 Task: Buy 3 Shot Glasses from Liqueur & Spirits Glasses section under best seller category for shipping address: Claire Howard, 3643 Walton Street, Salt Lake City, Utah 84104, Cell Number 8014200980. Pay from credit card ending with 6759, CVV 506
Action: Mouse moved to (288, 73)
Screenshot: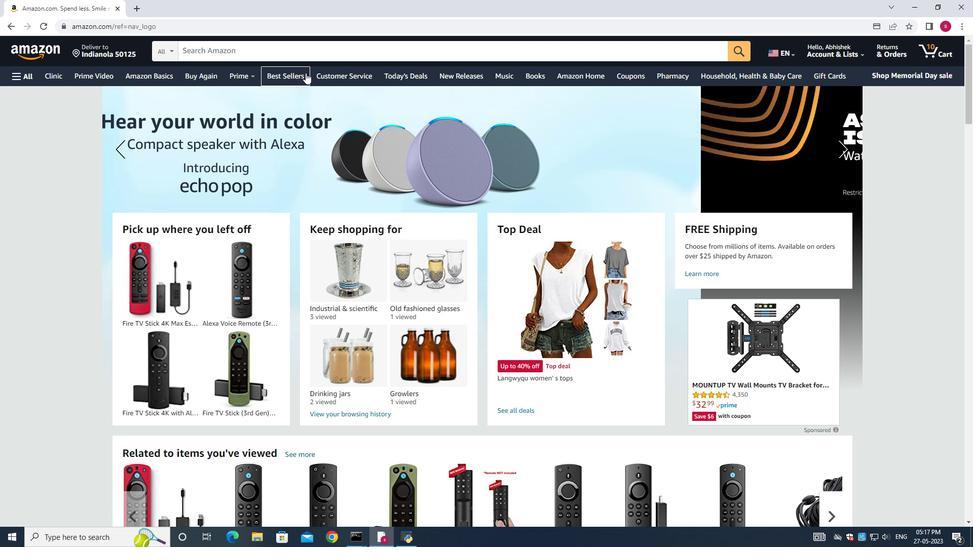 
Action: Mouse pressed left at (288, 73)
Screenshot: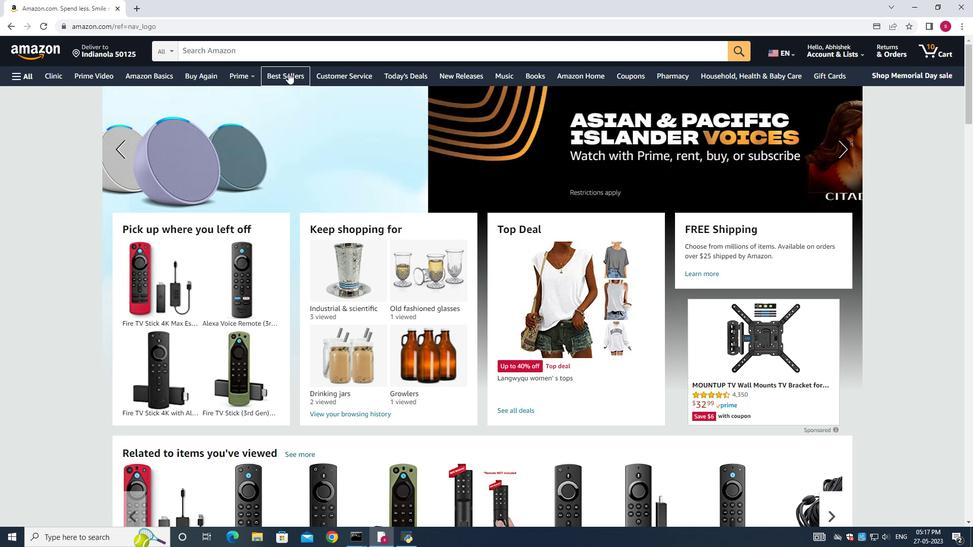 
Action: Mouse moved to (277, 55)
Screenshot: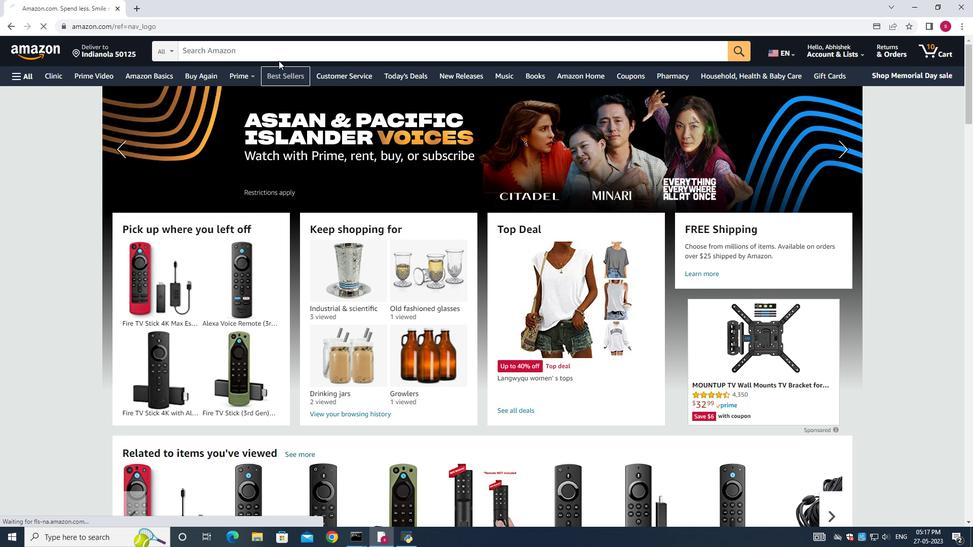 
Action: Mouse pressed left at (277, 55)
Screenshot: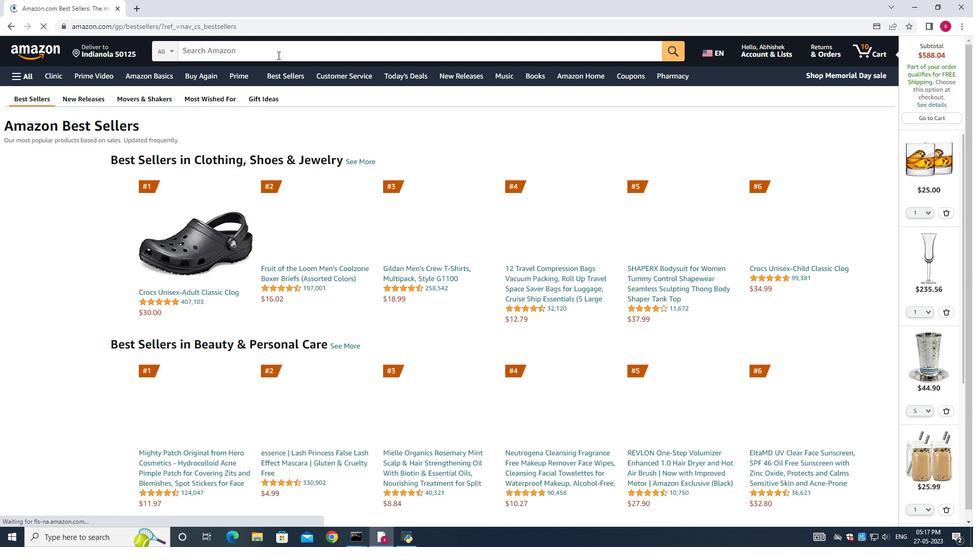 
Action: Mouse moved to (284, 56)
Screenshot: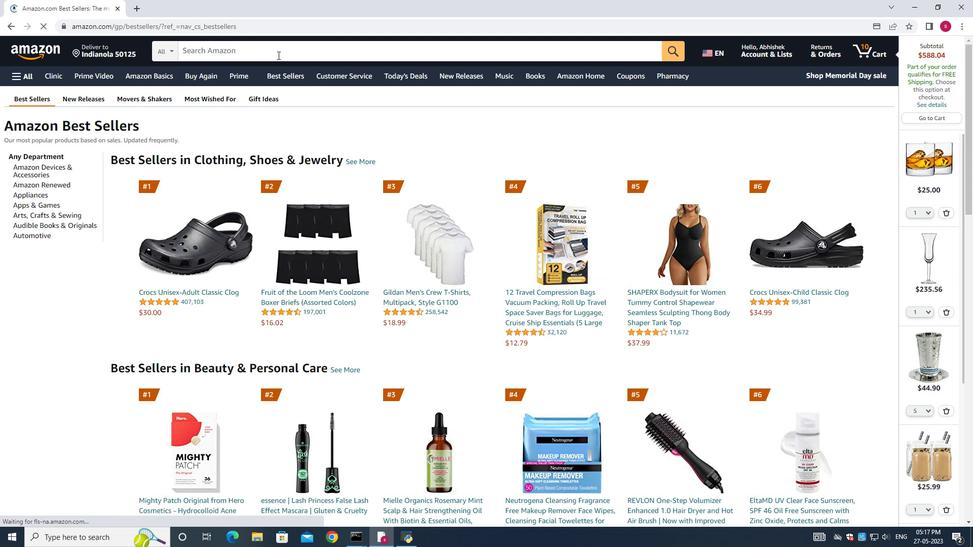 
Action: Key pressed 3<Key.space>shot<Key.space>glasses<Key.space>
Screenshot: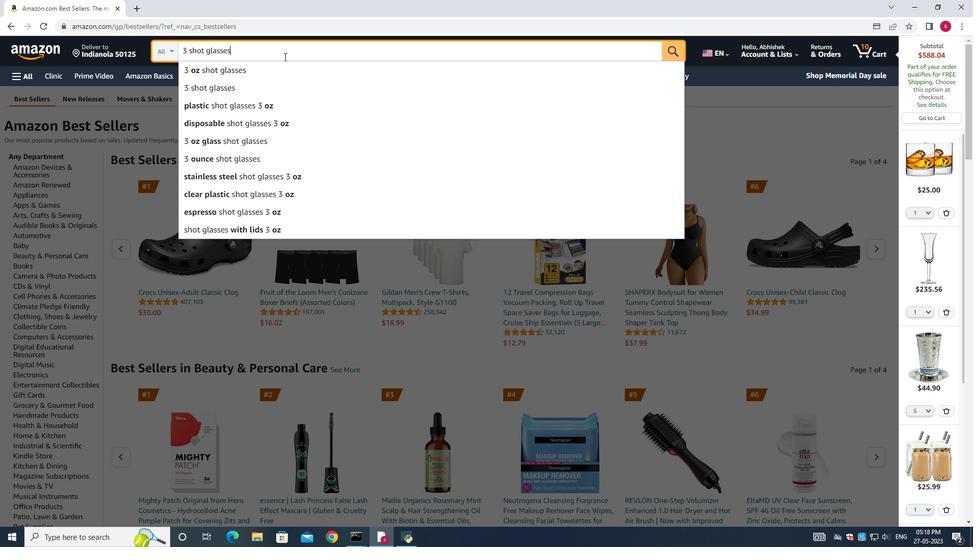 
Action: Mouse moved to (286, 56)
Screenshot: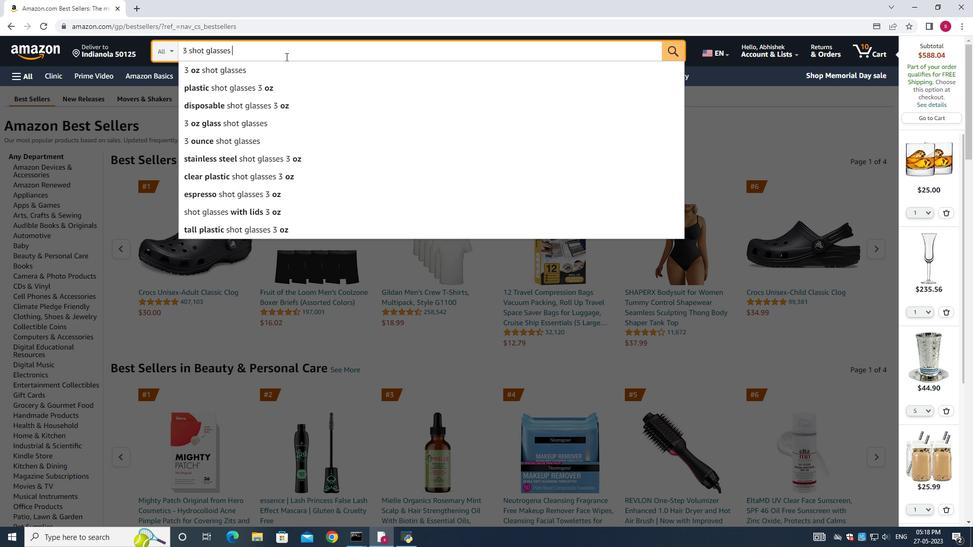 
Action: Key pressed <Key.enter>
Screenshot: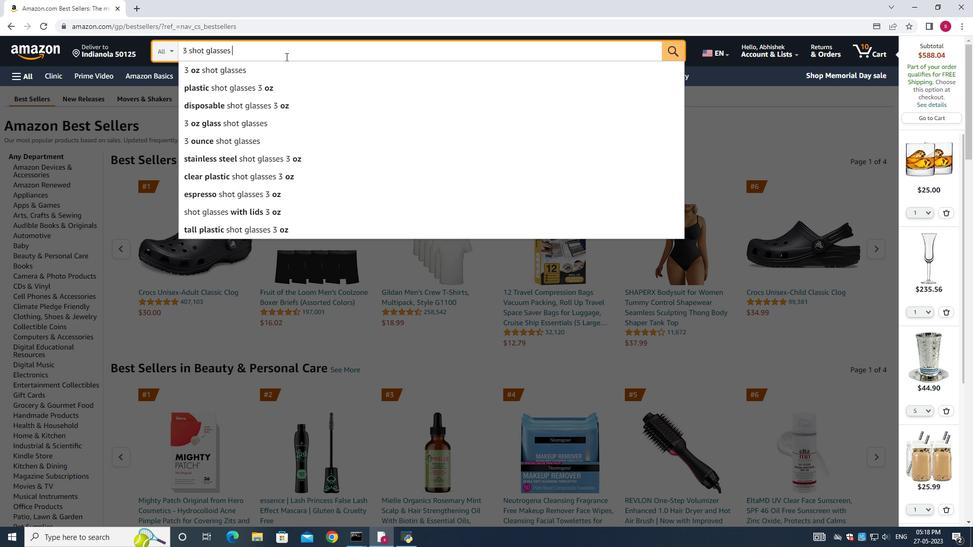 
Action: Mouse moved to (584, 373)
Screenshot: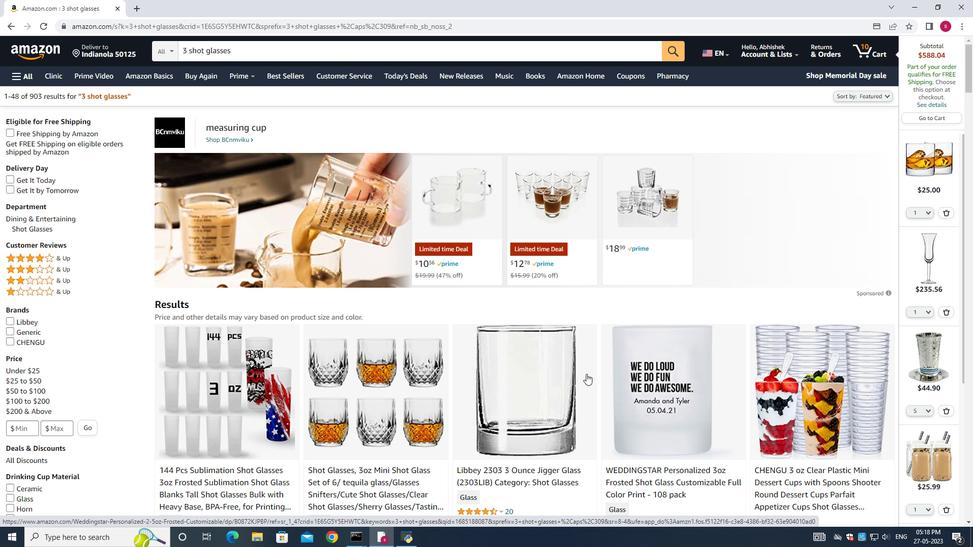 
Action: Mouse scrolled (584, 373) with delta (0, 0)
Screenshot: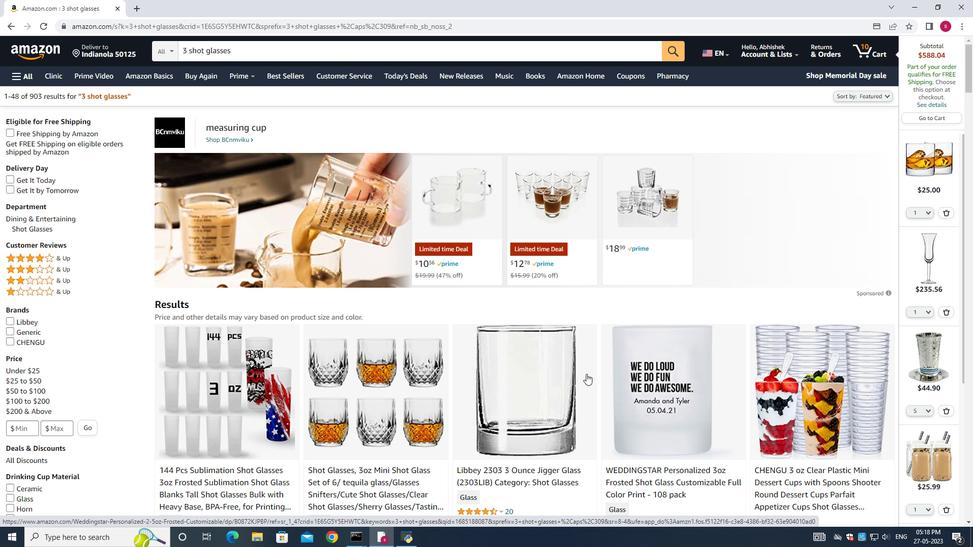 
Action: Mouse scrolled (584, 373) with delta (0, 0)
Screenshot: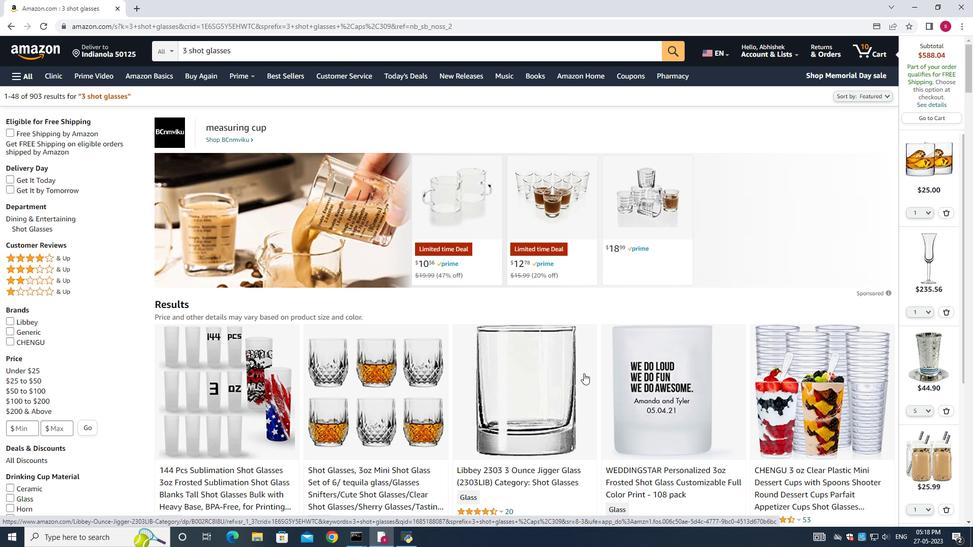 
Action: Mouse scrolled (584, 373) with delta (0, 0)
Screenshot: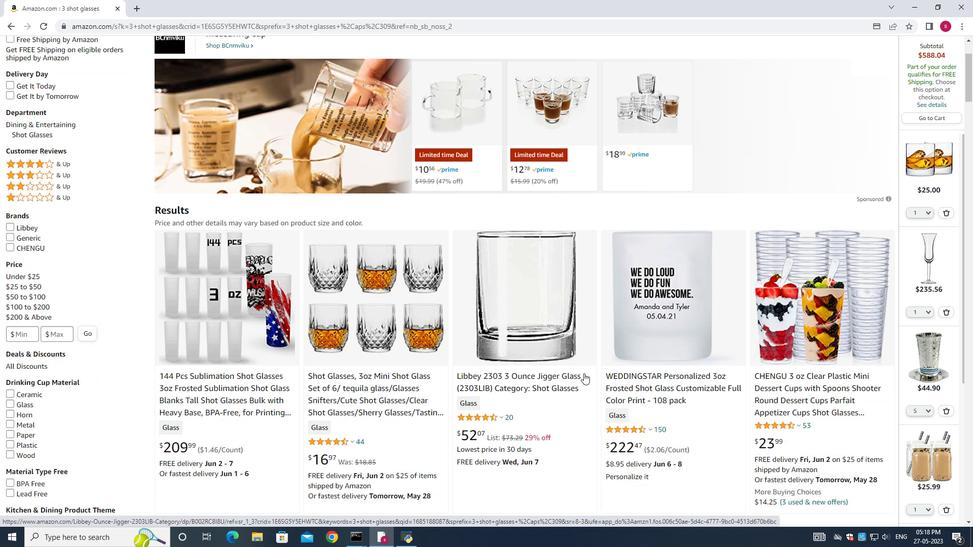 
Action: Mouse scrolled (584, 373) with delta (0, 0)
Screenshot: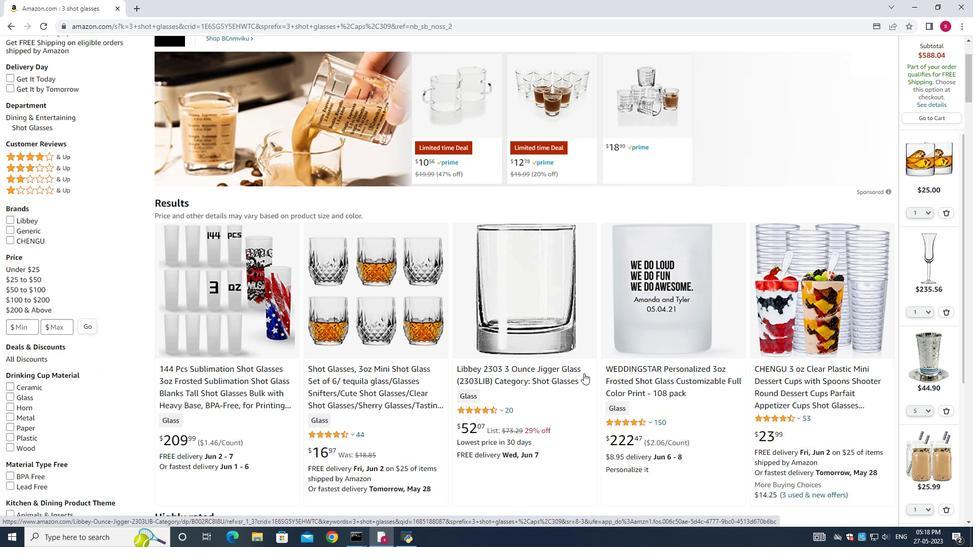 
Action: Mouse moved to (584, 373)
Screenshot: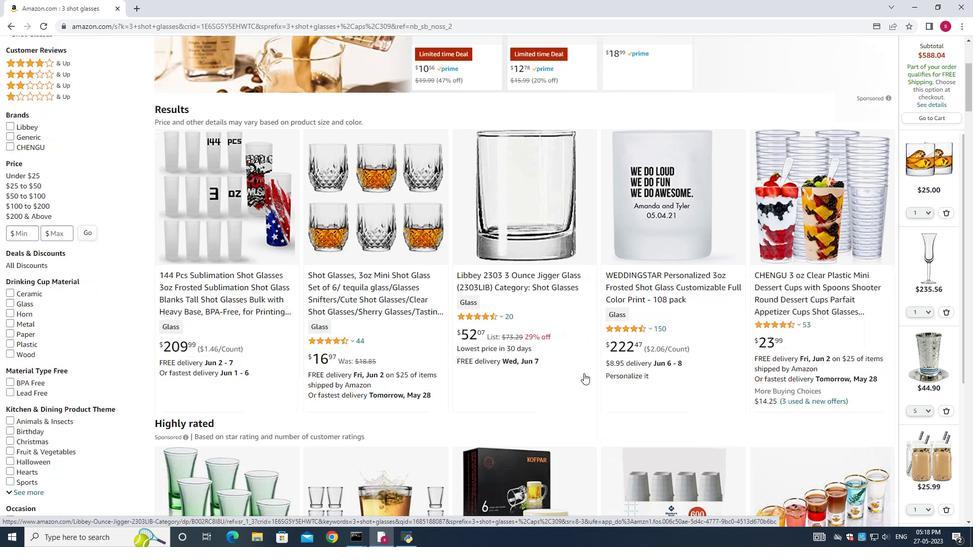 
Action: Mouse scrolled (584, 372) with delta (0, 0)
Screenshot: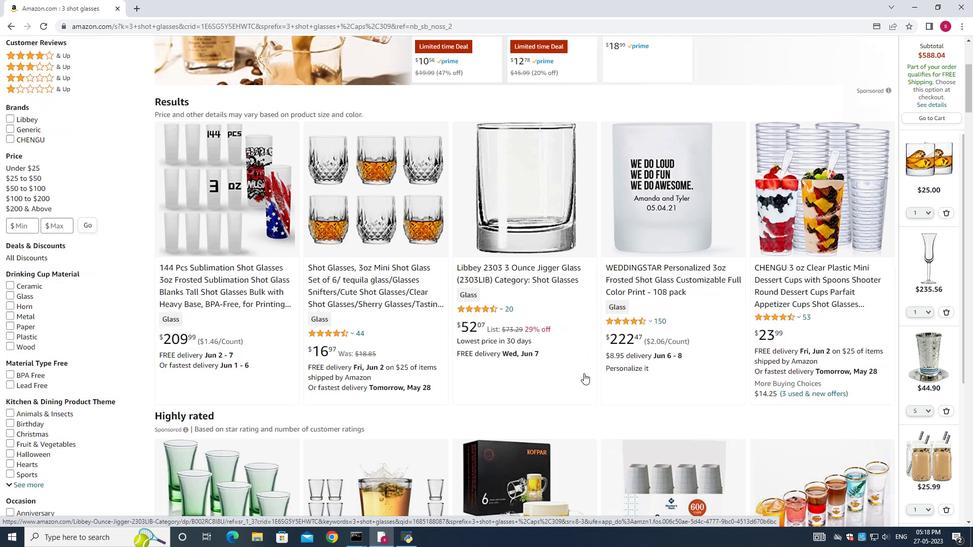 
Action: Mouse scrolled (584, 372) with delta (0, 0)
Screenshot: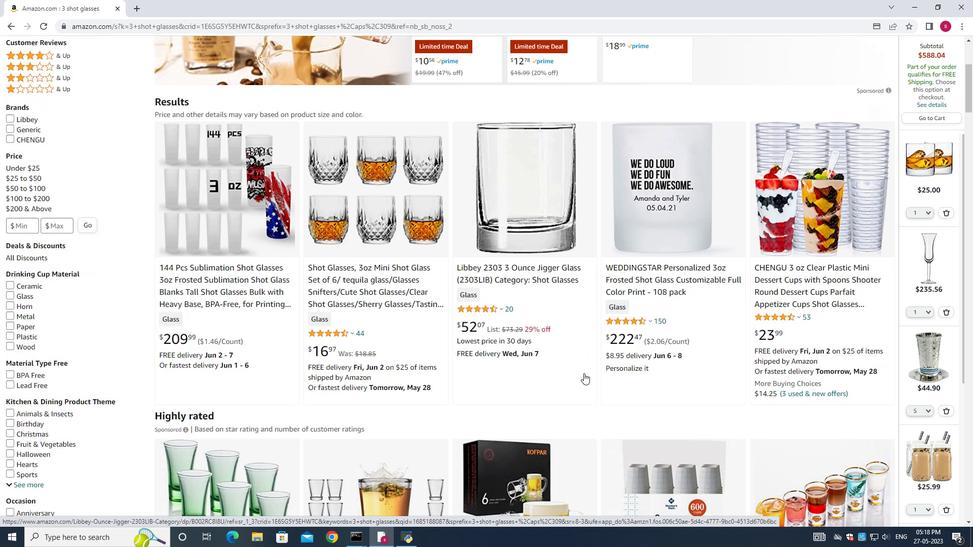
Action: Mouse moved to (715, 384)
Screenshot: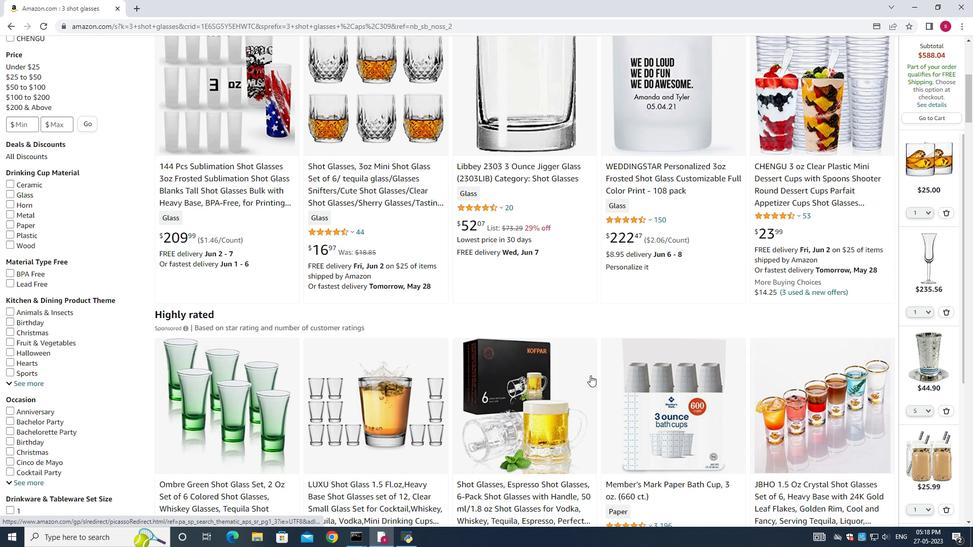 
Action: Mouse scrolled (715, 383) with delta (0, 0)
Screenshot: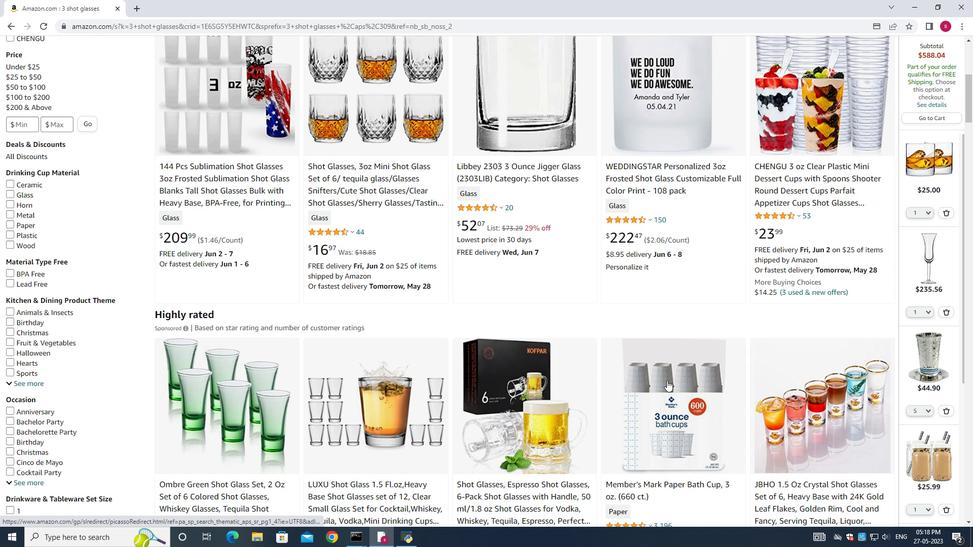 
Action: Mouse scrolled (715, 383) with delta (0, 0)
Screenshot: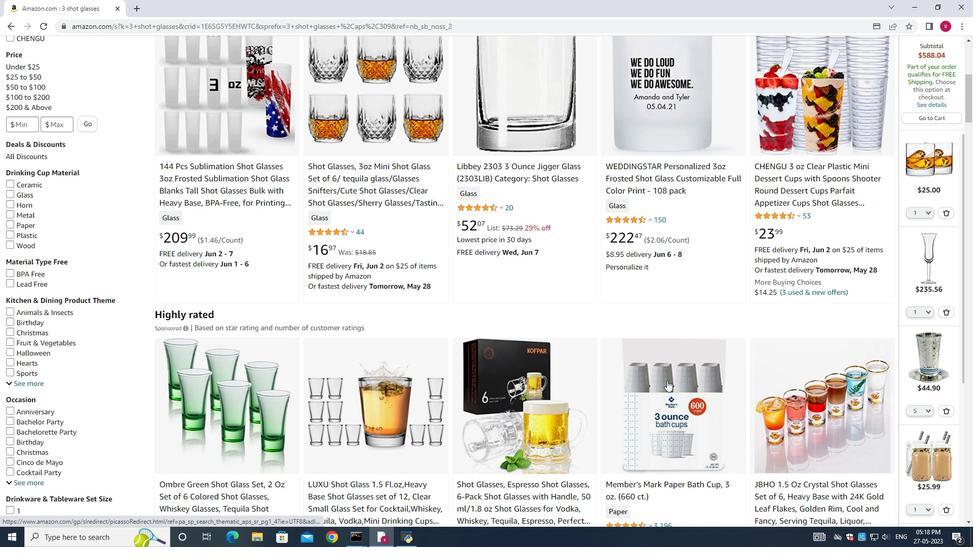 
Action: Mouse scrolled (715, 383) with delta (0, 0)
Screenshot: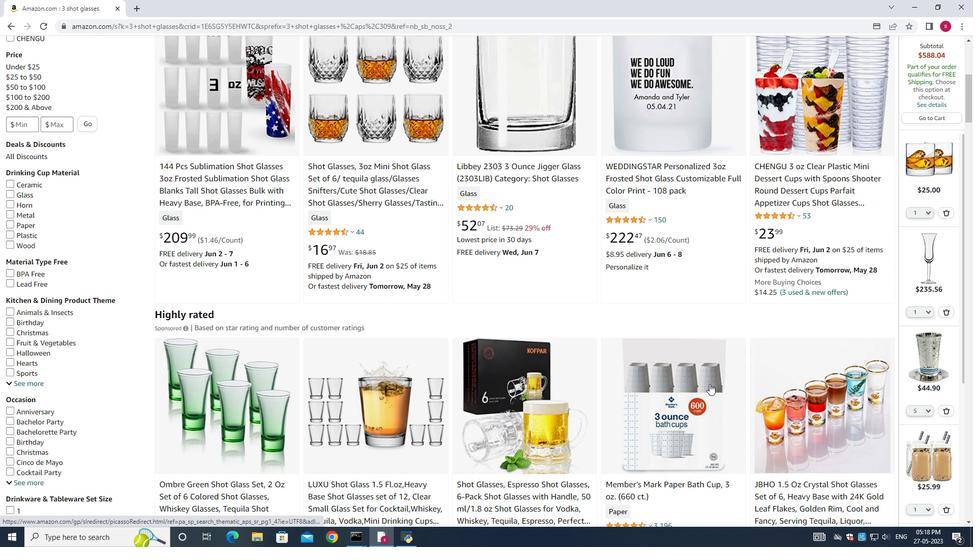 
Action: Mouse scrolled (715, 383) with delta (0, 0)
Screenshot: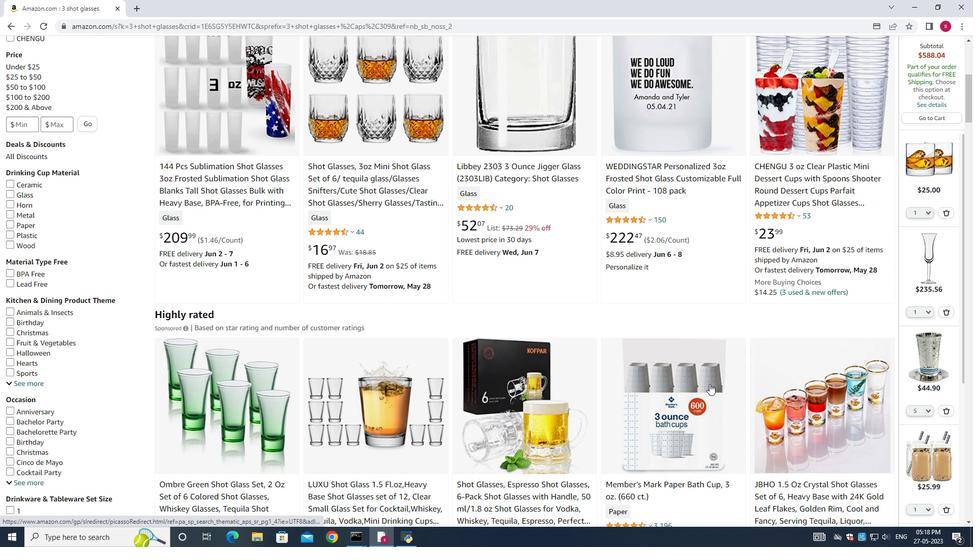 
Action: Mouse moved to (713, 383)
Screenshot: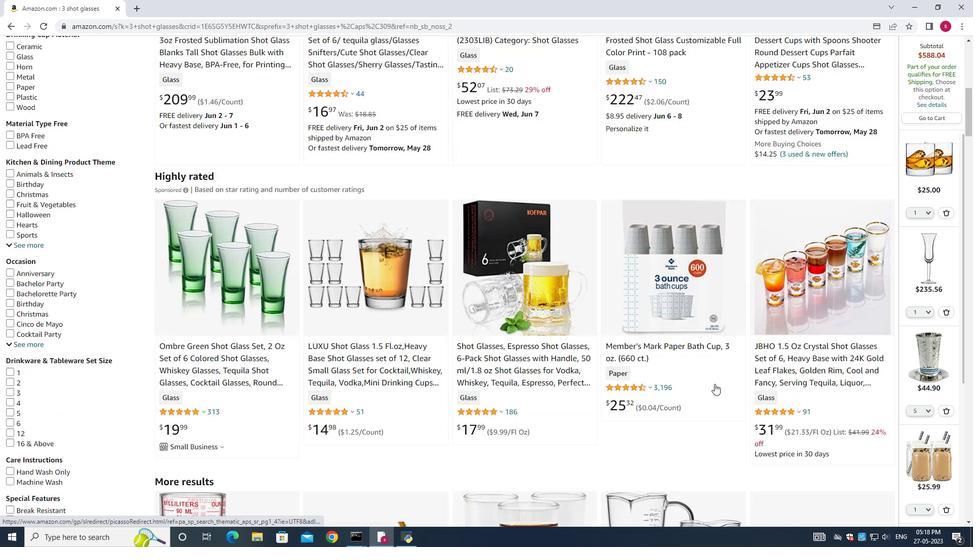 
Action: Mouse scrolled (713, 382) with delta (0, 0)
Screenshot: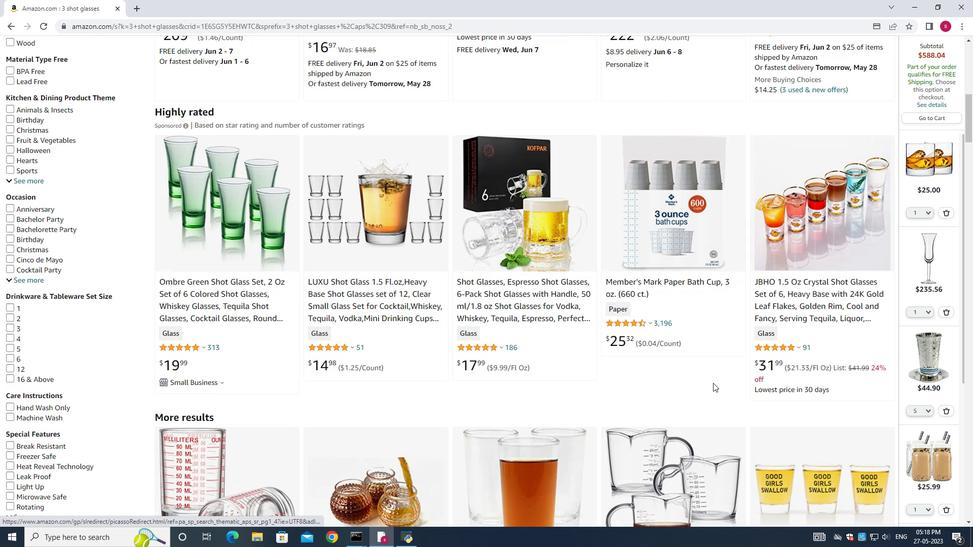 
Action: Mouse scrolled (713, 382) with delta (0, 0)
Screenshot: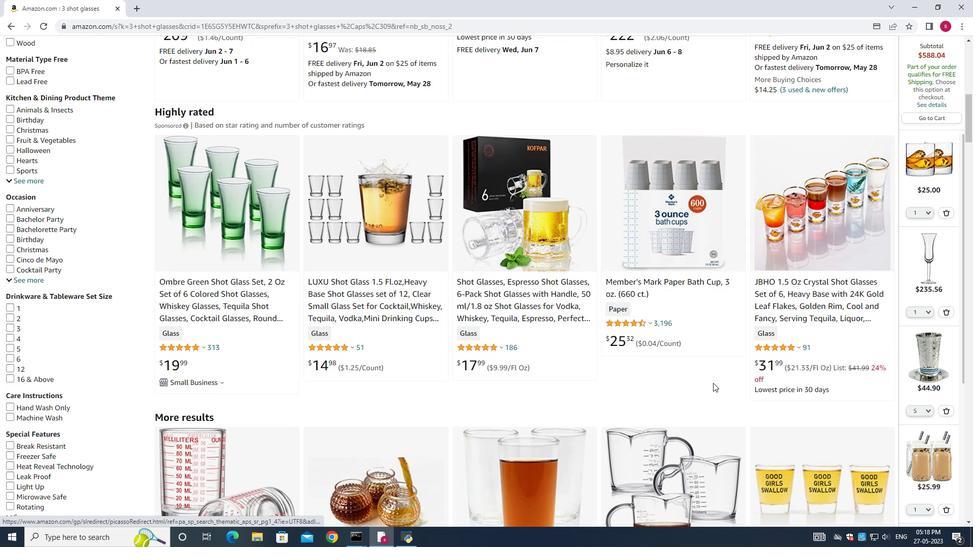 
Action: Mouse moved to (389, 407)
Screenshot: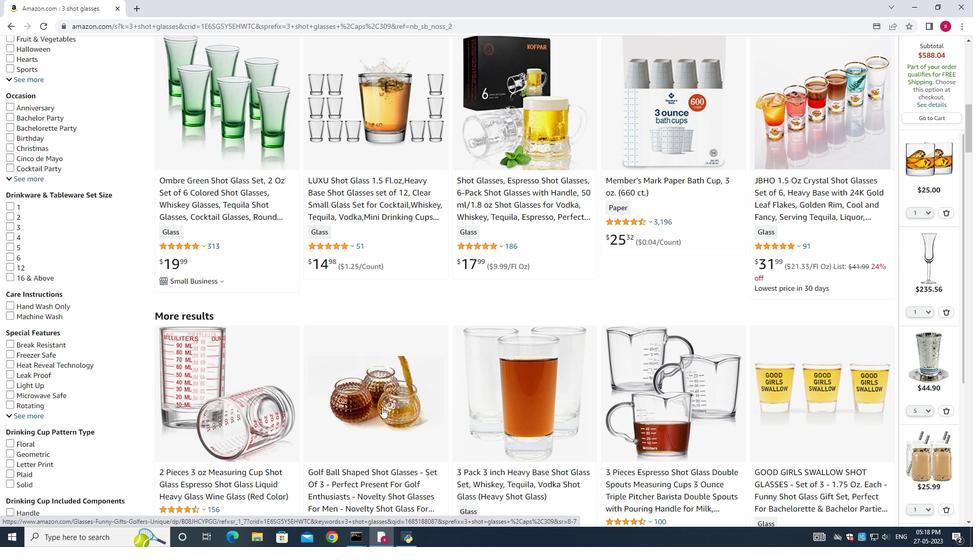 
Action: Mouse scrolled (389, 406) with delta (0, 0)
Screenshot: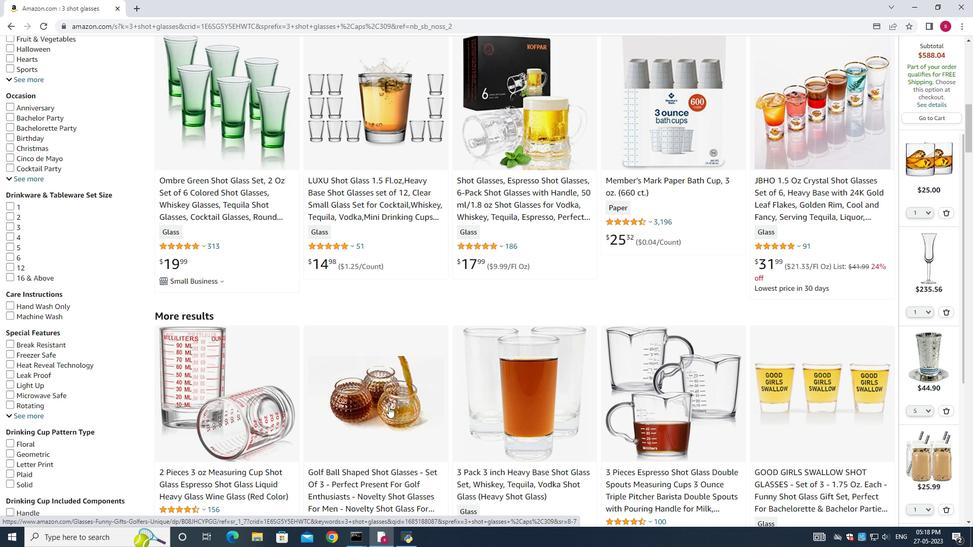 
Action: Mouse scrolled (389, 406) with delta (0, 0)
Screenshot: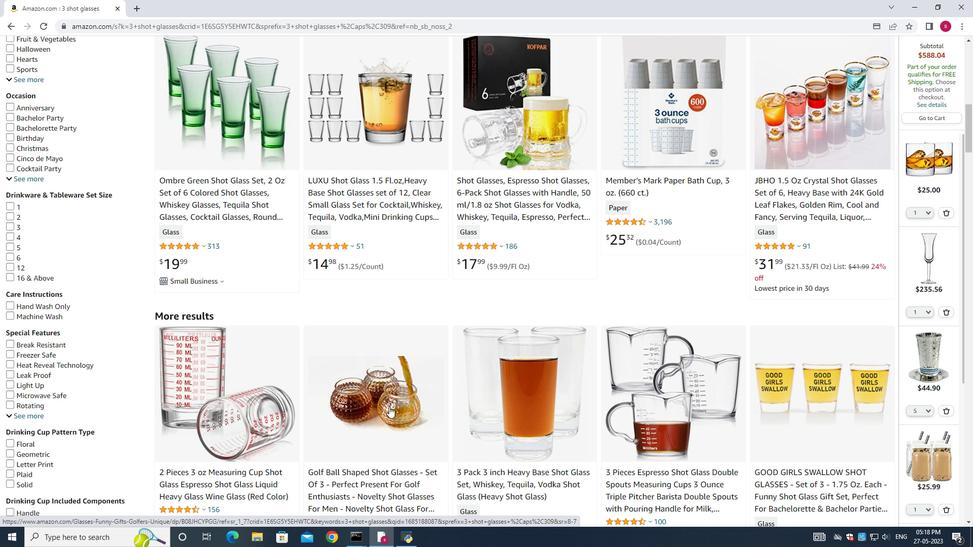 
Action: Mouse moved to (403, 363)
Screenshot: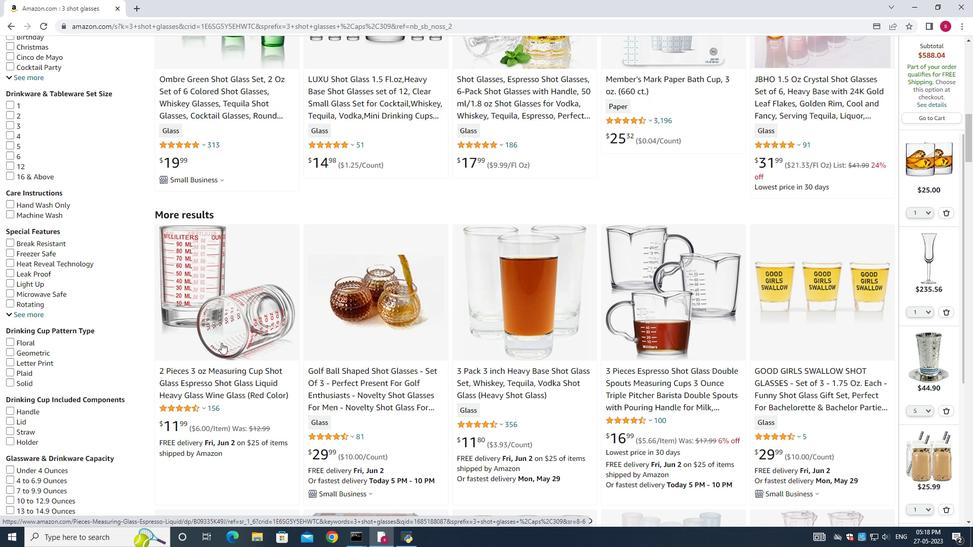 
Action: Mouse scrolled (403, 363) with delta (0, 0)
Screenshot: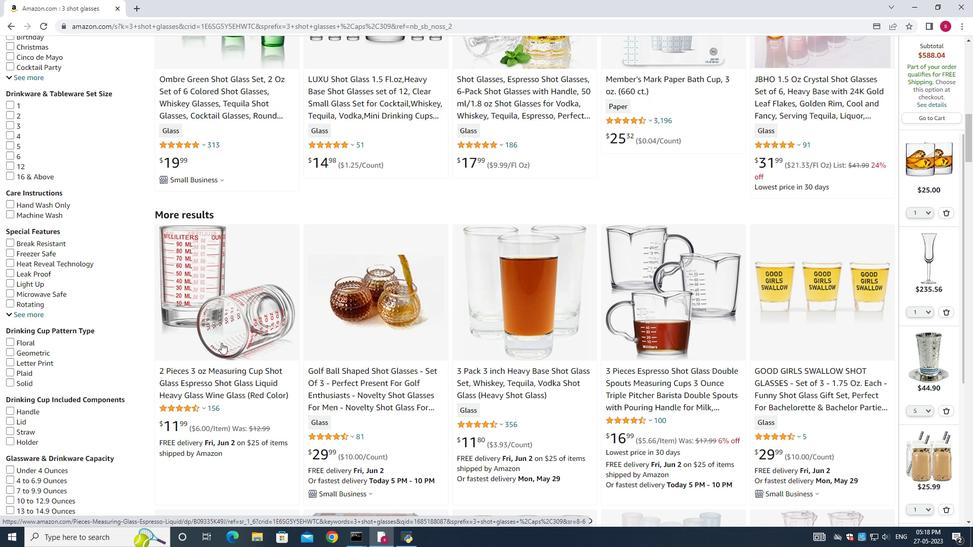
Action: Mouse moved to (433, 364)
Screenshot: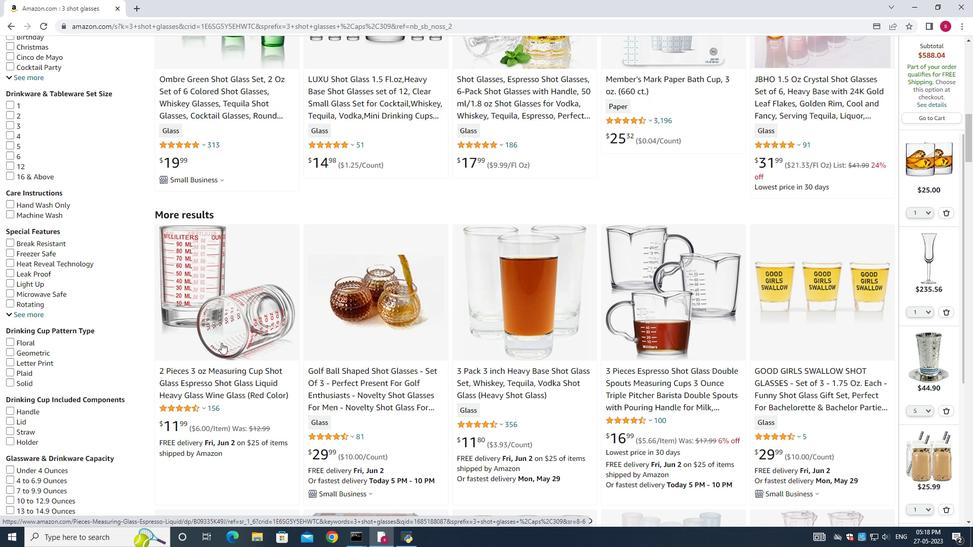 
Action: Mouse scrolled (430, 364) with delta (0, 0)
Screenshot: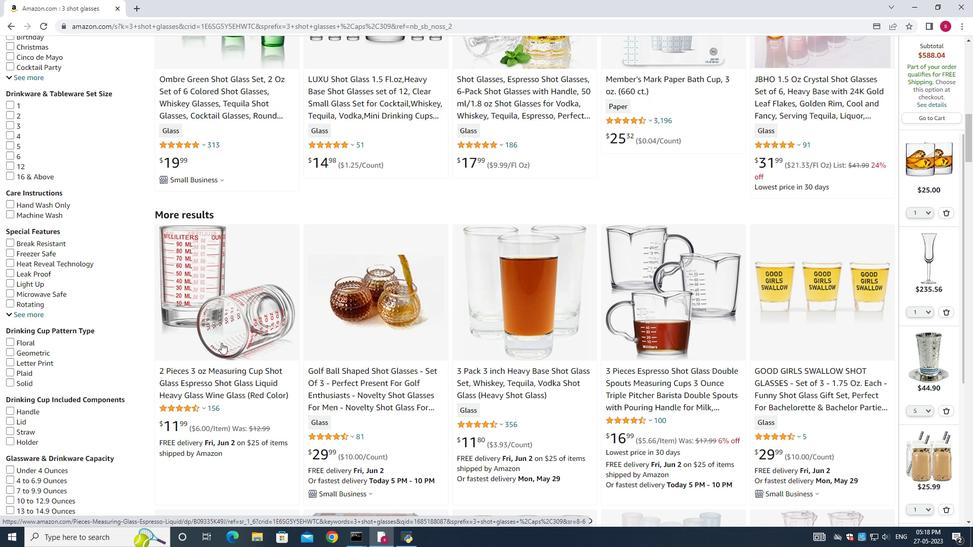 
Action: Mouse moved to (447, 360)
Screenshot: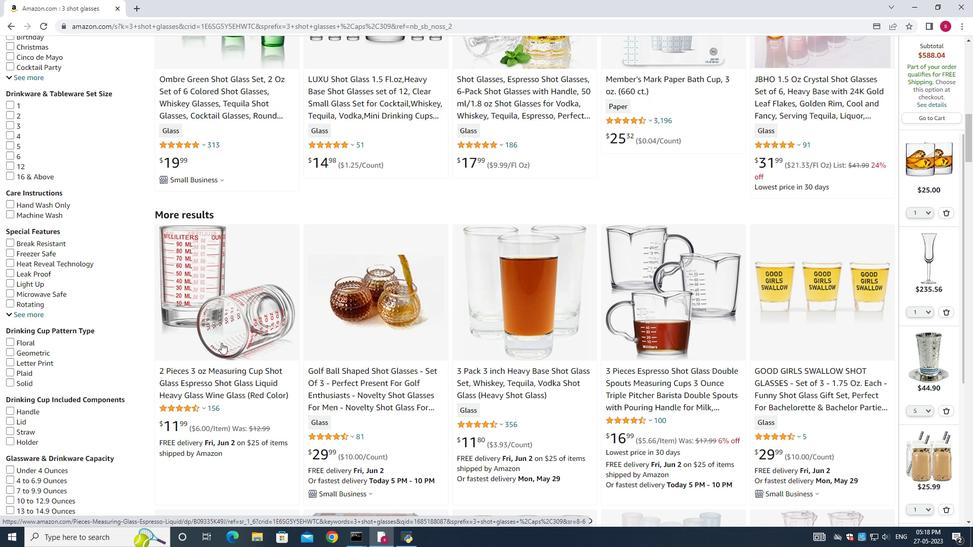 
Action: Mouse scrolled (442, 360) with delta (0, 0)
Screenshot: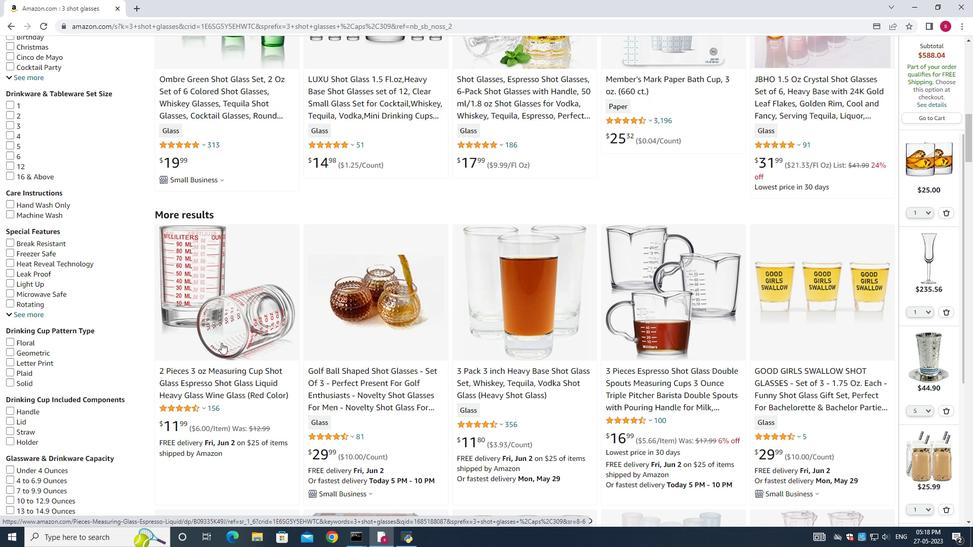 
Action: Mouse moved to (582, 363)
Screenshot: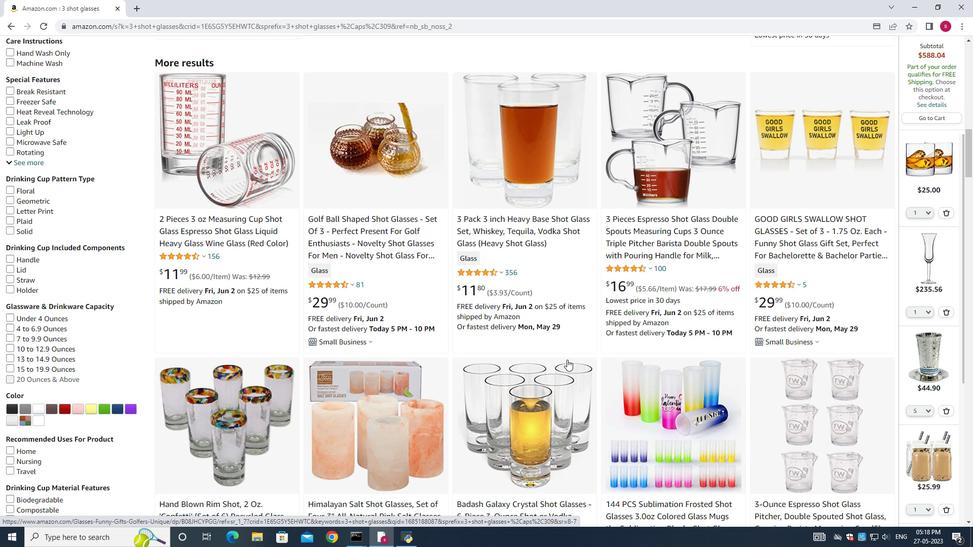 
Action: Mouse scrolled (582, 362) with delta (0, 0)
Screenshot: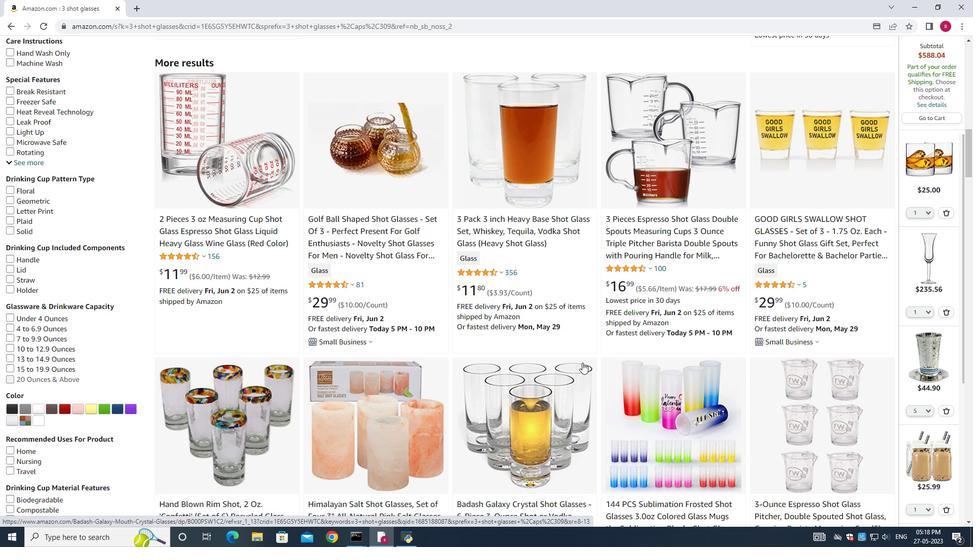 
Action: Mouse scrolled (582, 362) with delta (0, 0)
Screenshot: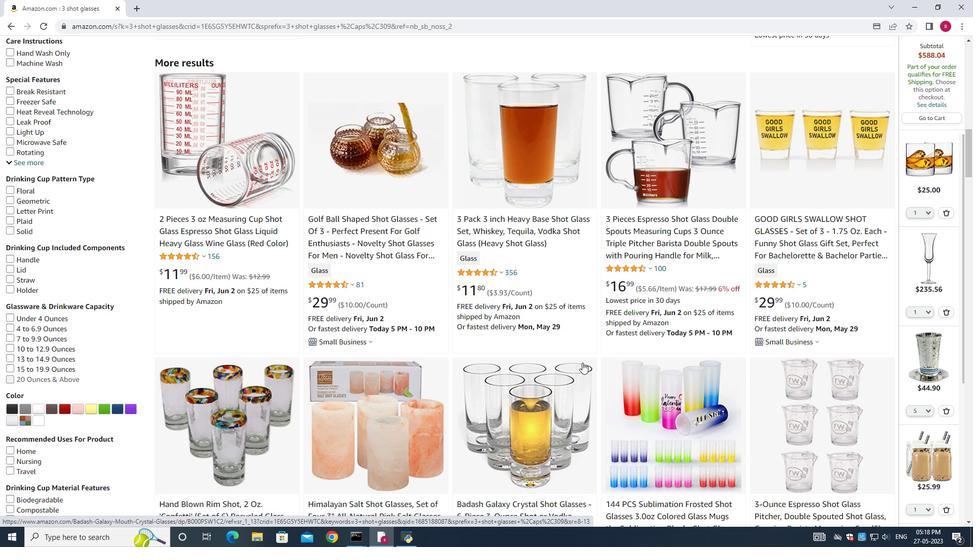 
Action: Mouse scrolled (582, 362) with delta (0, 0)
Screenshot: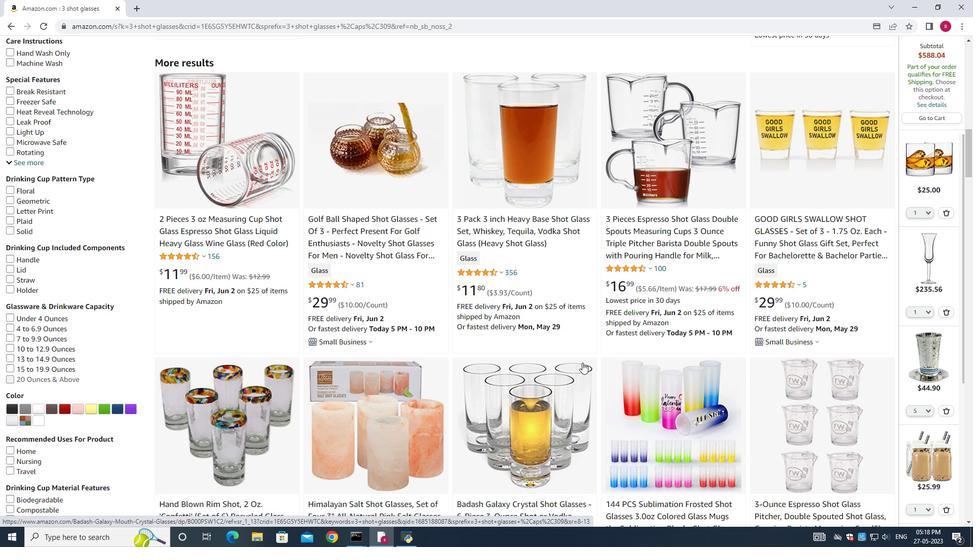 
Action: Mouse scrolled (582, 362) with delta (0, 0)
Screenshot: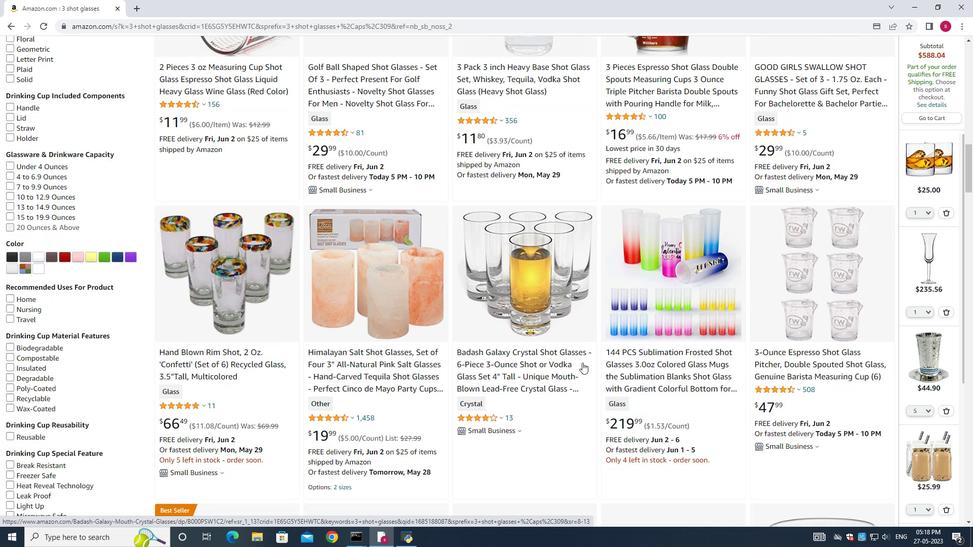 
Action: Mouse scrolled (582, 362) with delta (0, 0)
Screenshot: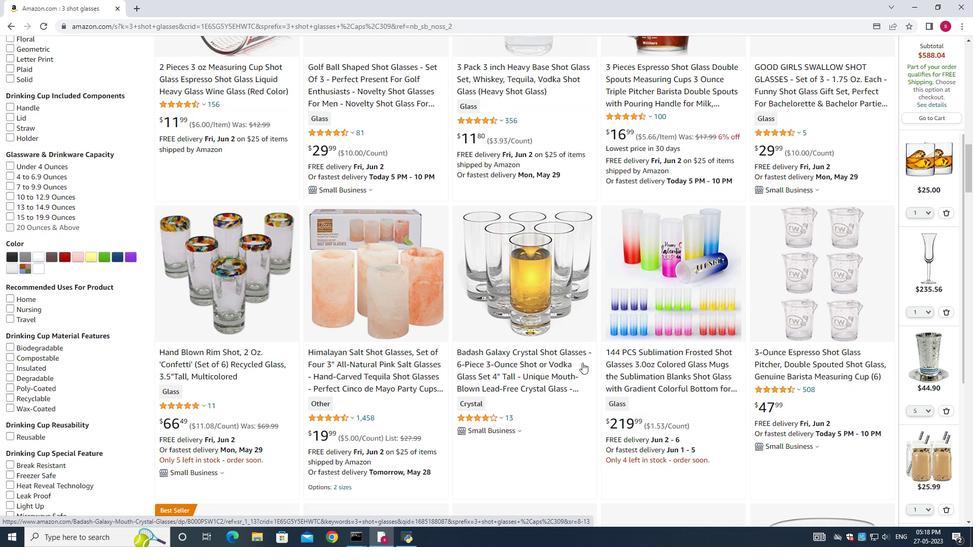 
Action: Mouse scrolled (582, 362) with delta (0, 0)
Screenshot: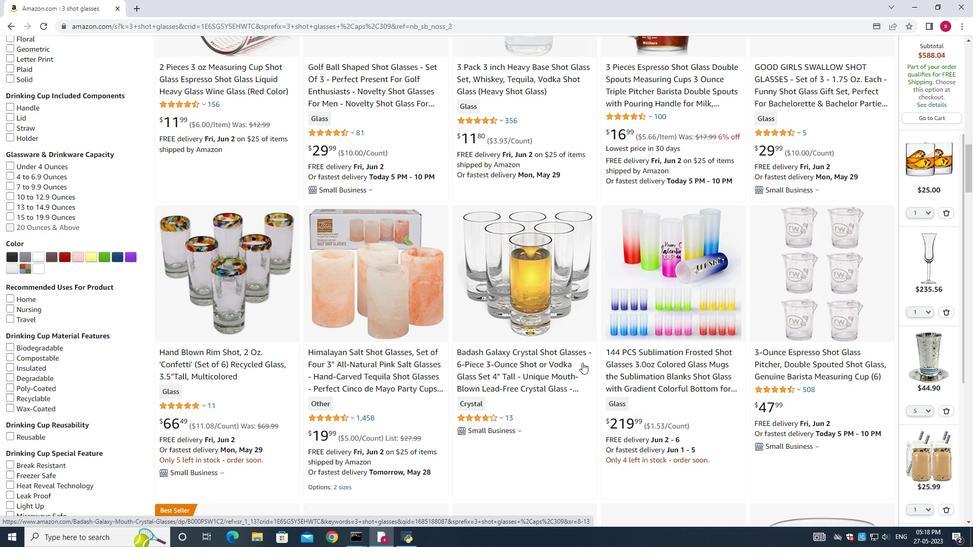 
Action: Mouse scrolled (582, 362) with delta (0, 0)
Screenshot: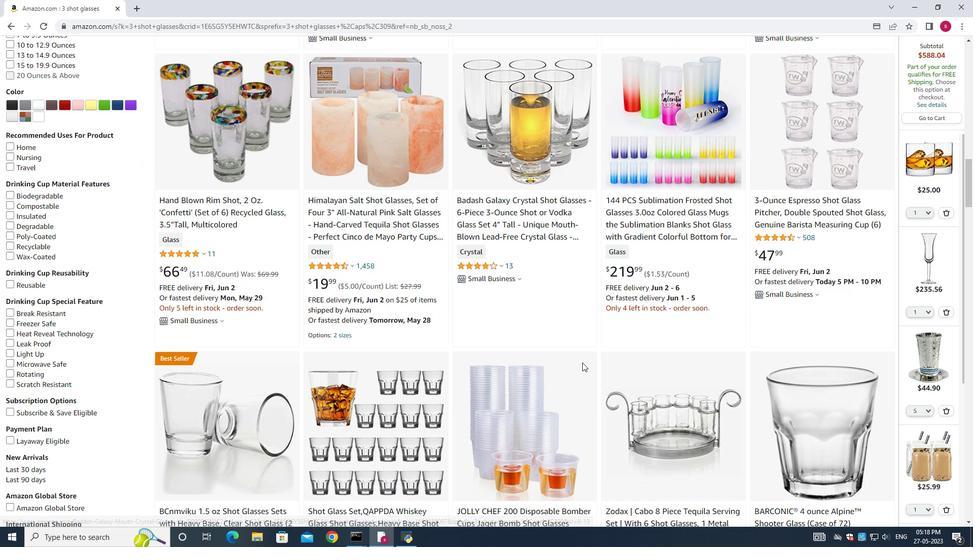 
Action: Mouse scrolled (582, 362) with delta (0, 0)
Screenshot: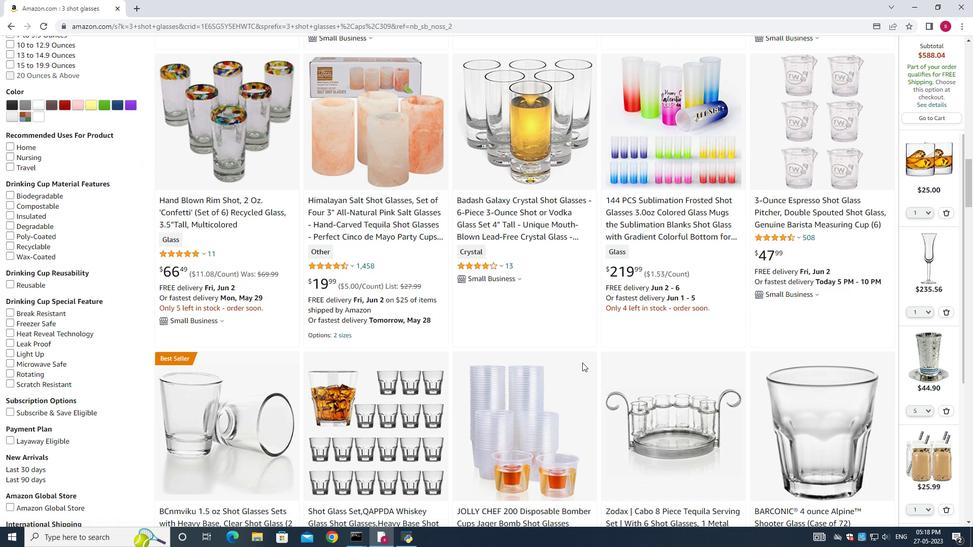 
Action: Mouse scrolled (582, 362) with delta (0, 0)
Screenshot: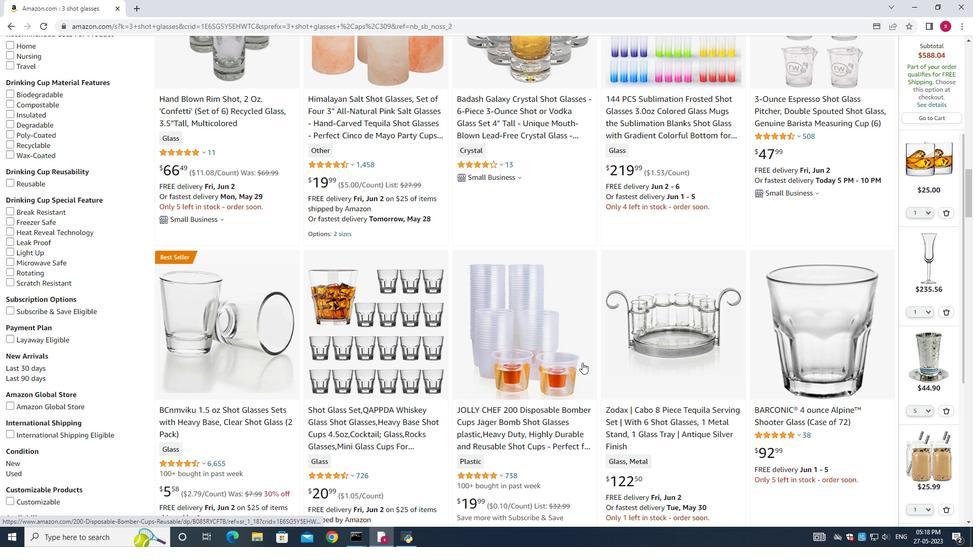 
Action: Mouse scrolled (582, 362) with delta (0, 0)
Screenshot: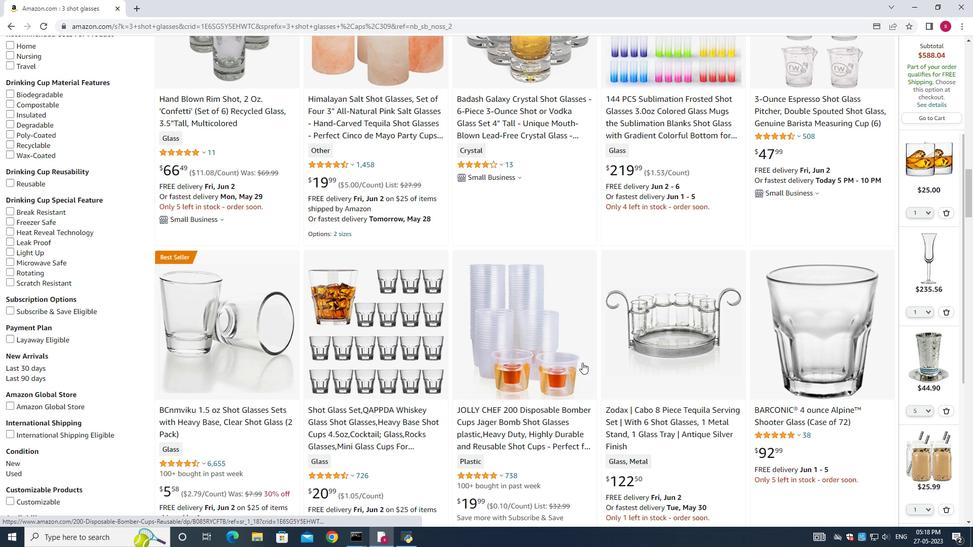 
Action: Mouse scrolled (582, 362) with delta (0, 0)
Screenshot: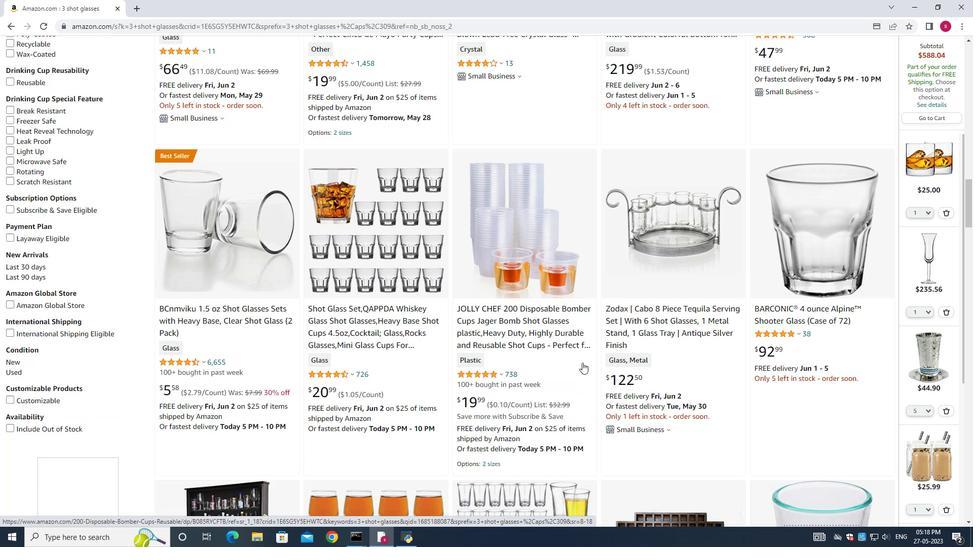
Action: Mouse scrolled (582, 362) with delta (0, 0)
Screenshot: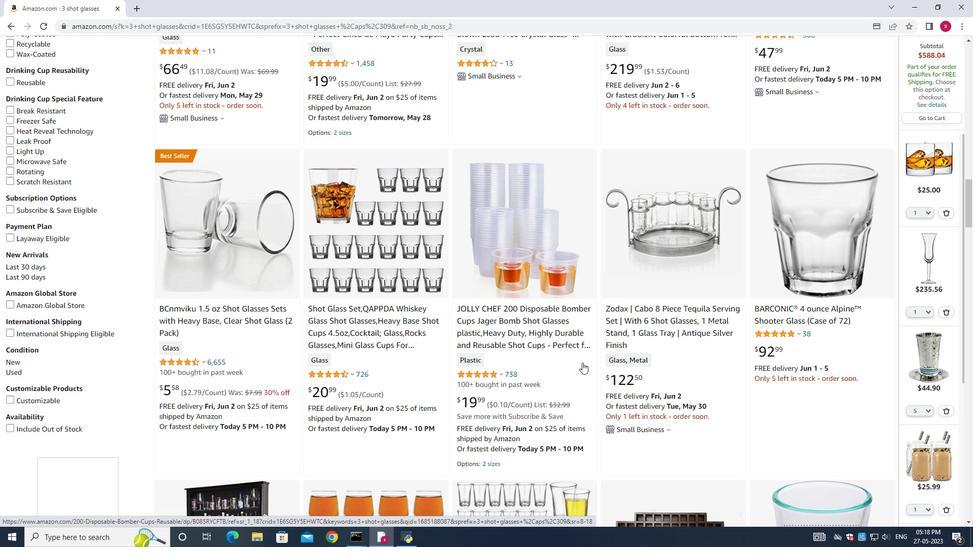 
Action: Mouse scrolled (582, 362) with delta (0, 0)
Screenshot: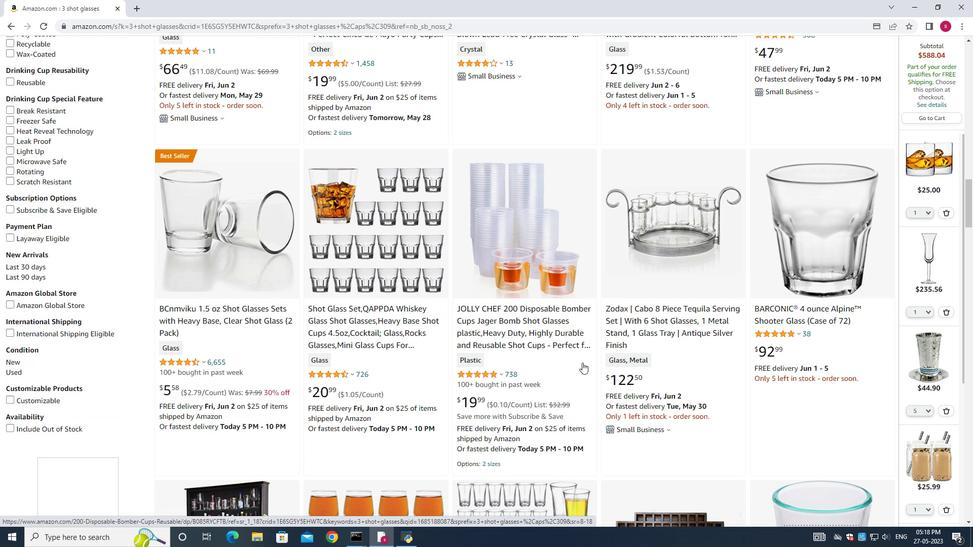 
Action: Mouse scrolled (582, 362) with delta (0, 0)
Screenshot: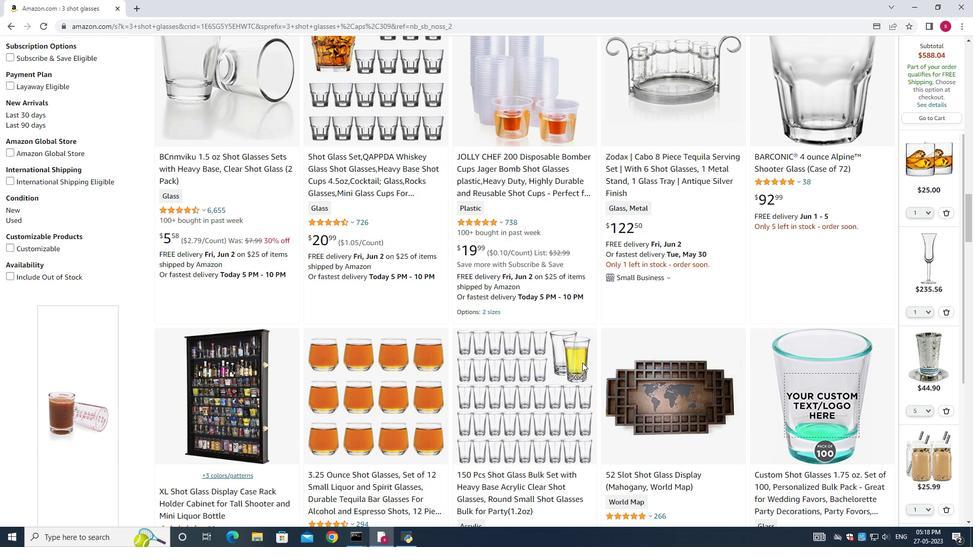 
Action: Mouse scrolled (582, 362) with delta (0, 0)
Screenshot: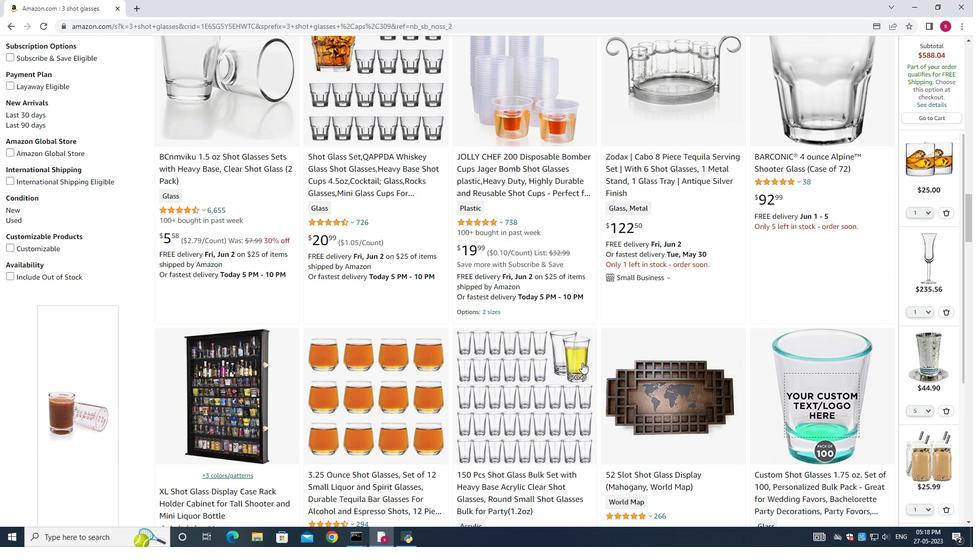 
Action: Mouse scrolled (582, 362) with delta (0, 0)
Screenshot: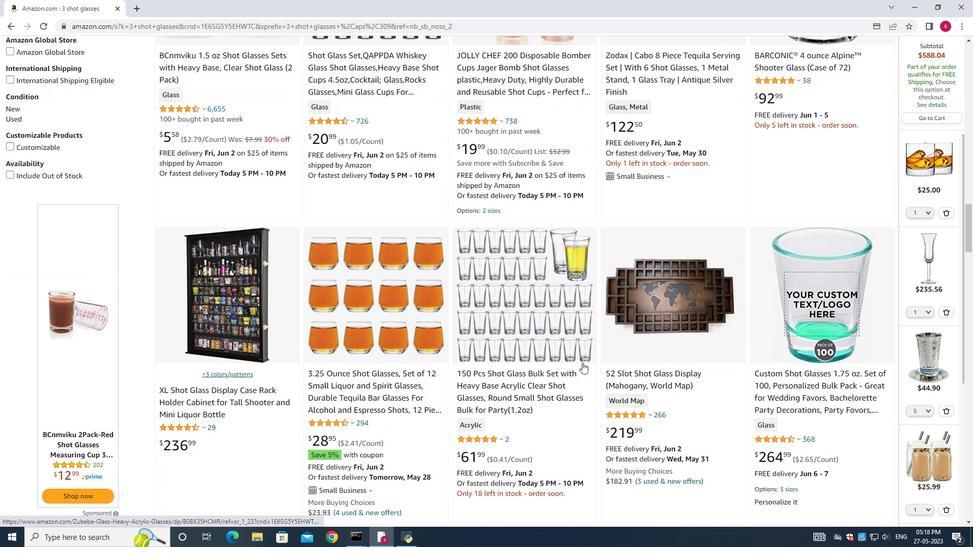 
Action: Mouse scrolled (582, 362) with delta (0, 0)
Screenshot: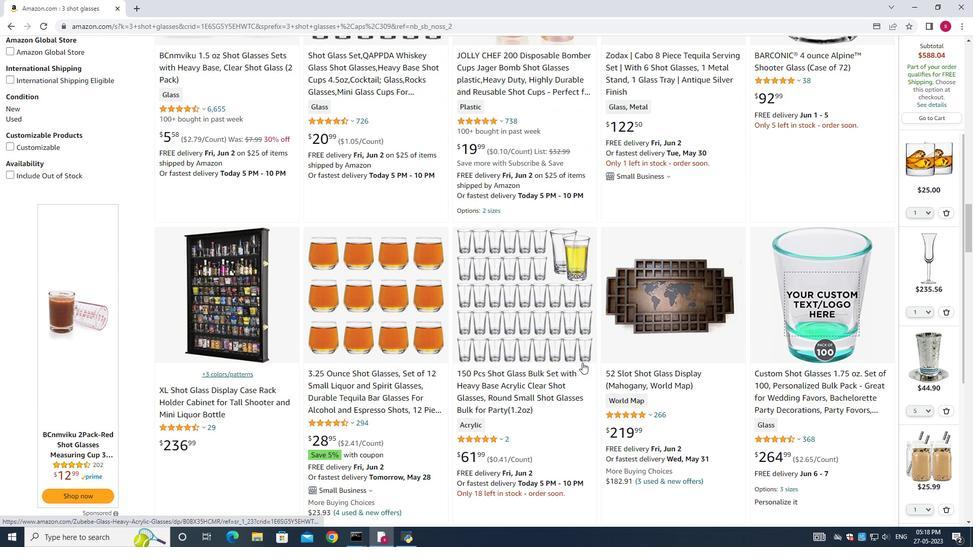 
Action: Mouse scrolled (582, 362) with delta (0, 0)
Screenshot: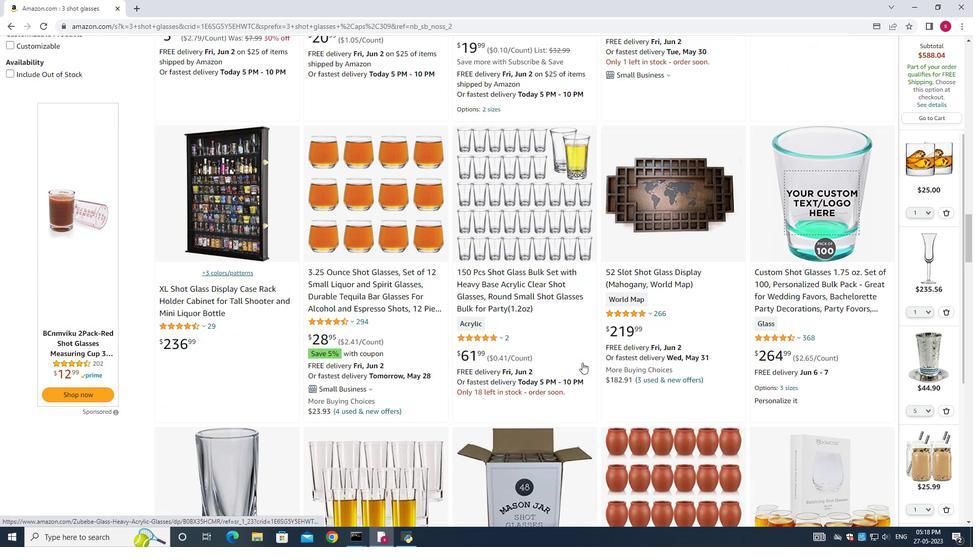 
Action: Mouse scrolled (582, 362) with delta (0, 0)
Screenshot: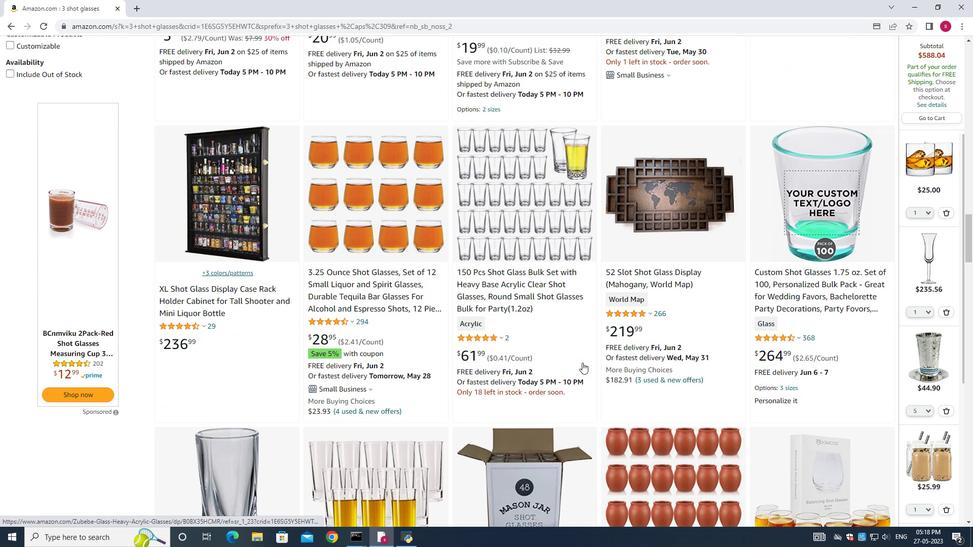 
Action: Mouse scrolled (582, 362) with delta (0, 0)
Screenshot: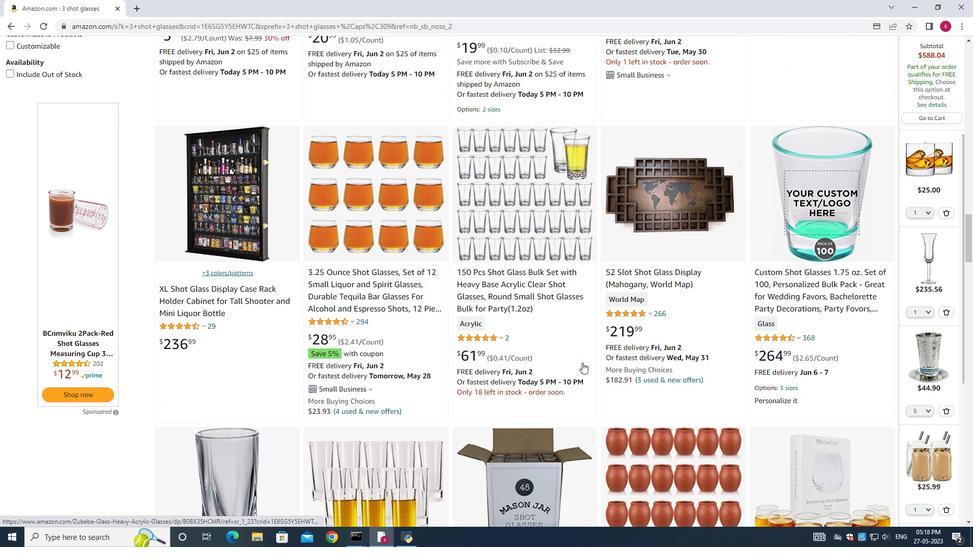 
Action: Mouse moved to (582, 363)
Screenshot: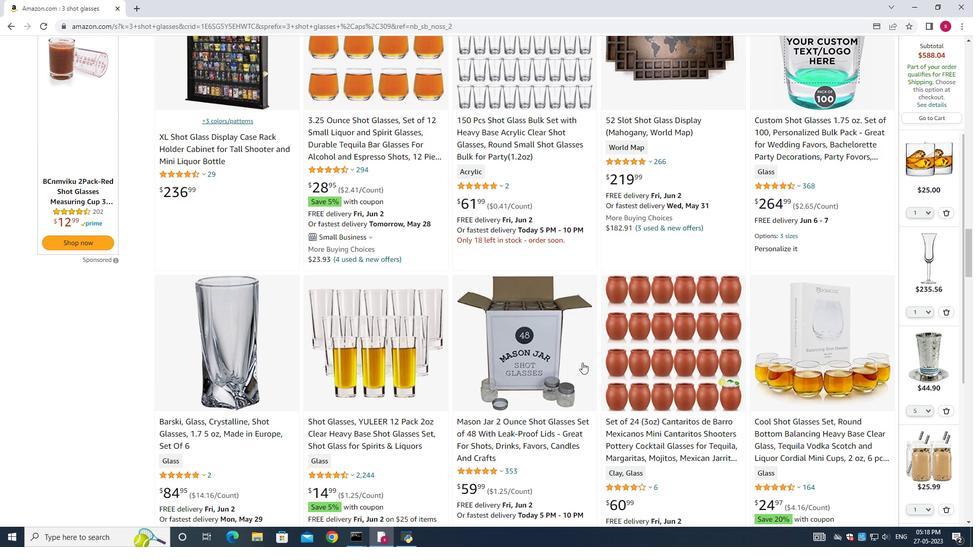 
Action: Mouse scrolled (582, 363) with delta (0, 0)
Screenshot: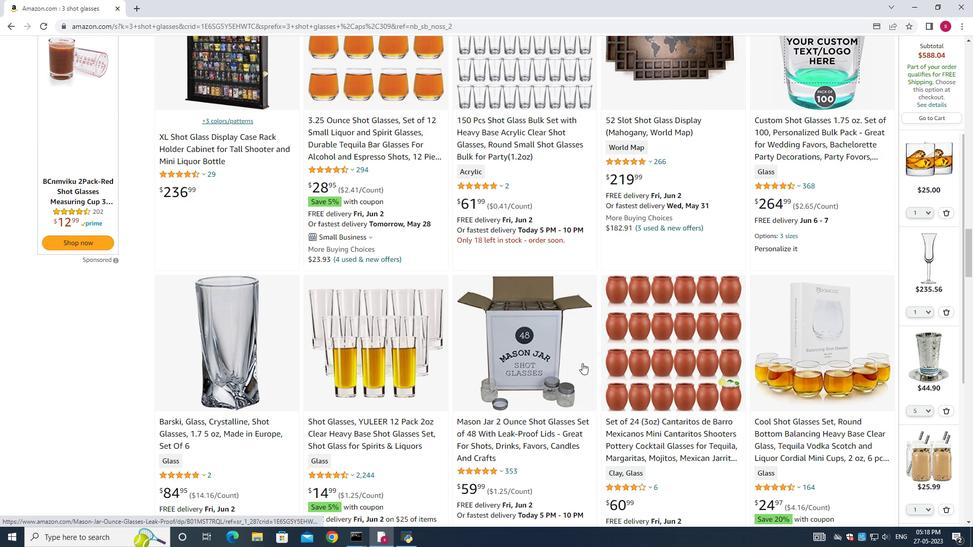 
Action: Mouse scrolled (582, 363) with delta (0, 0)
Screenshot: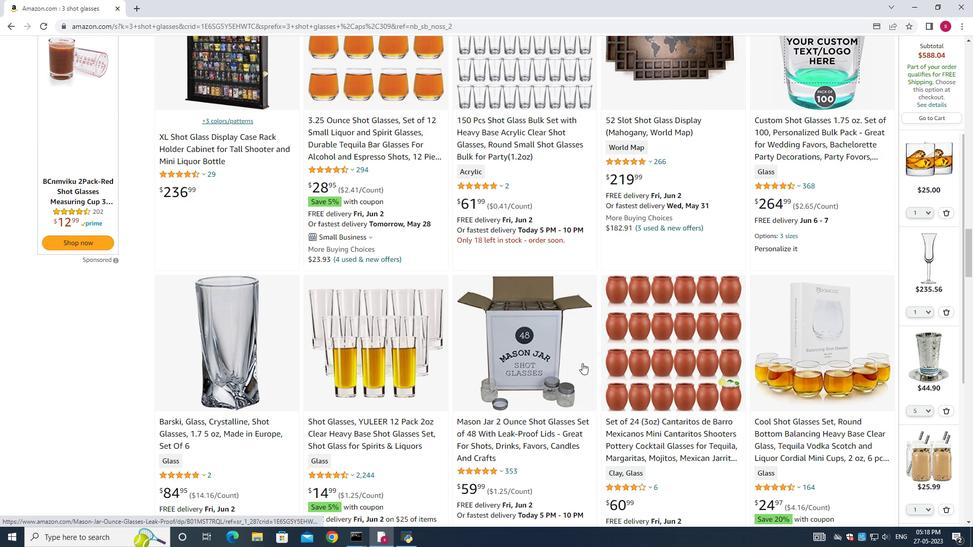 
Action: Mouse scrolled (582, 363) with delta (0, 0)
Screenshot: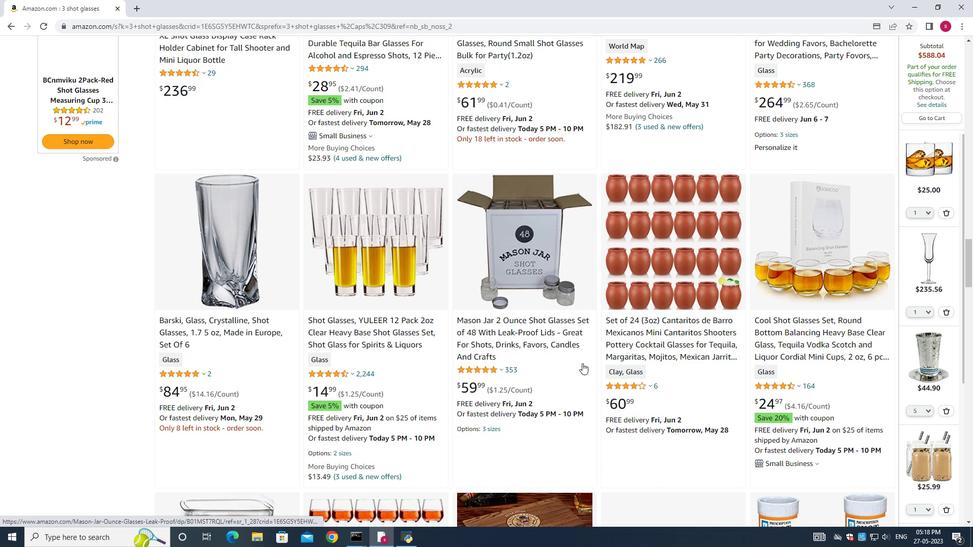 
Action: Mouse scrolled (582, 363) with delta (0, 0)
Screenshot: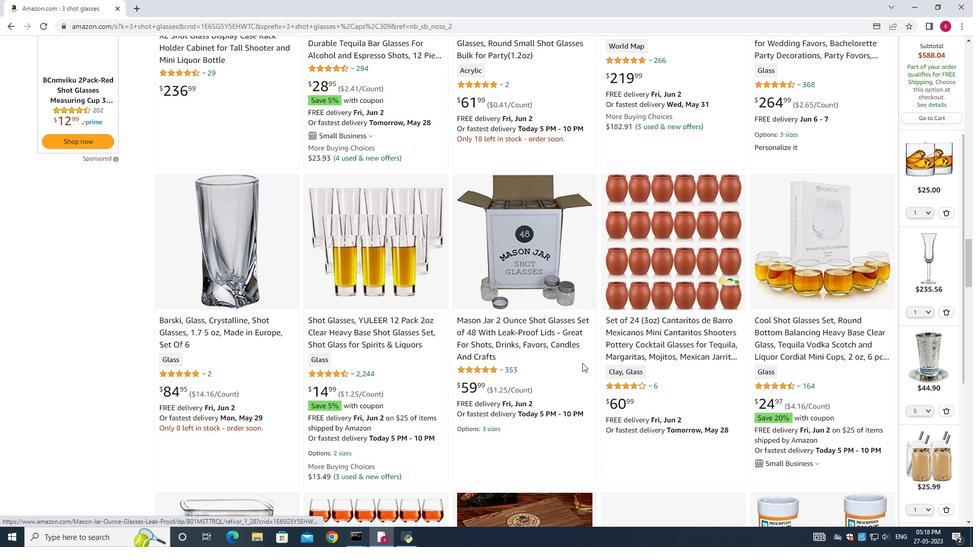 
Action: Mouse scrolled (582, 363) with delta (0, 0)
Screenshot: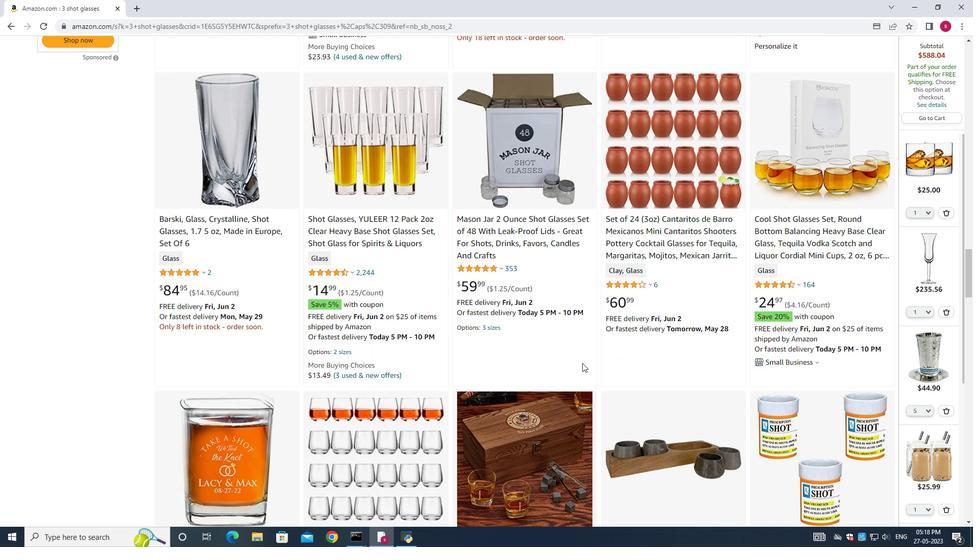 
Action: Mouse scrolled (582, 363) with delta (0, 0)
Screenshot: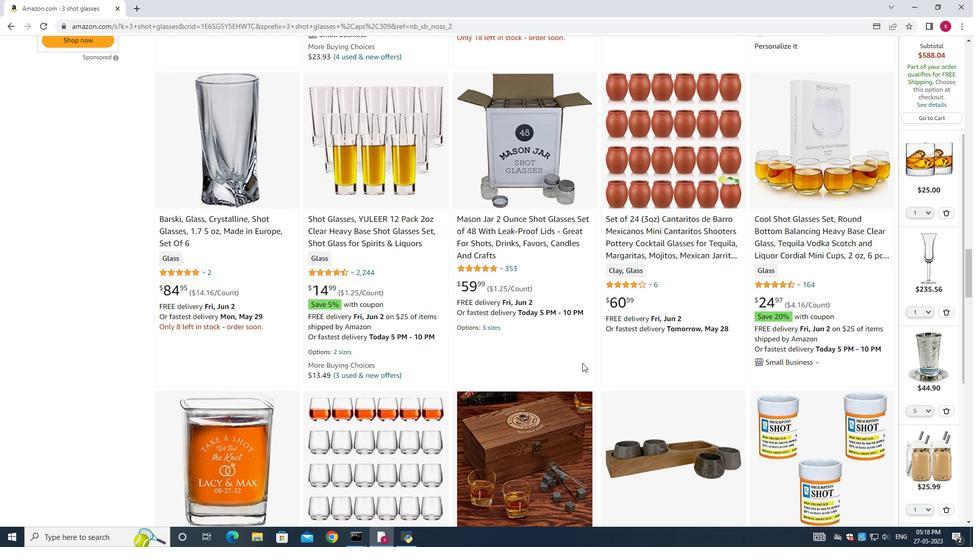 
Action: Mouse moved to (405, 361)
Screenshot: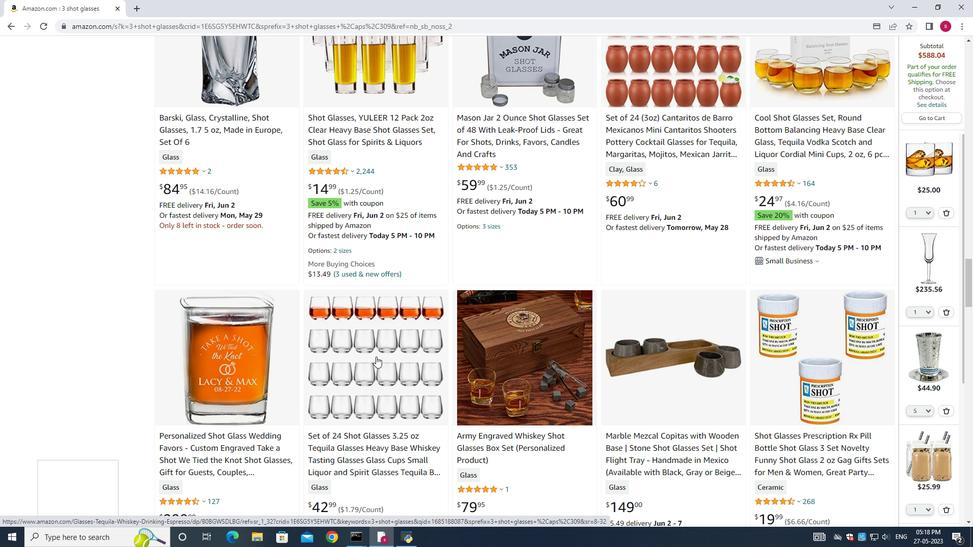 
Action: Mouse scrolled (405, 361) with delta (0, 0)
Screenshot: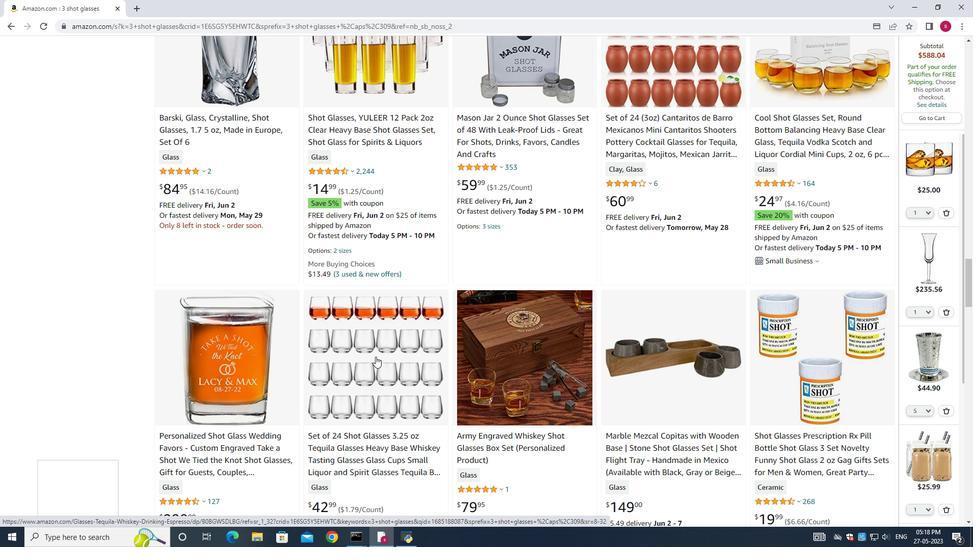 
Action: Mouse scrolled (405, 361) with delta (0, 0)
Screenshot: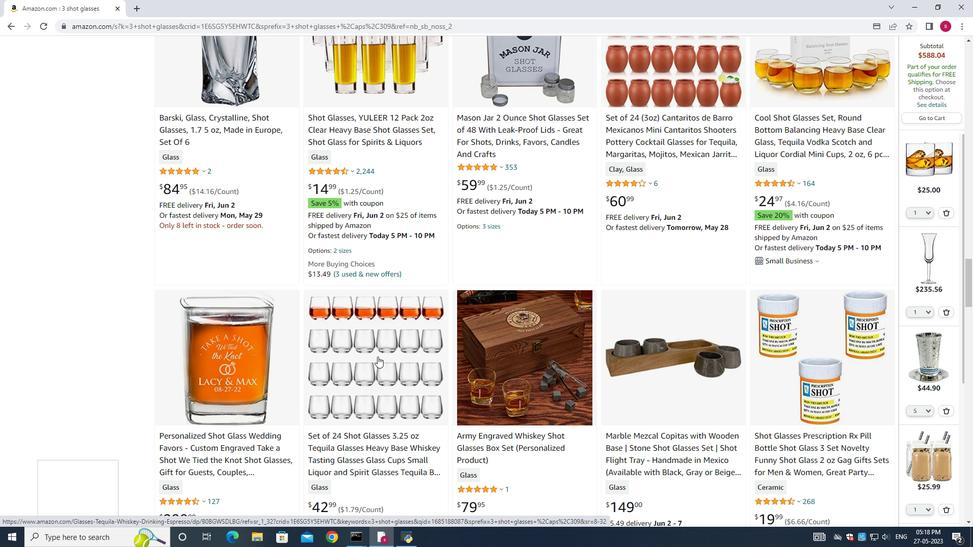 
Action: Mouse scrolled (405, 361) with delta (0, 0)
Screenshot: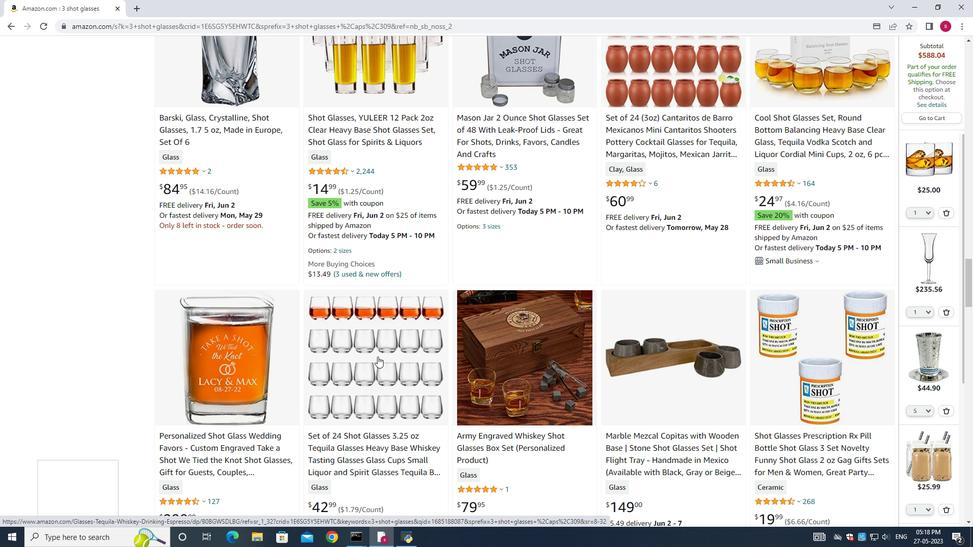 
Action: Mouse scrolled (405, 361) with delta (0, 0)
Screenshot: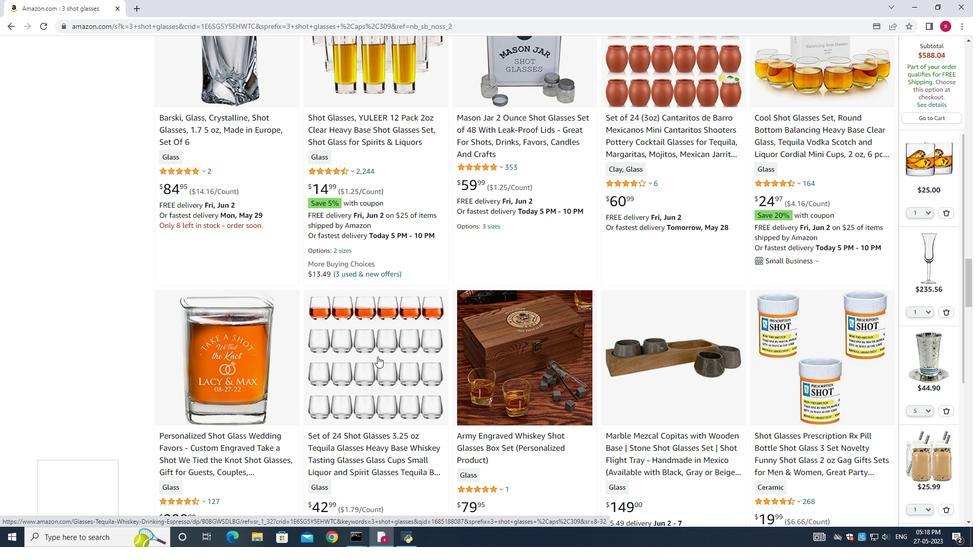 
Action: Mouse moved to (475, 373)
Screenshot: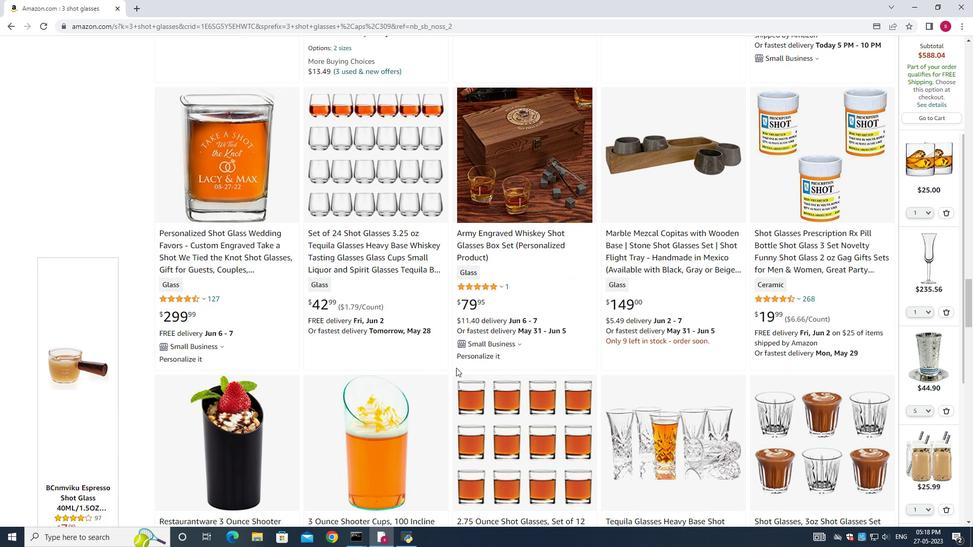 
Action: Mouse scrolled (475, 373) with delta (0, 0)
Screenshot: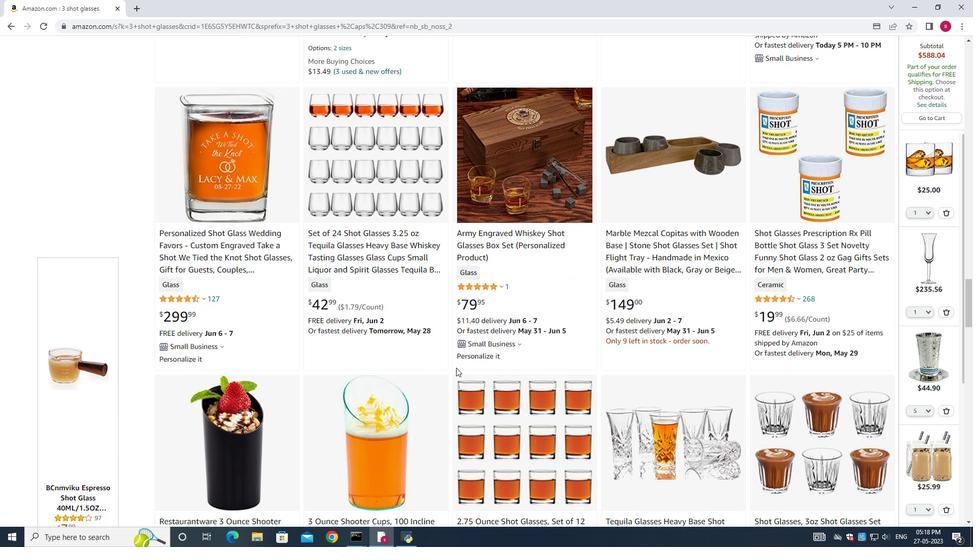 
Action: Mouse scrolled (475, 373) with delta (0, 0)
Screenshot: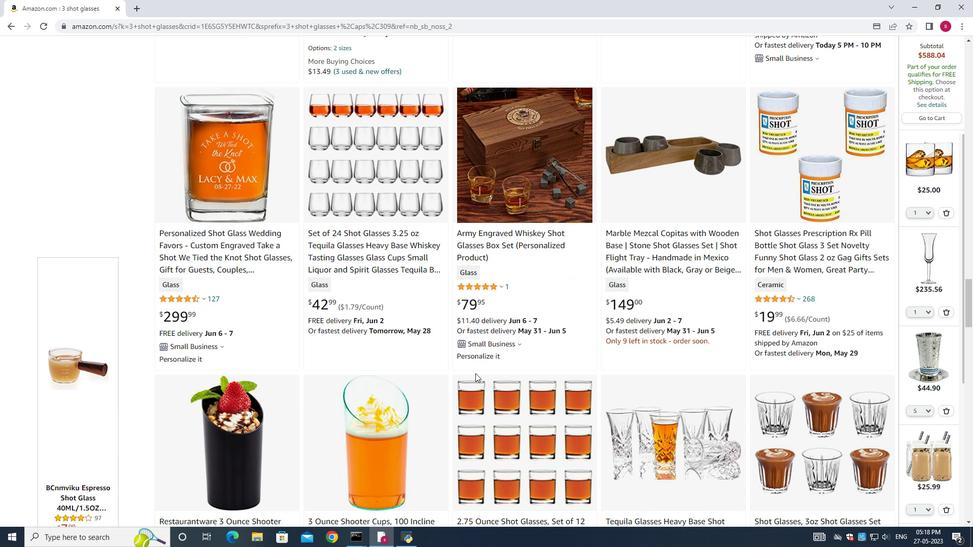 
Action: Mouse moved to (666, 384)
Screenshot: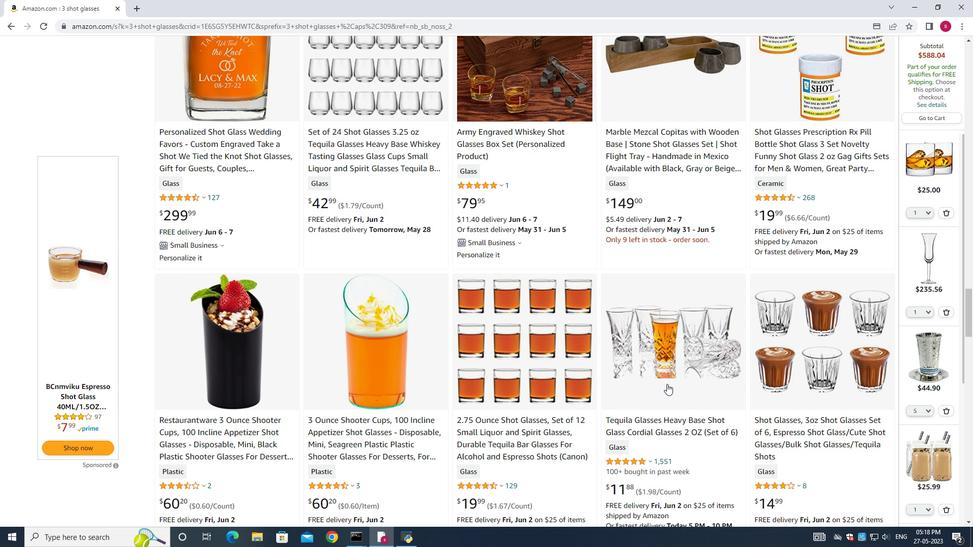 
Action: Mouse scrolled (666, 384) with delta (0, 0)
Screenshot: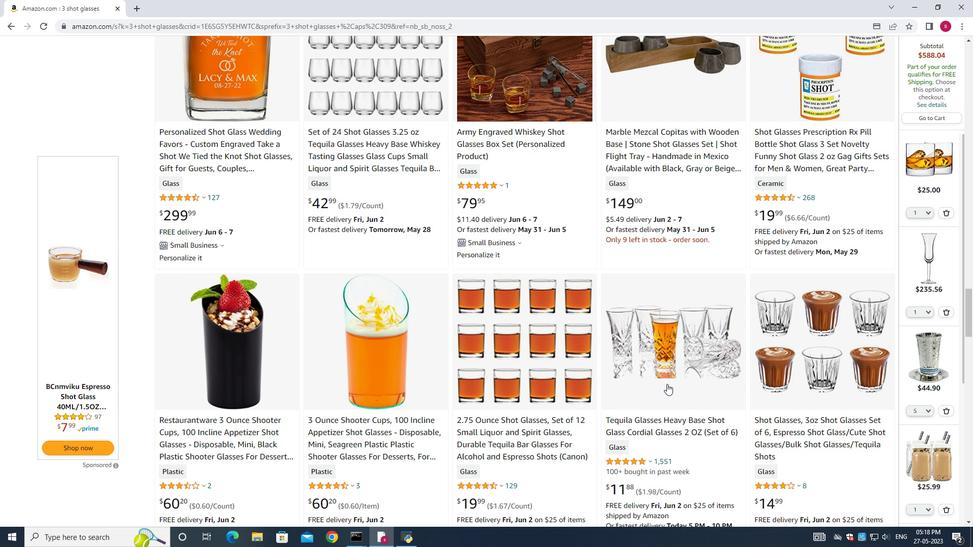 
Action: Mouse scrolled (666, 384) with delta (0, 0)
Screenshot: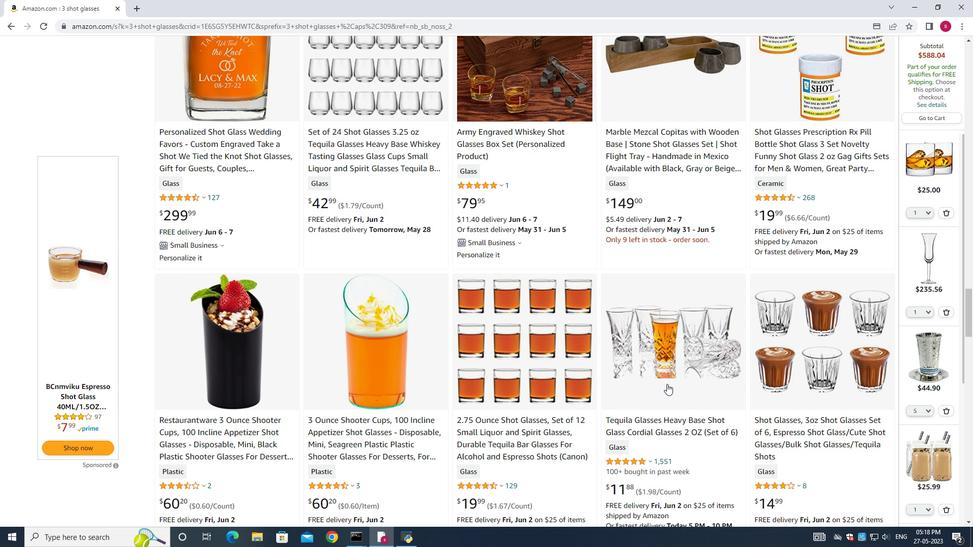 
Action: Mouse moved to (664, 383)
Screenshot: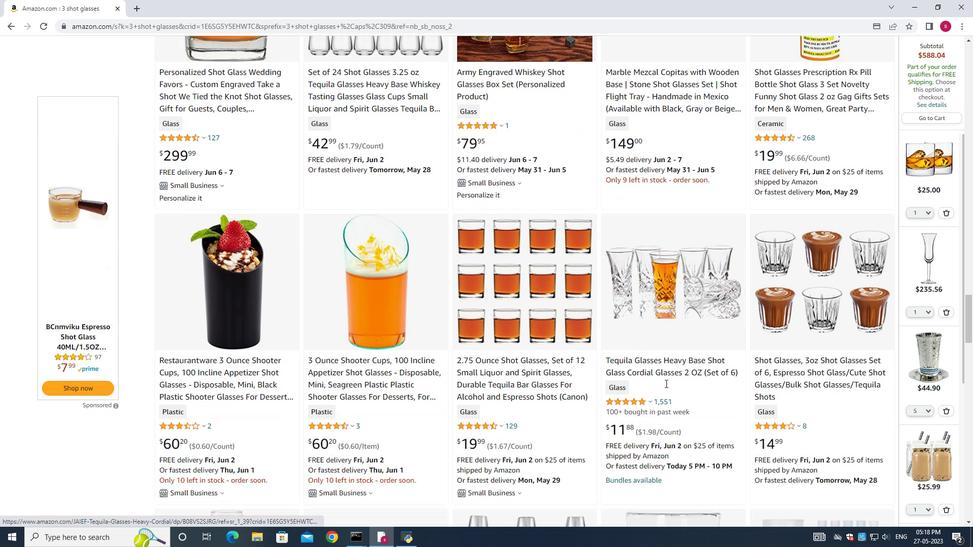 
Action: Mouse scrolled (664, 382) with delta (0, 0)
Screenshot: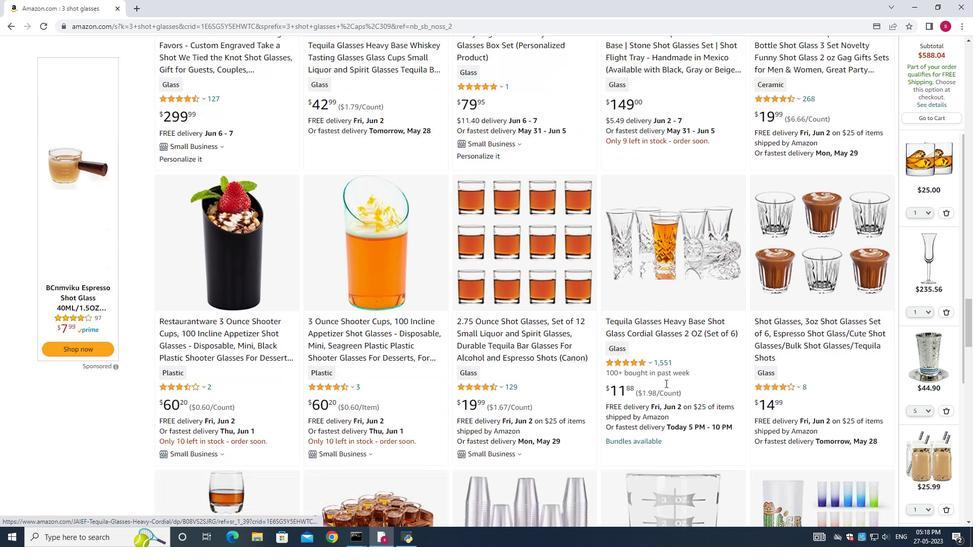 
Action: Mouse scrolled (664, 382) with delta (0, 0)
Screenshot: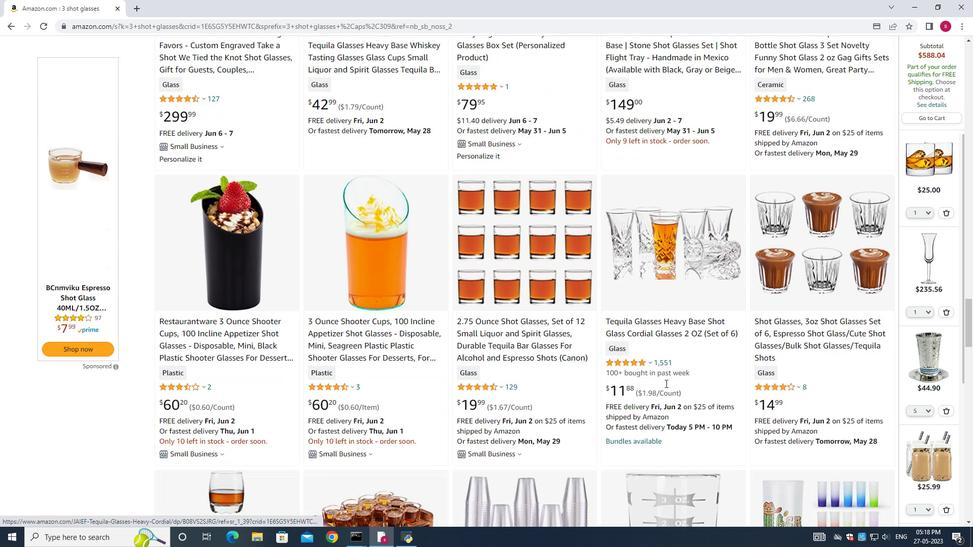 
Action: Mouse scrolled (664, 382) with delta (0, 0)
Screenshot: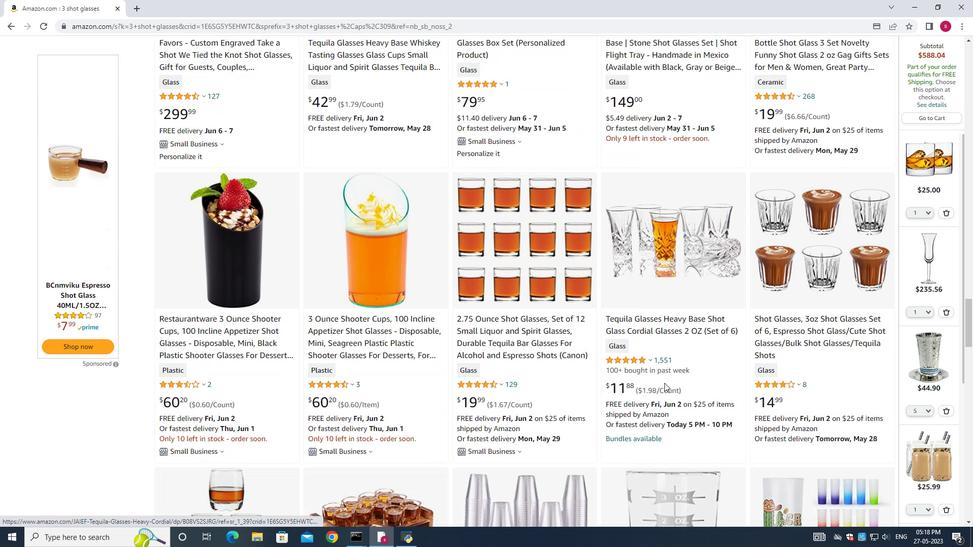 
Action: Mouse scrolled (664, 382) with delta (0, 0)
Screenshot: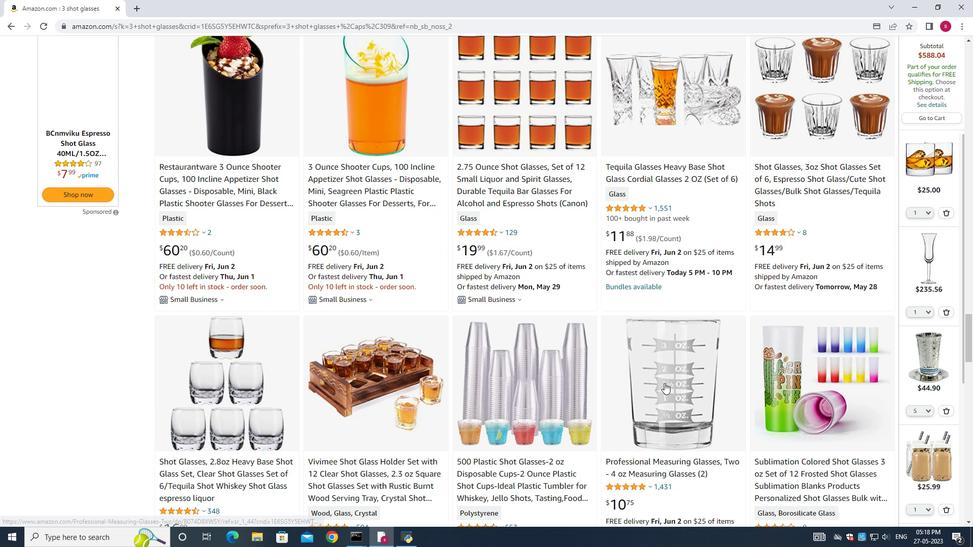 
Action: Mouse scrolled (664, 382) with delta (0, 0)
Screenshot: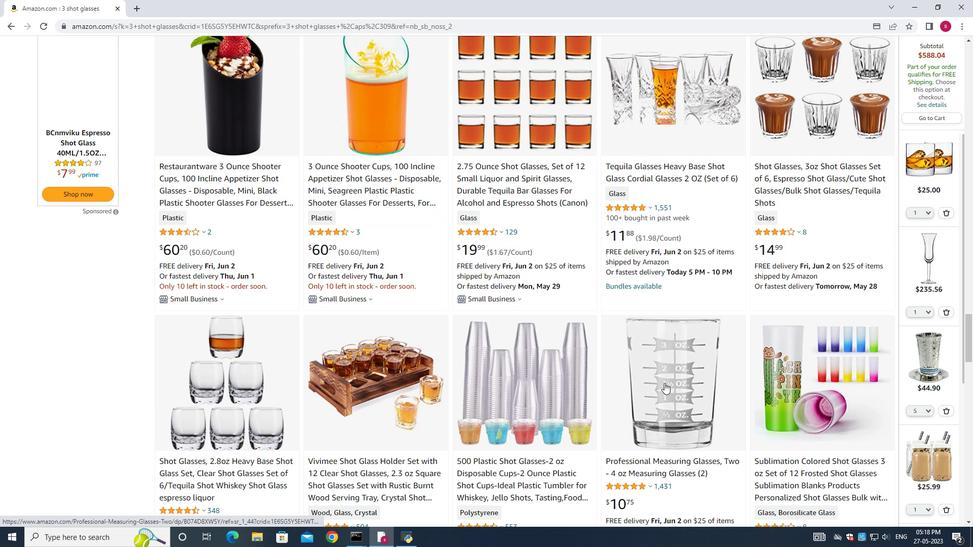 
Action: Mouse moved to (641, 384)
Screenshot: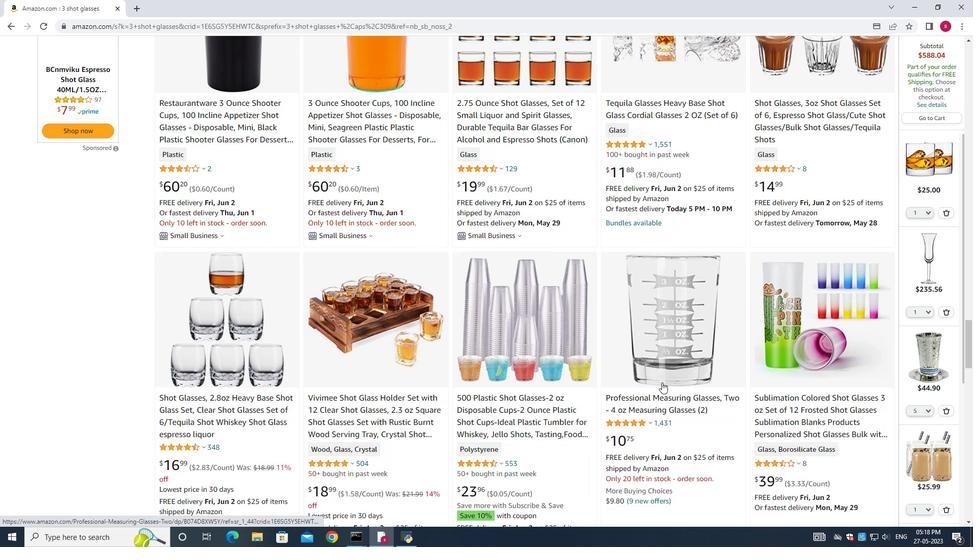 
Action: Mouse scrolled (641, 383) with delta (0, 0)
Screenshot: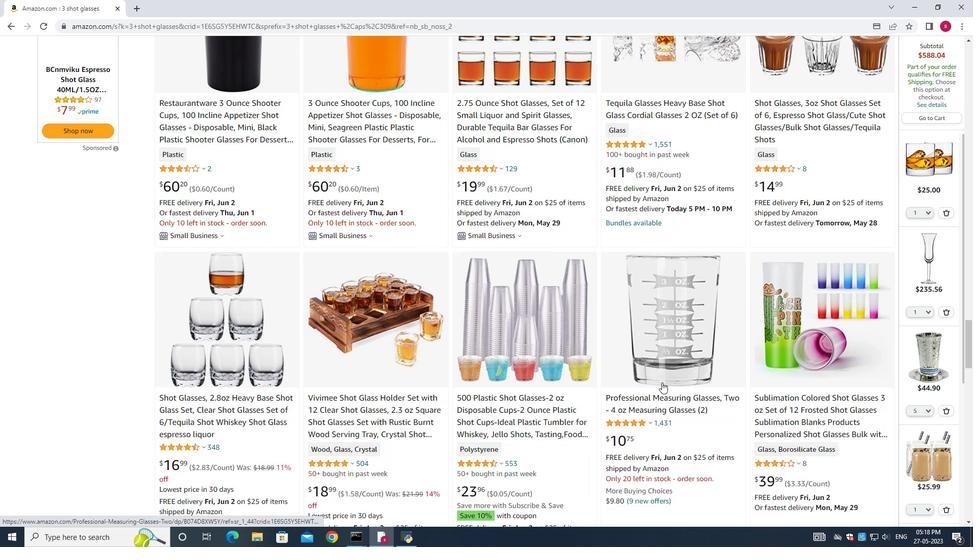 
Action: Mouse moved to (512, 298)
Screenshot: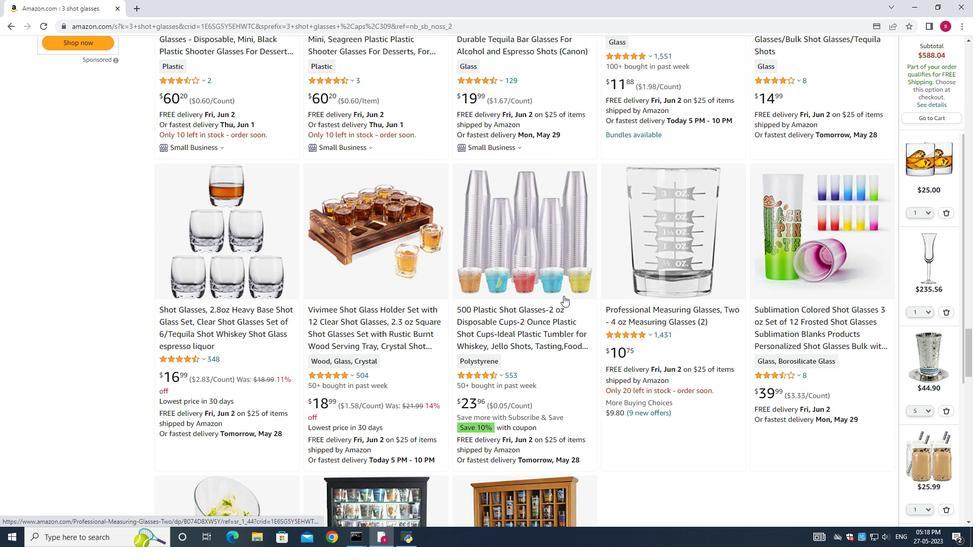 
Action: Mouse scrolled (512, 298) with delta (0, 0)
Screenshot: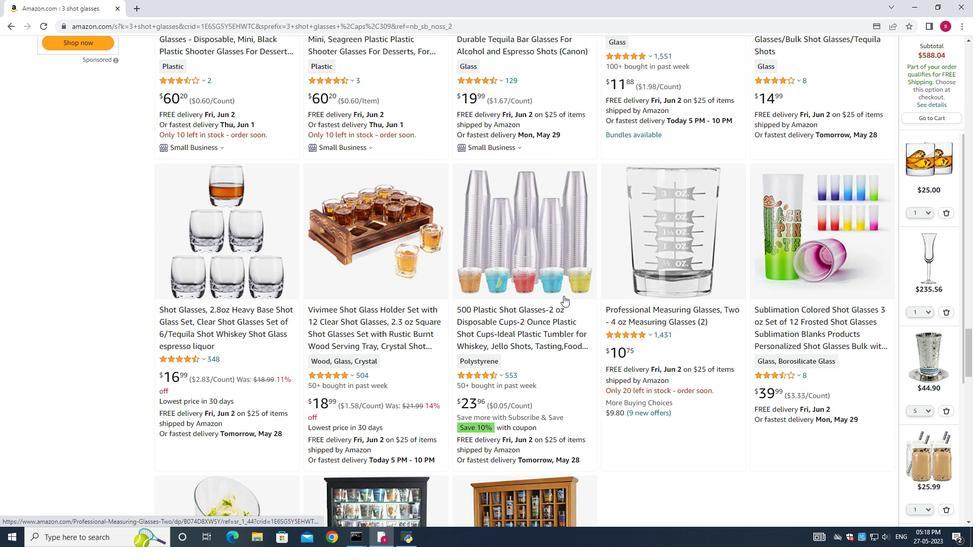 
Action: Mouse moved to (511, 298)
Screenshot: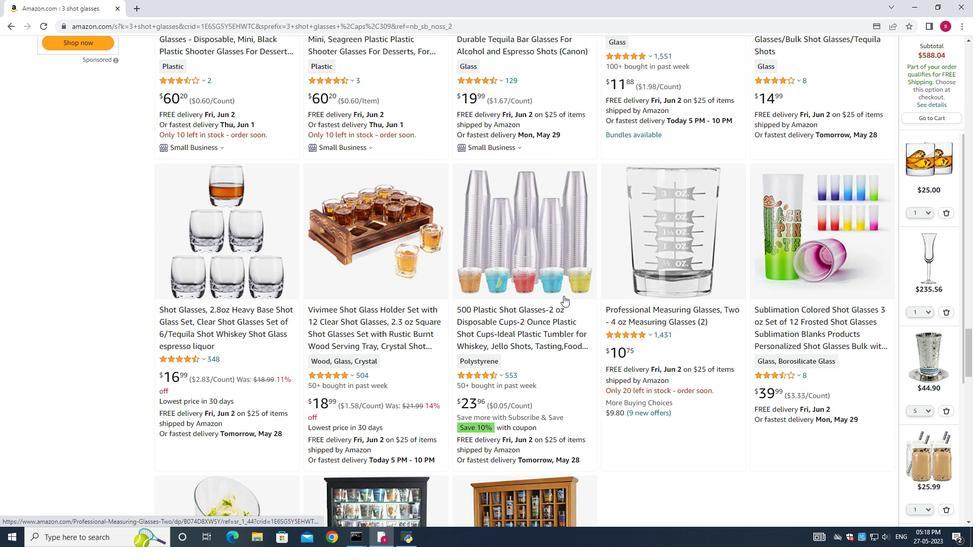 
Action: Mouse scrolled (511, 298) with delta (0, 0)
Screenshot: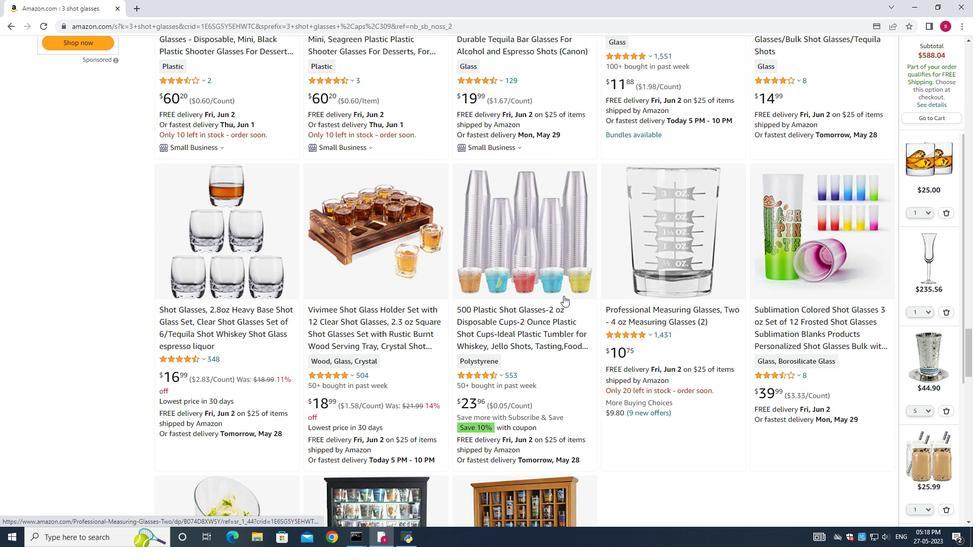 
Action: Mouse scrolled (511, 298) with delta (0, 0)
Screenshot: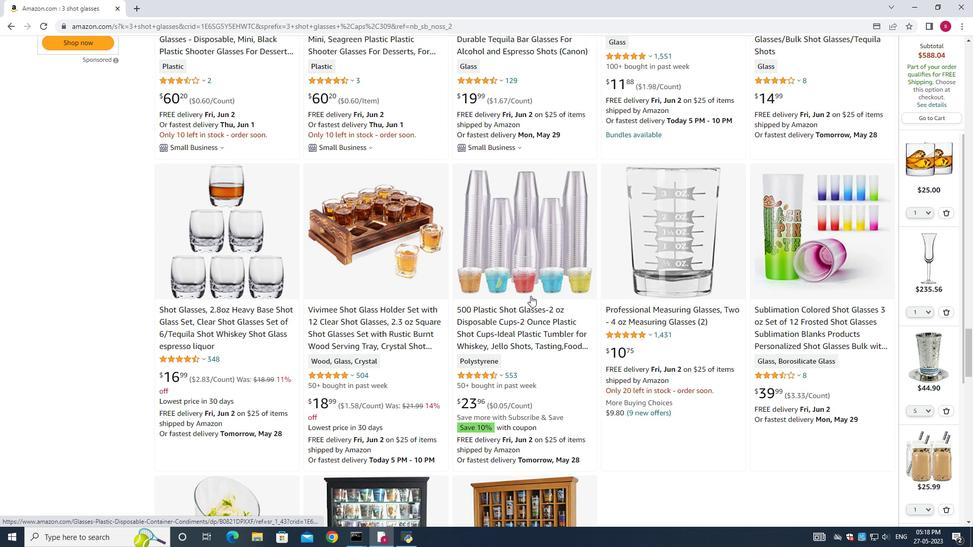 
Action: Mouse moved to (278, 361)
Screenshot: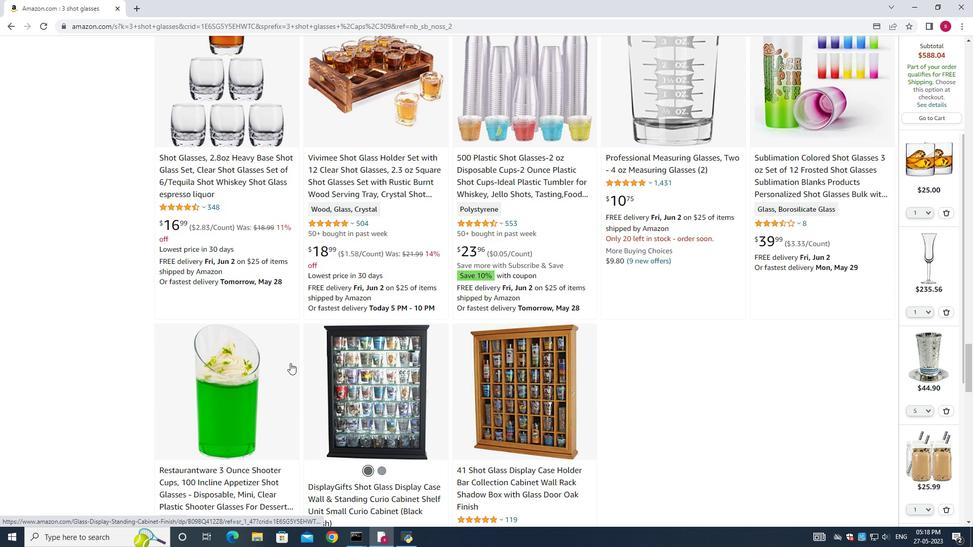 
Action: Mouse scrolled (278, 362) with delta (0, 0)
Screenshot: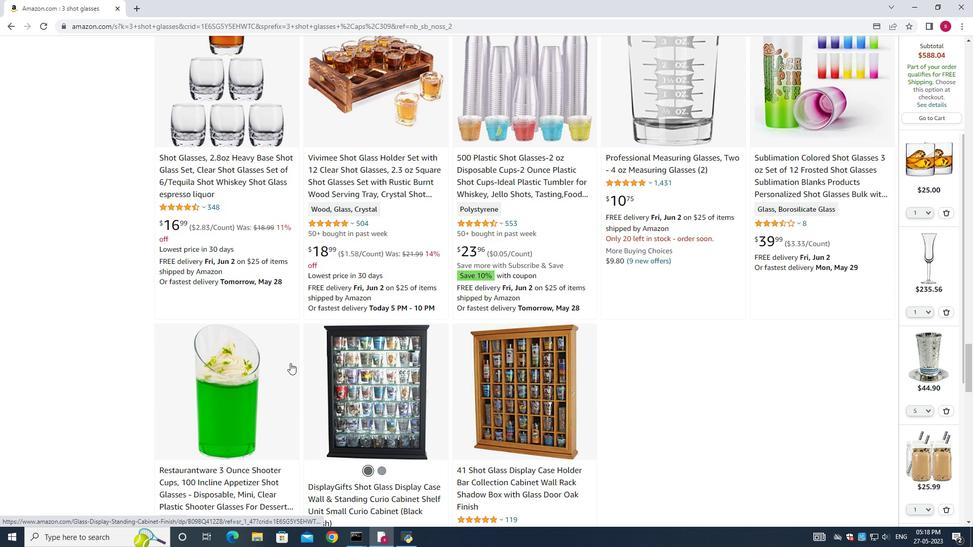 
Action: Mouse moved to (278, 361)
Screenshot: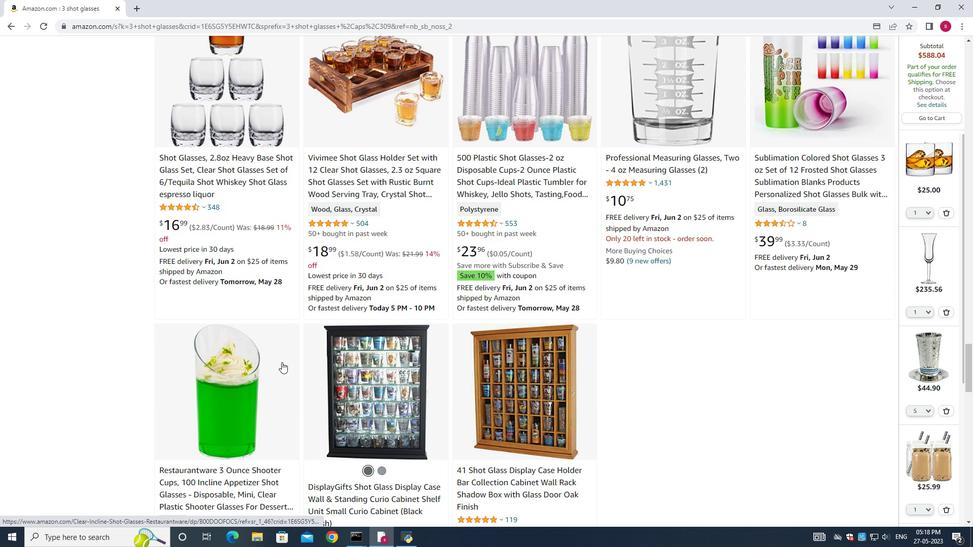 
Action: Mouse scrolled (278, 361) with delta (0, 0)
Screenshot: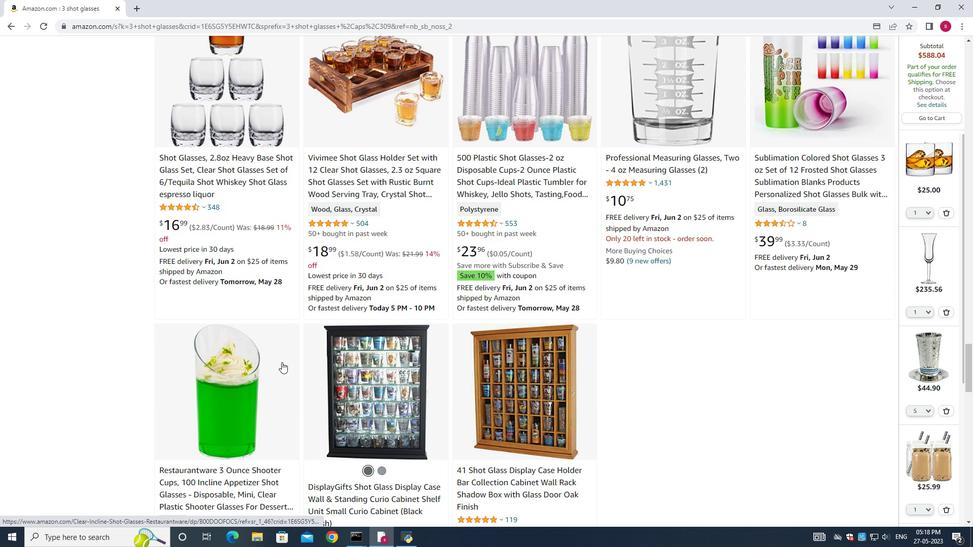 
Action: Mouse scrolled (278, 361) with delta (0, 0)
Screenshot: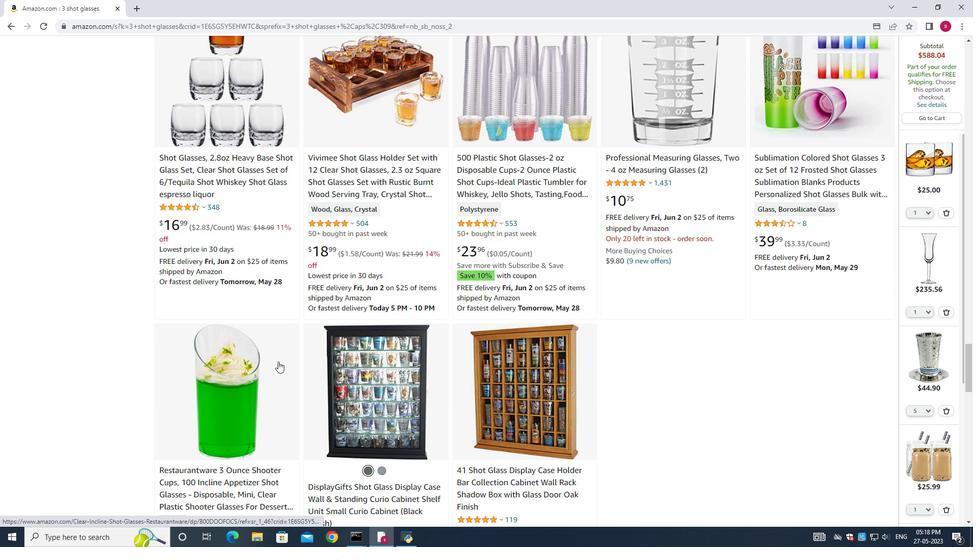 
Action: Mouse scrolled (278, 361) with delta (0, 0)
Screenshot: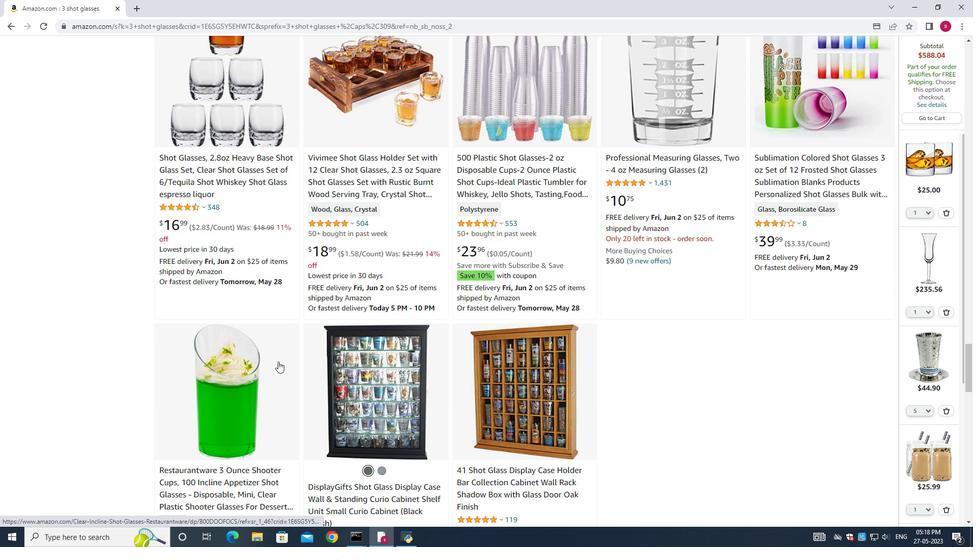 
Action: Mouse scrolled (278, 361) with delta (0, 0)
Screenshot: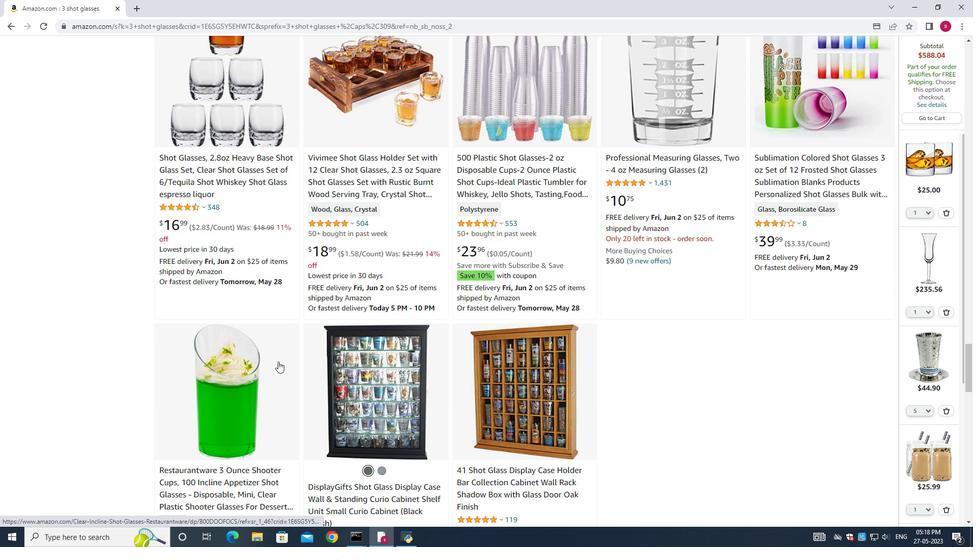 
Action: Mouse scrolled (278, 361) with delta (0, 0)
Screenshot: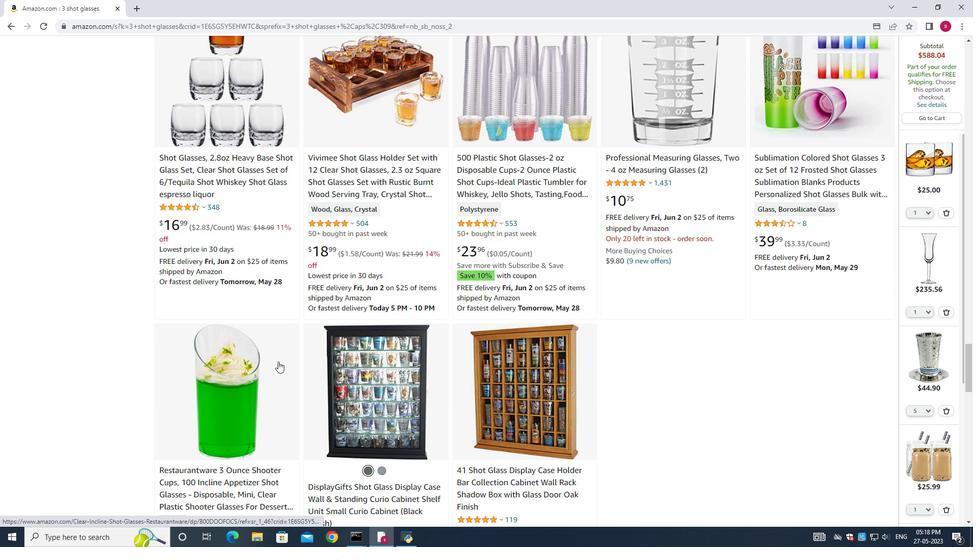 
Action: Mouse scrolled (278, 361) with delta (0, 0)
Screenshot: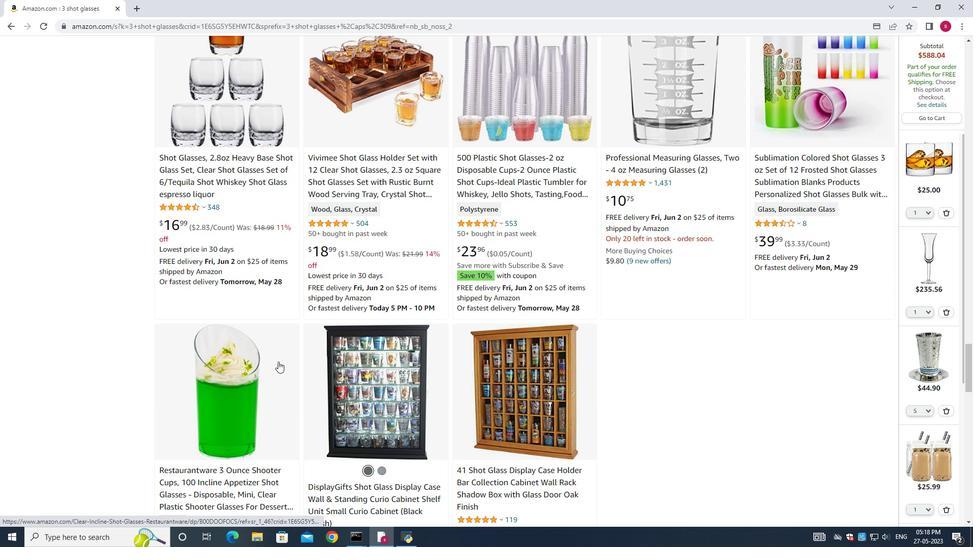 
Action: Mouse scrolled (278, 361) with delta (0, 0)
Screenshot: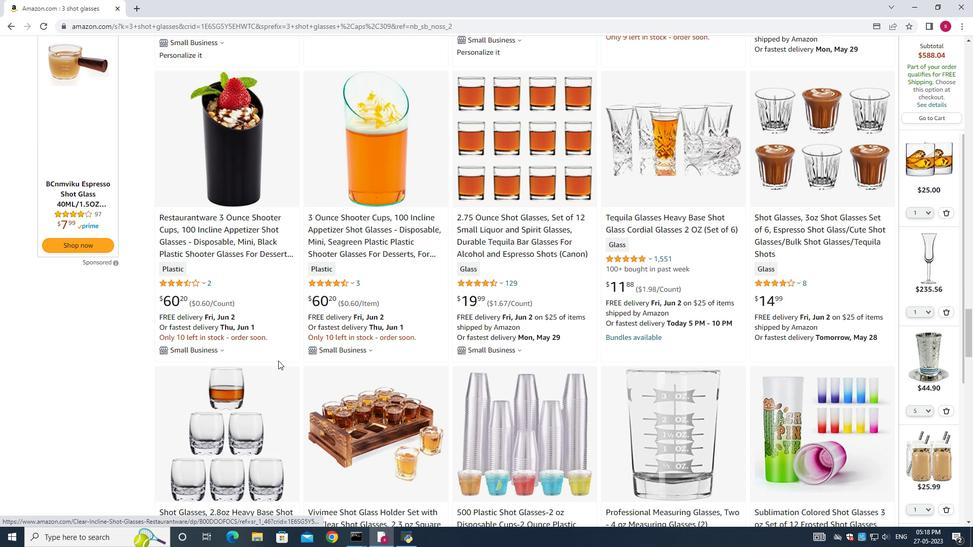 
Action: Mouse scrolled (278, 361) with delta (0, 0)
Screenshot: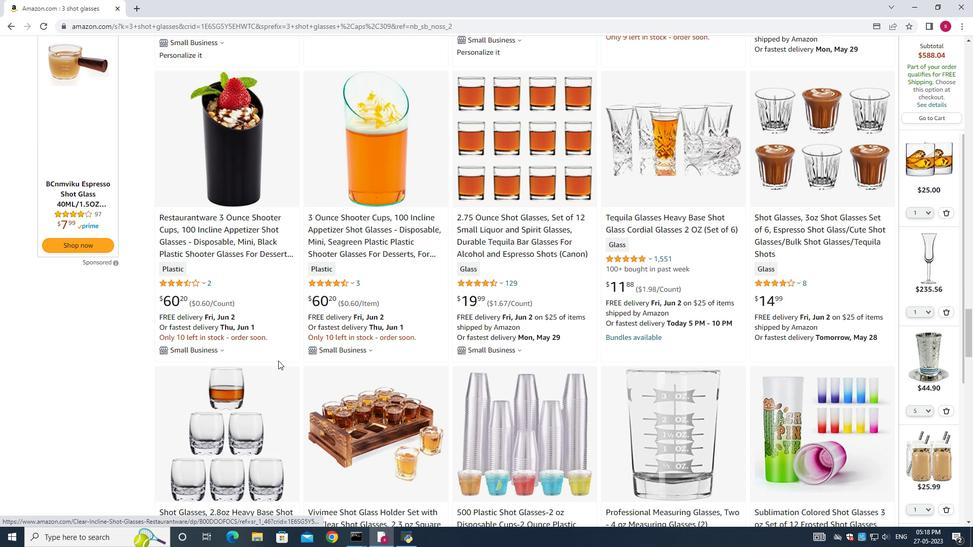 
Action: Mouse scrolled (278, 361) with delta (0, 0)
Screenshot: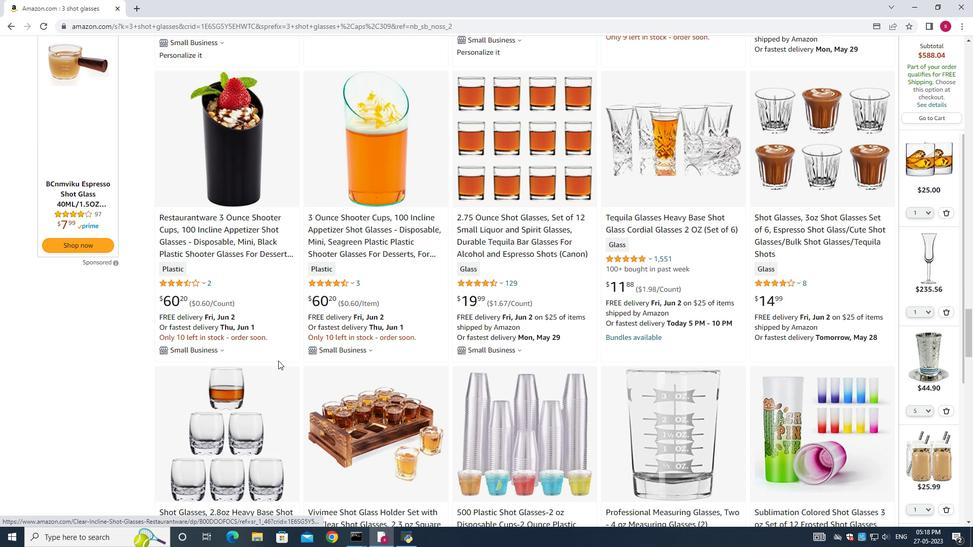 
Action: Mouse scrolled (278, 361) with delta (0, 0)
Screenshot: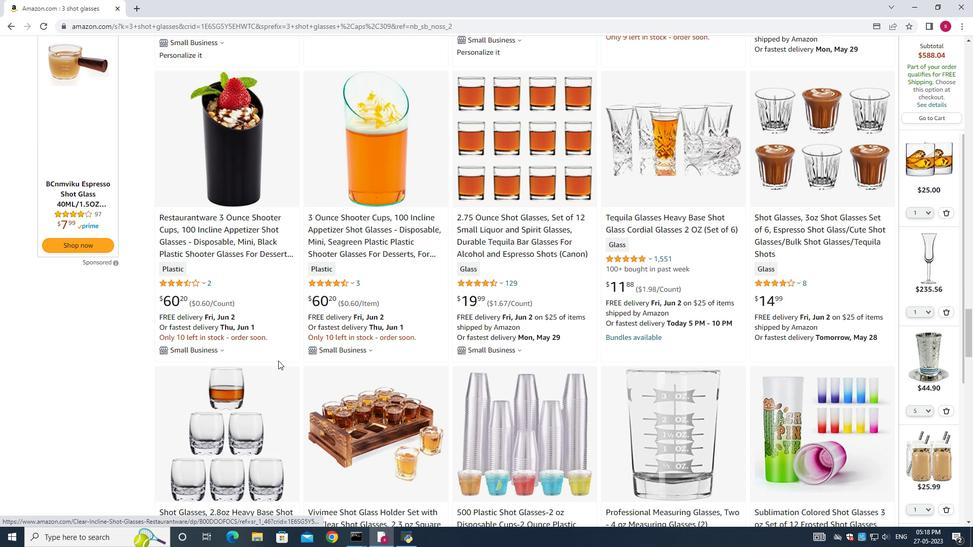 
Action: Mouse scrolled (278, 361) with delta (0, 0)
Screenshot: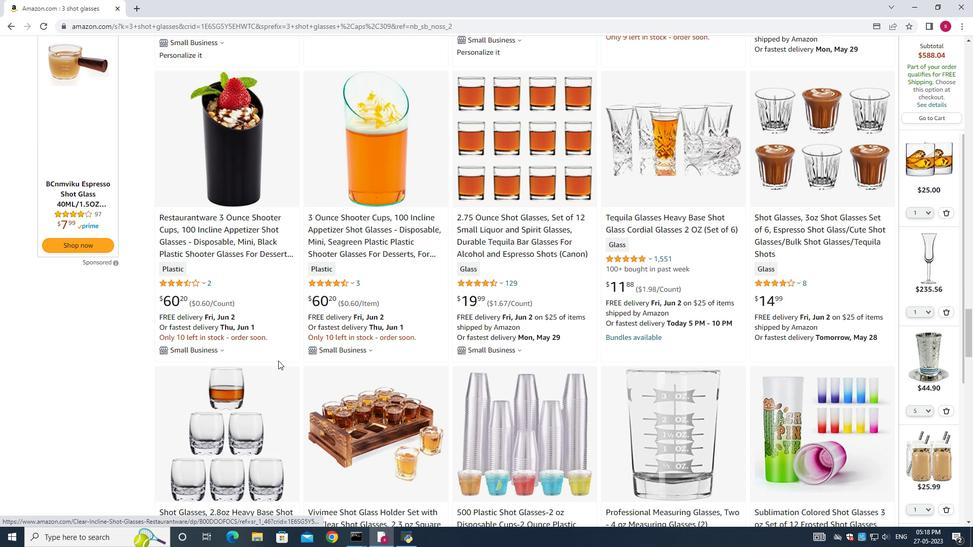 
Action: Mouse scrolled (278, 361) with delta (0, 0)
Screenshot: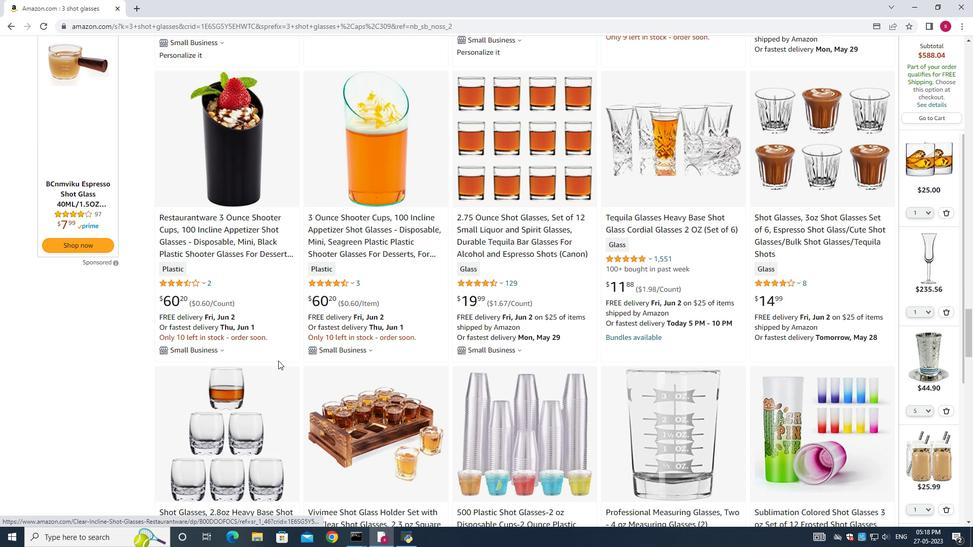 
Action: Mouse scrolled (278, 361) with delta (0, 0)
Screenshot: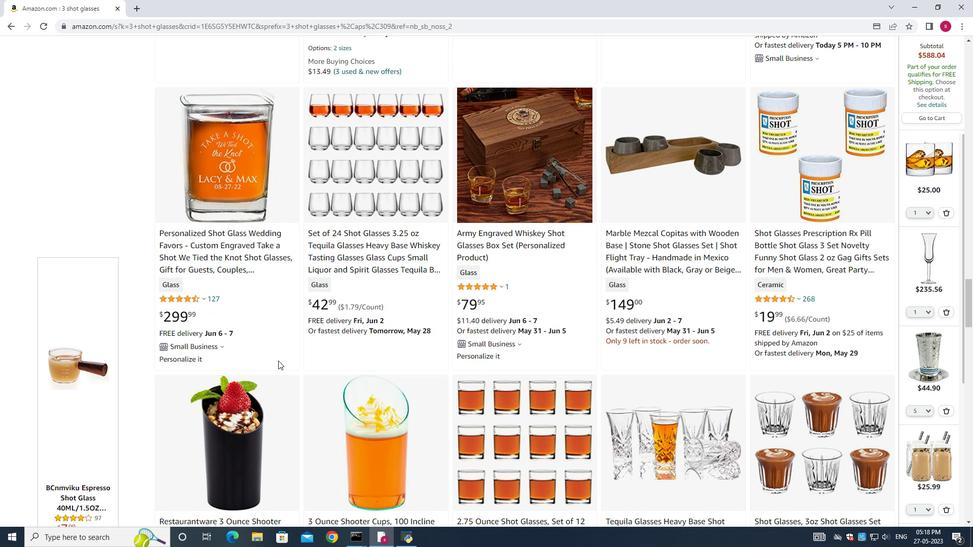 
Action: Mouse scrolled (278, 361) with delta (0, 0)
Screenshot: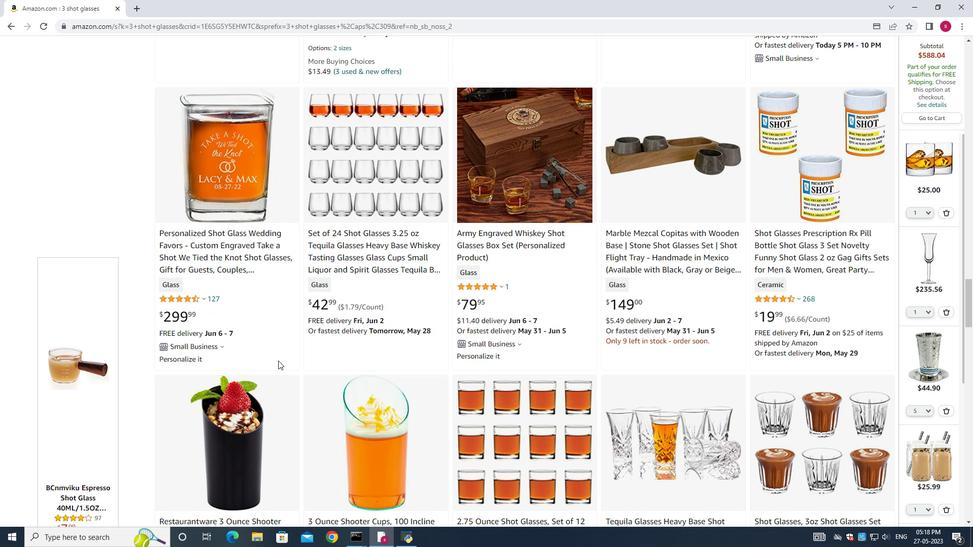 
Action: Mouse scrolled (278, 361) with delta (0, 0)
Screenshot: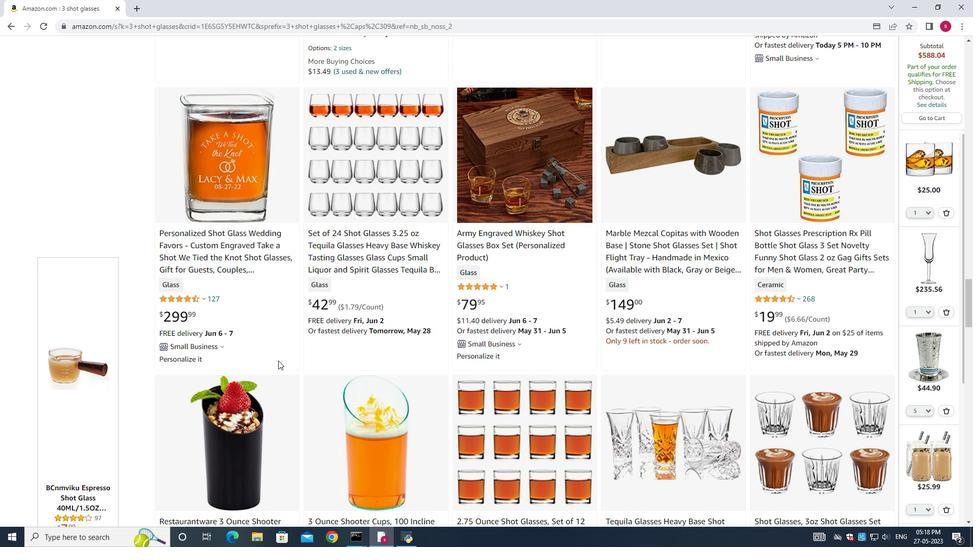 
Action: Mouse scrolled (278, 361) with delta (0, 0)
Screenshot: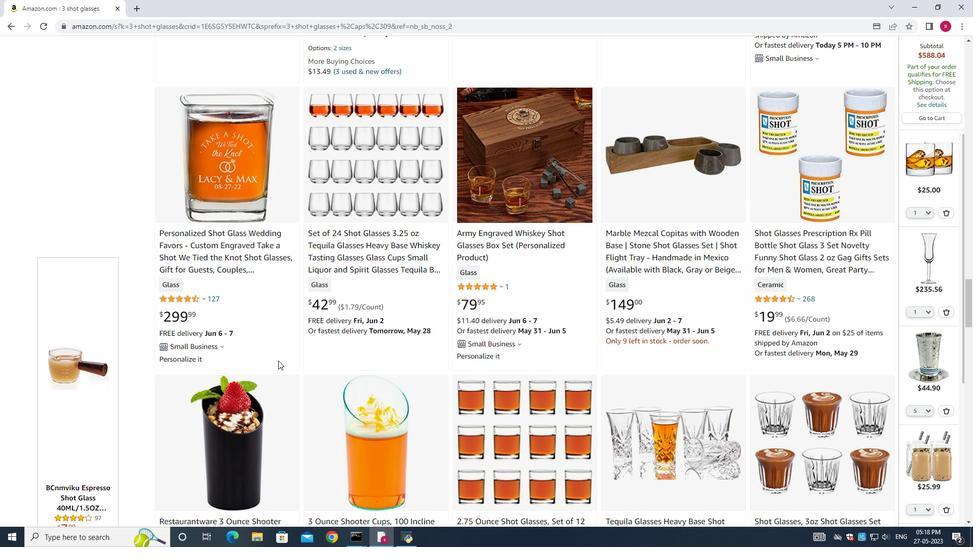
Action: Mouse scrolled (278, 361) with delta (0, 0)
Screenshot: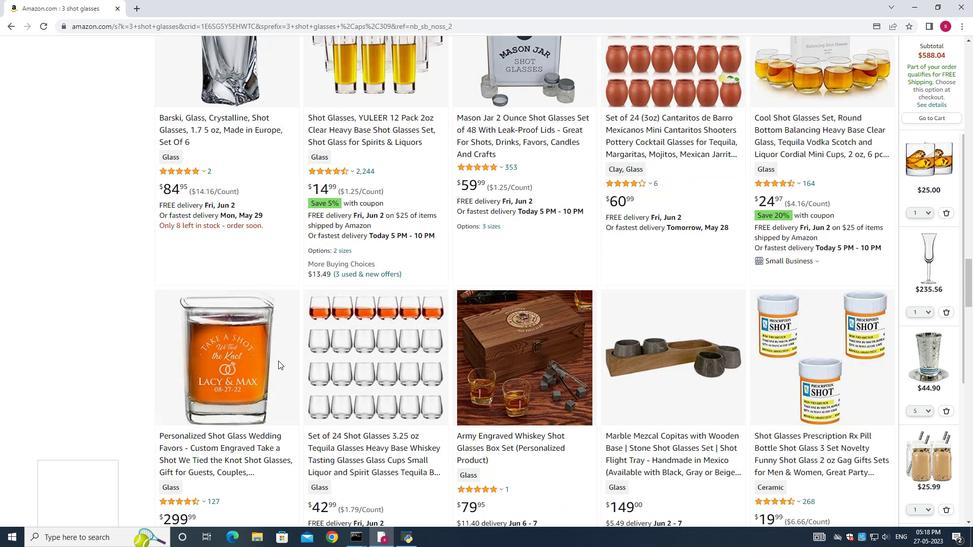 
Action: Mouse scrolled (278, 361) with delta (0, 0)
Screenshot: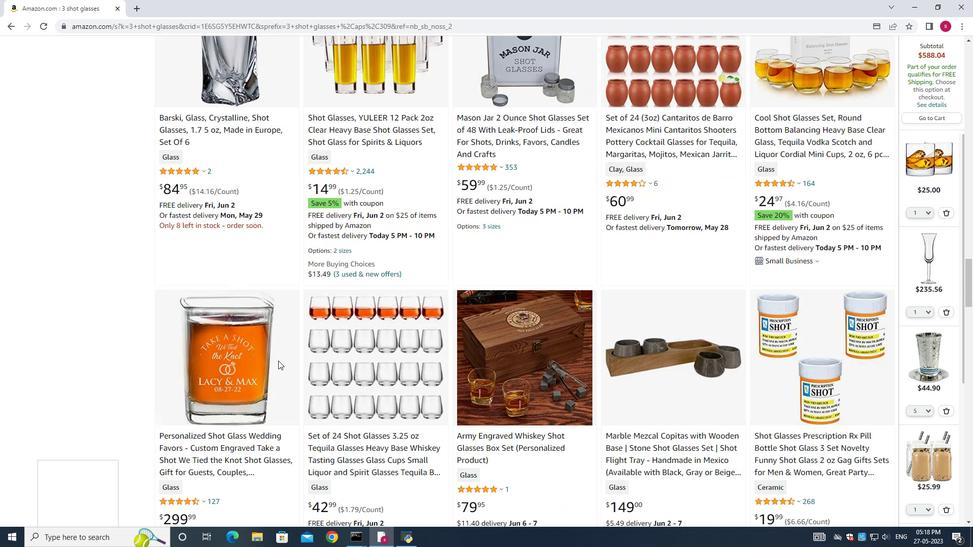 
Action: Mouse scrolled (278, 361) with delta (0, 0)
Screenshot: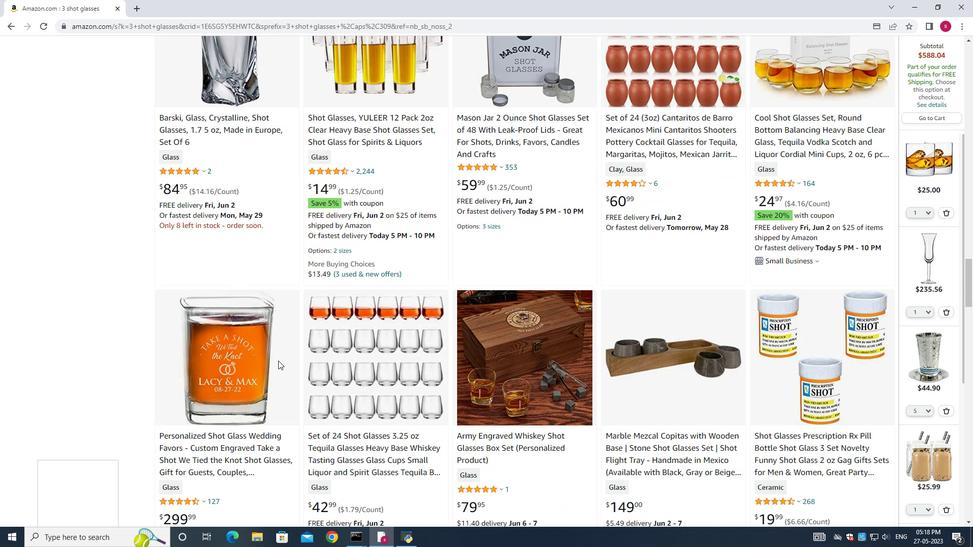 
Action: Mouse moved to (389, 354)
Screenshot: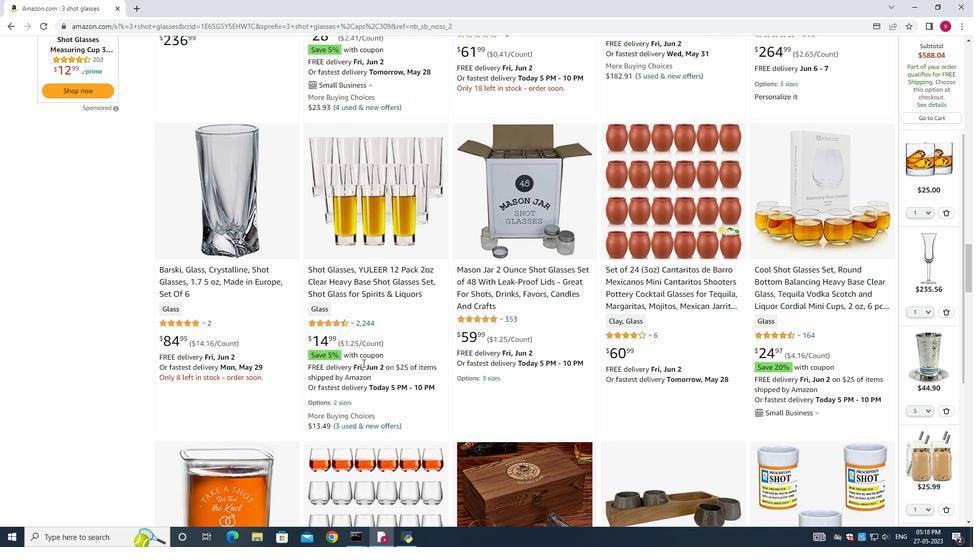 
Action: Mouse scrolled (389, 354) with delta (0, 0)
Screenshot: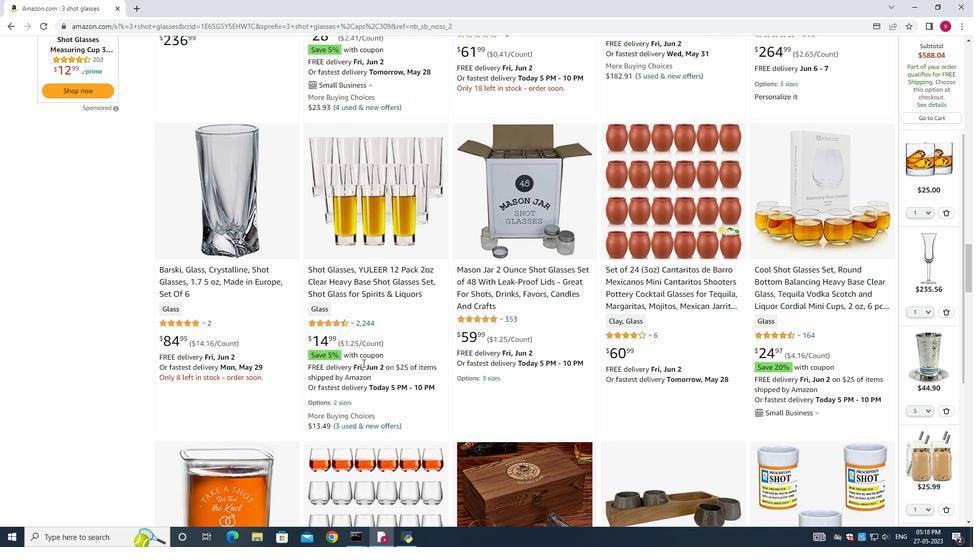 
Action: Mouse scrolled (389, 354) with delta (0, 0)
Screenshot: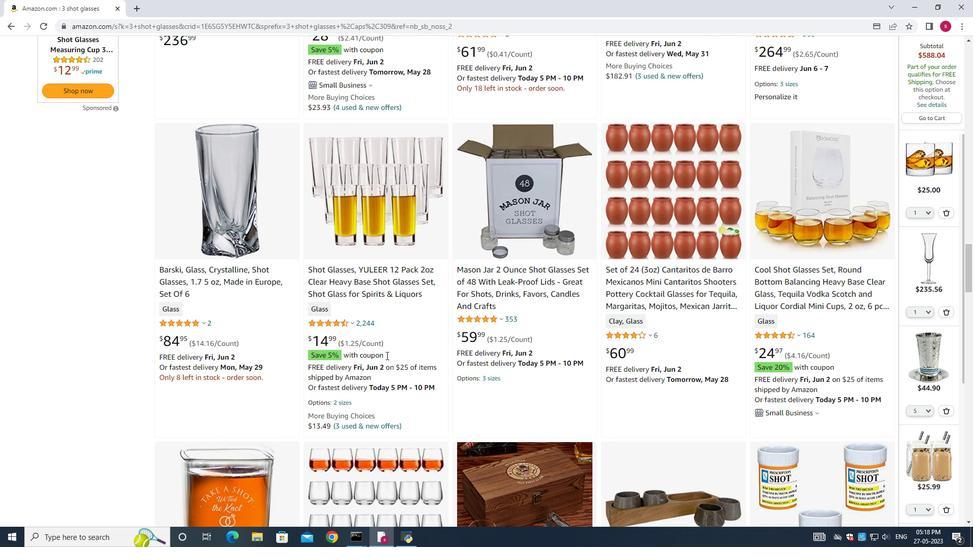 
Action: Mouse scrolled (389, 354) with delta (0, 0)
Screenshot: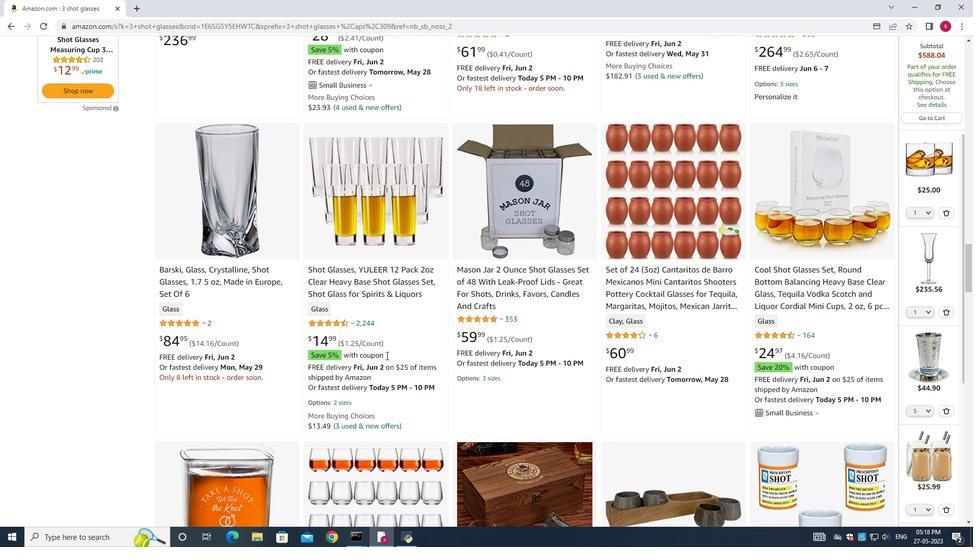 
Action: Mouse moved to (235, 361)
Screenshot: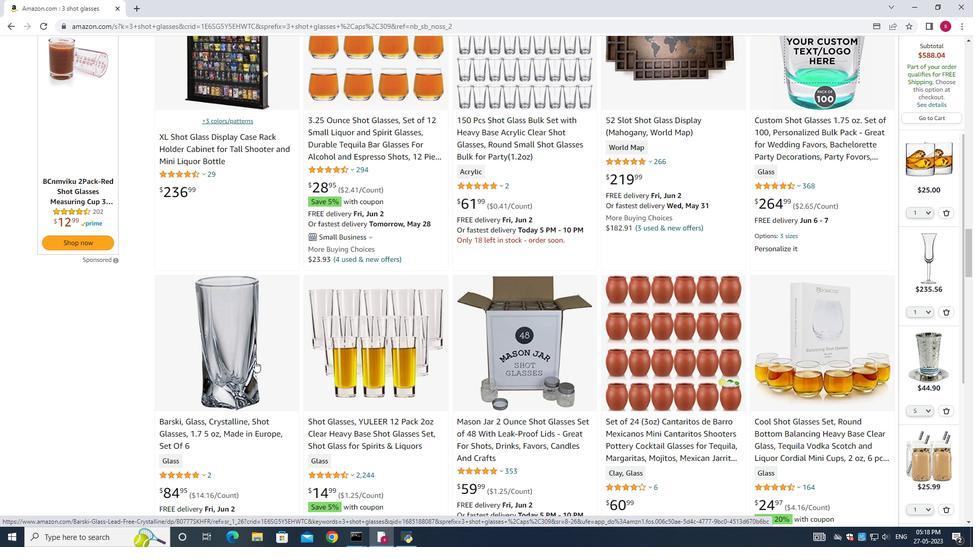 
Action: Mouse pressed left at (235, 361)
Screenshot: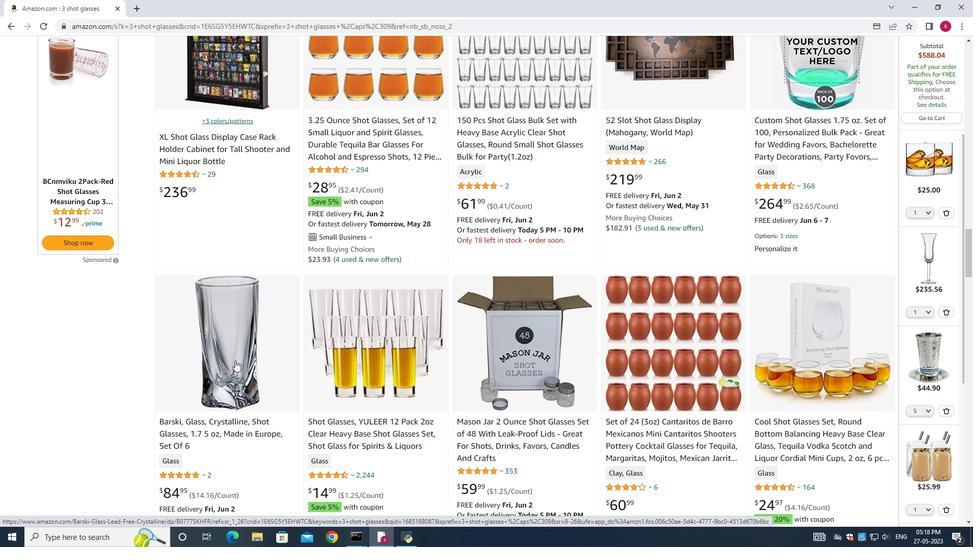 
Action: Mouse moved to (717, 349)
Screenshot: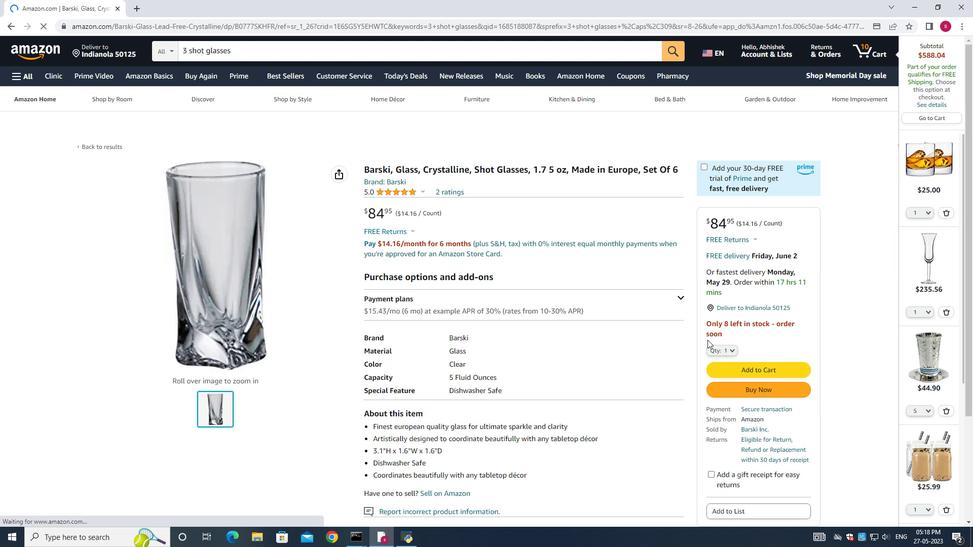 
Action: Mouse pressed left at (717, 349)
Screenshot: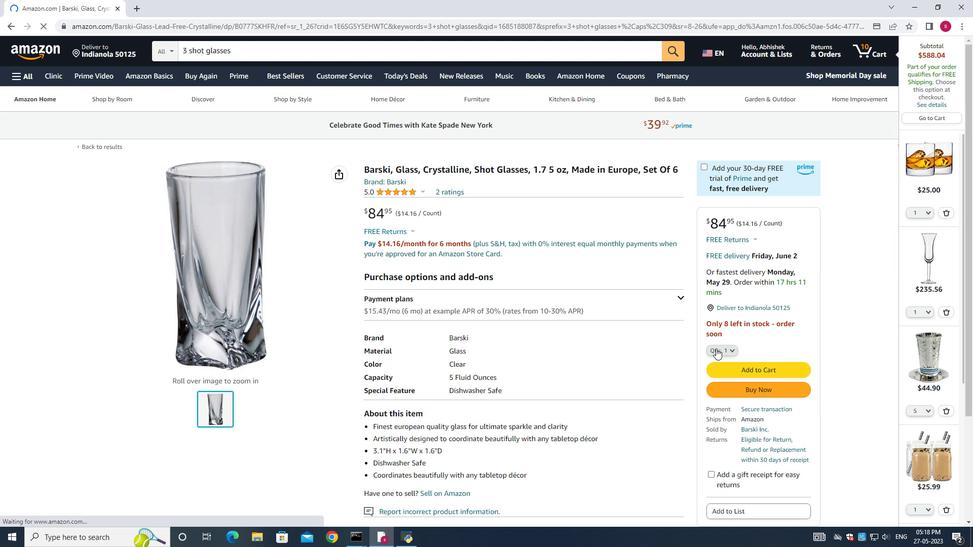 
Action: Mouse moved to (714, 378)
Screenshot: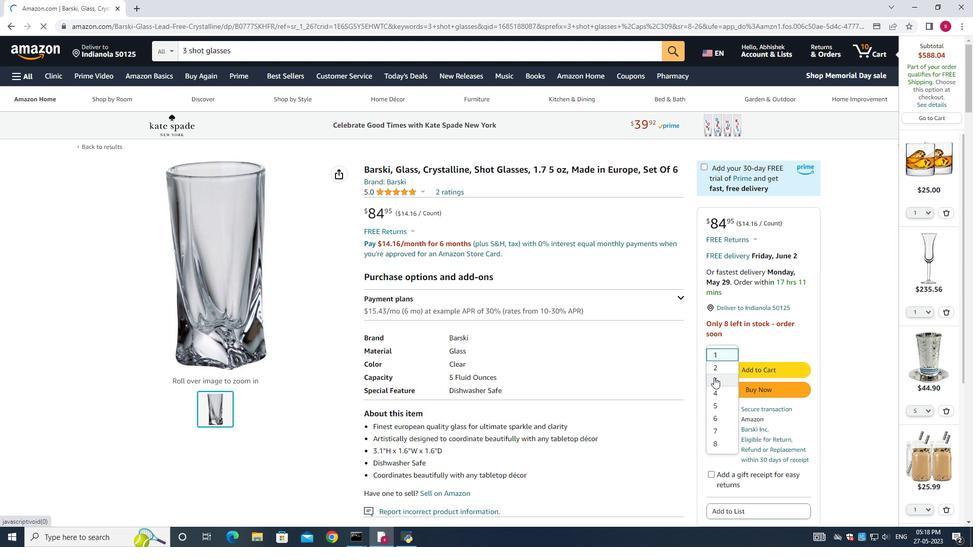 
Action: Mouse pressed left at (714, 378)
Screenshot: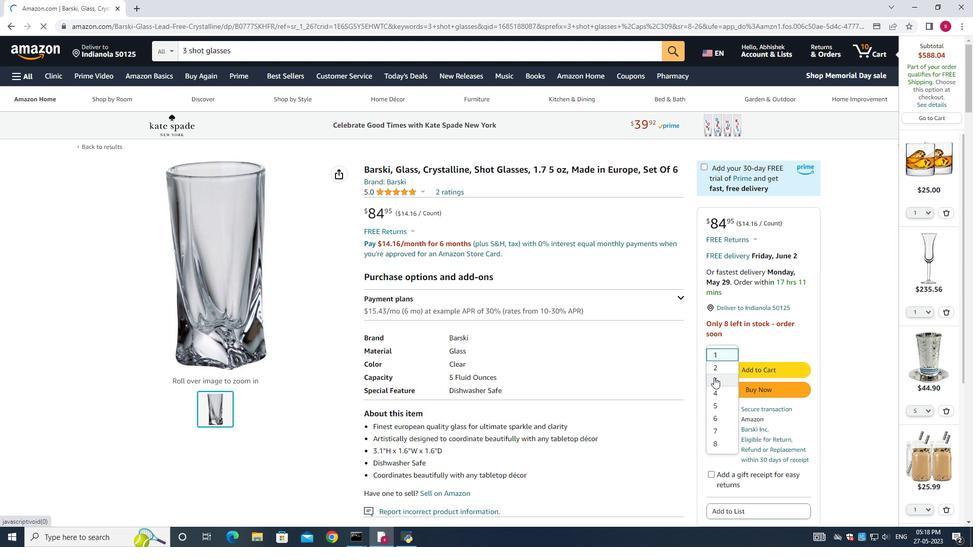 
Action: Mouse moved to (752, 369)
Screenshot: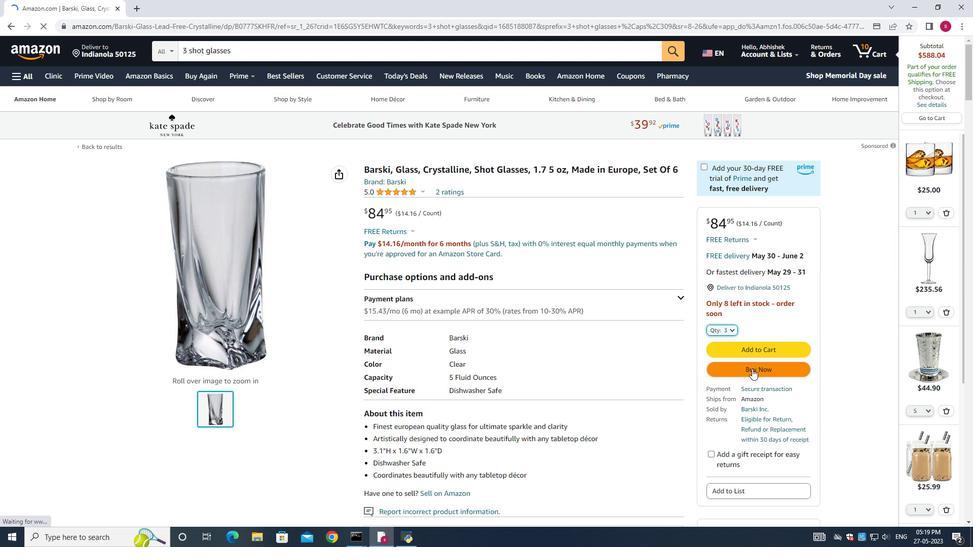 
Action: Mouse pressed left at (752, 369)
Screenshot: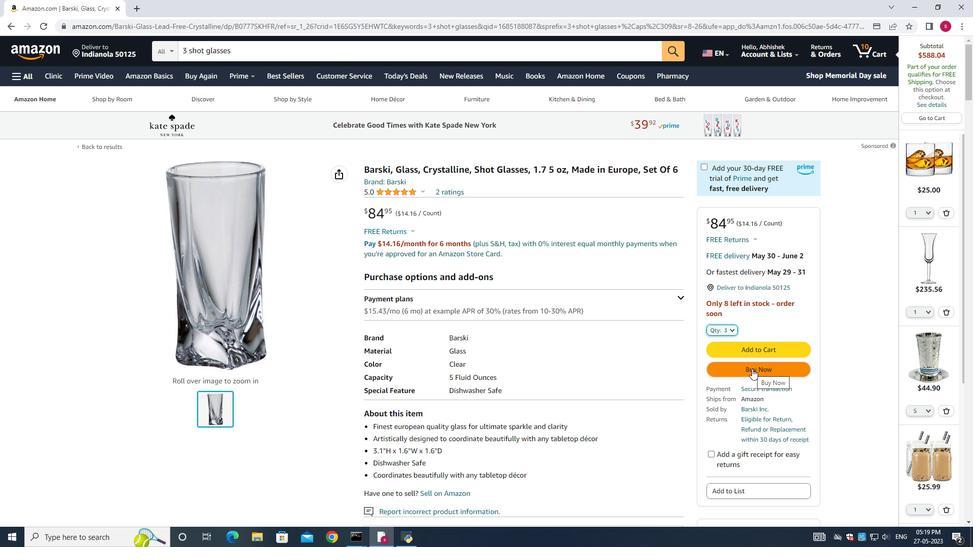 
Action: Mouse moved to (419, 267)
Screenshot: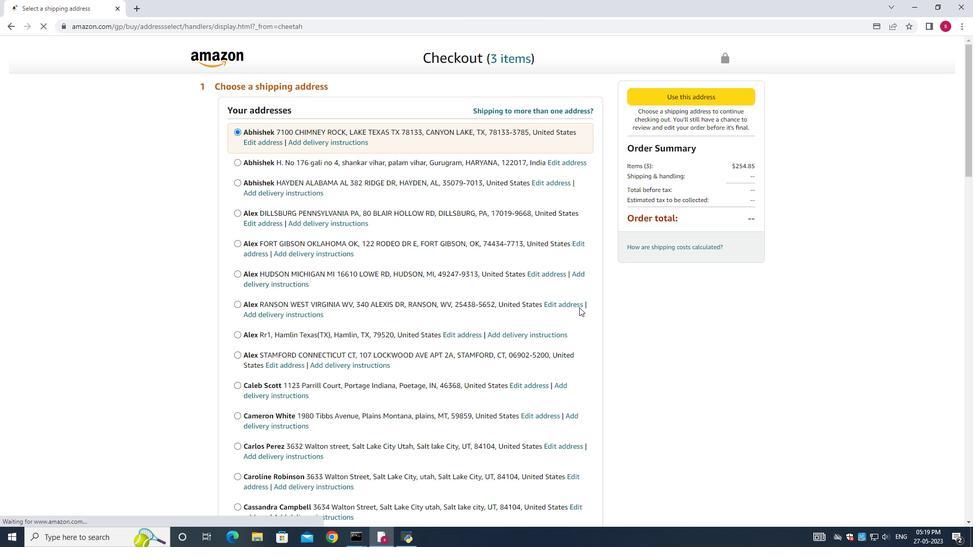 
Action: Mouse scrolled (419, 267) with delta (0, 0)
Screenshot: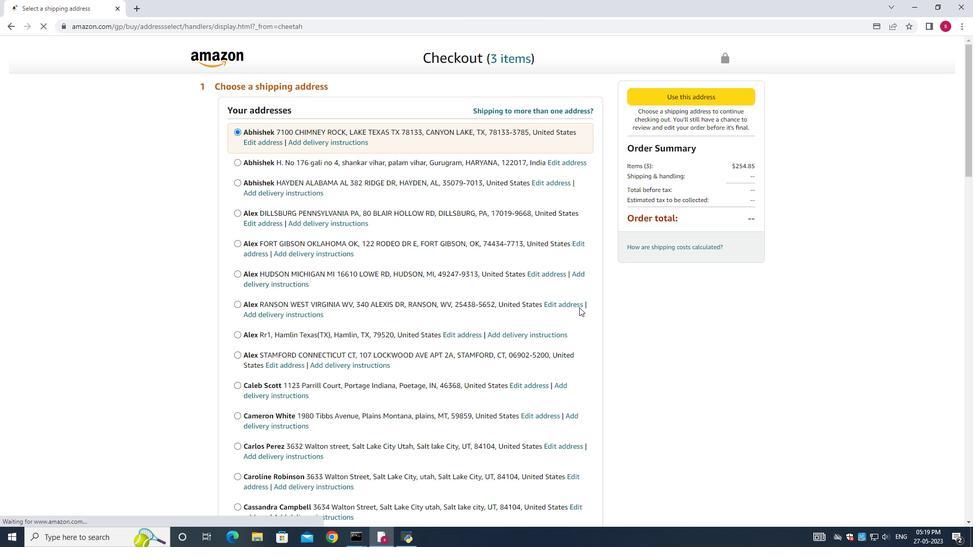 
Action: Mouse moved to (418, 267)
Screenshot: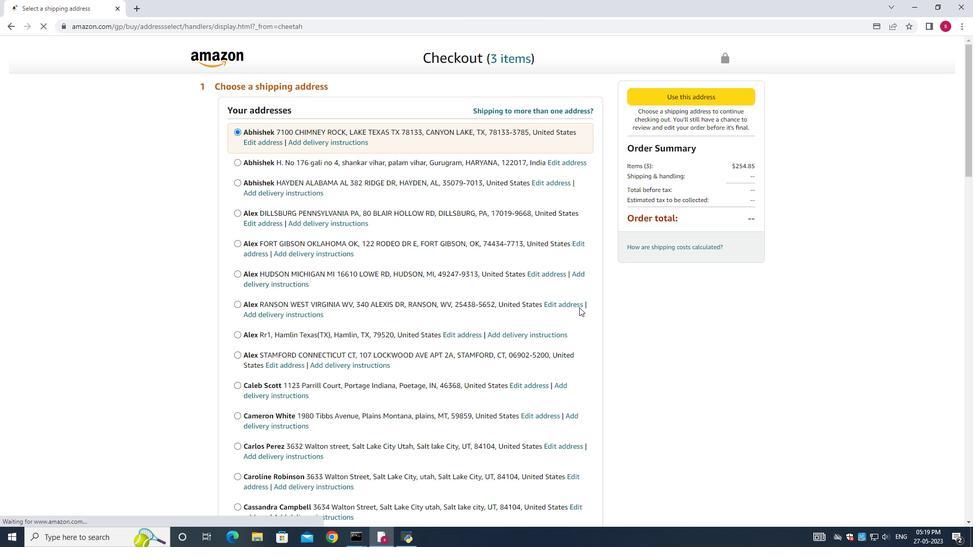 
Action: Mouse scrolled (418, 267) with delta (0, 0)
Screenshot: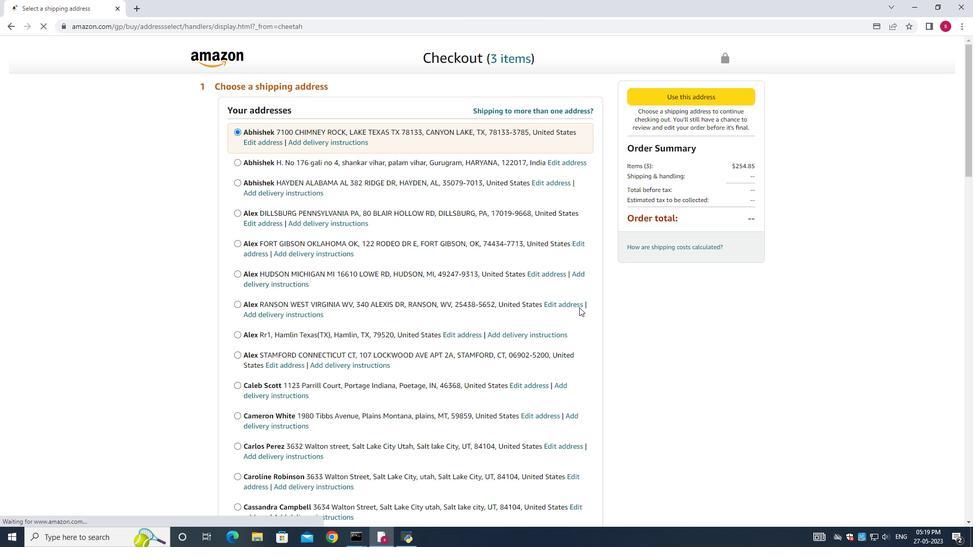 
Action: Mouse scrolled (418, 267) with delta (0, 0)
Screenshot: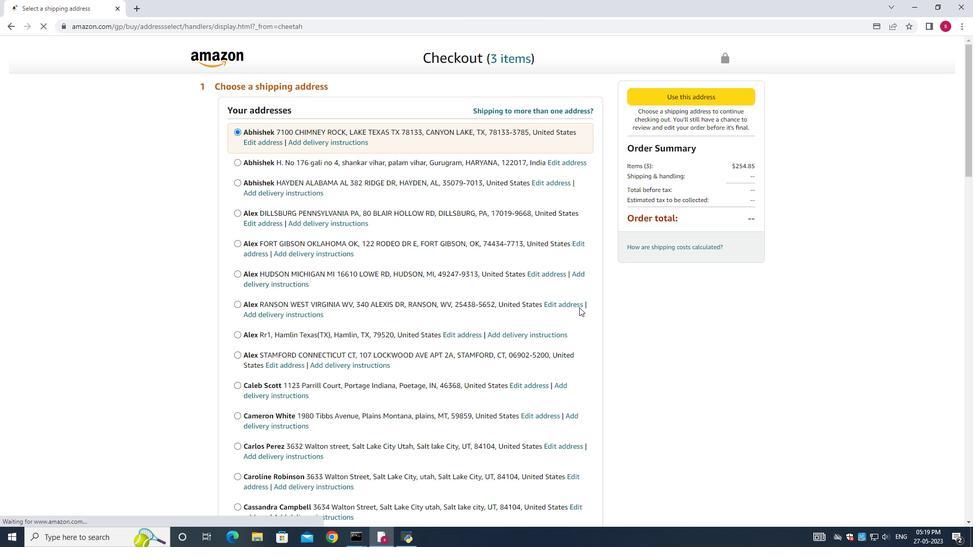 
Action: Mouse moved to (418, 267)
Screenshot: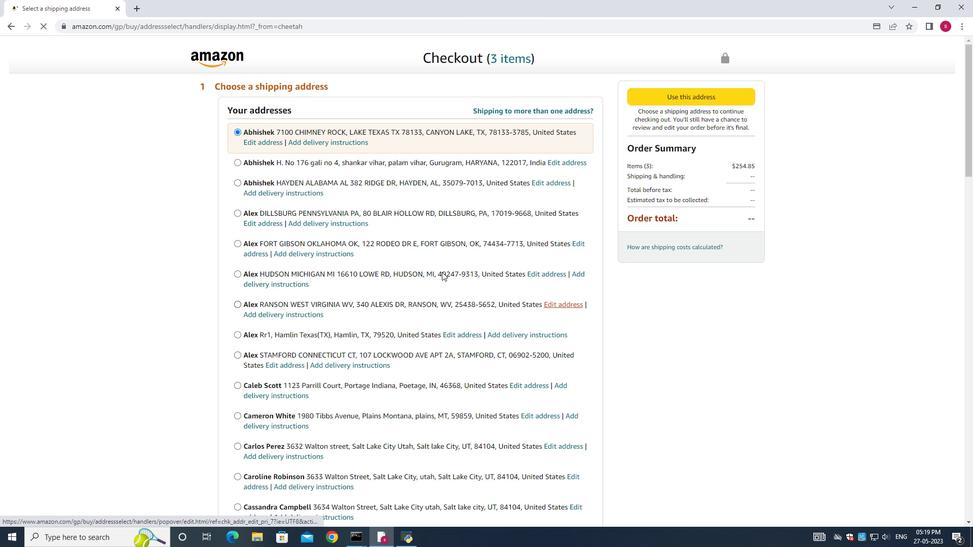 
Action: Mouse scrolled (418, 267) with delta (0, 0)
Screenshot: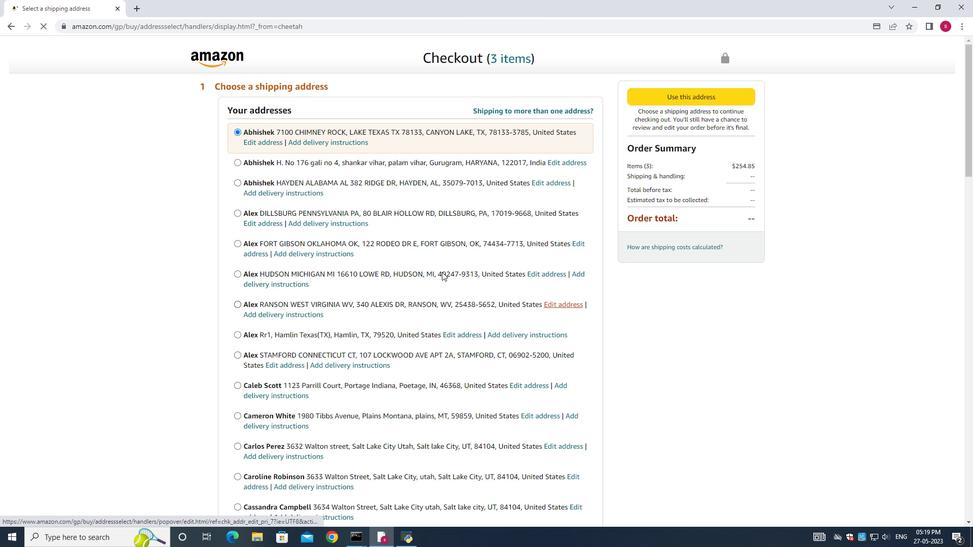 
Action: Mouse scrolled (418, 267) with delta (0, 0)
Screenshot: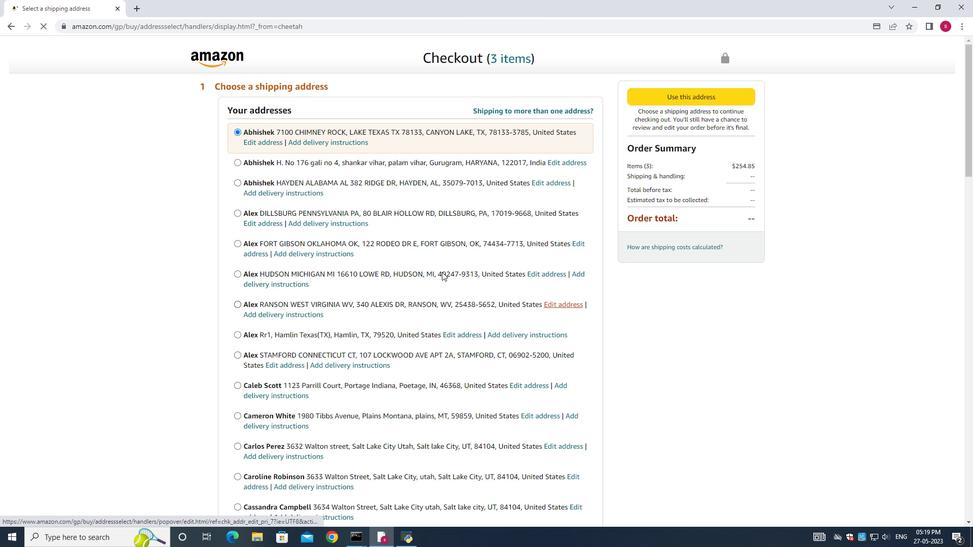 
Action: Mouse scrolled (418, 267) with delta (0, 0)
Screenshot: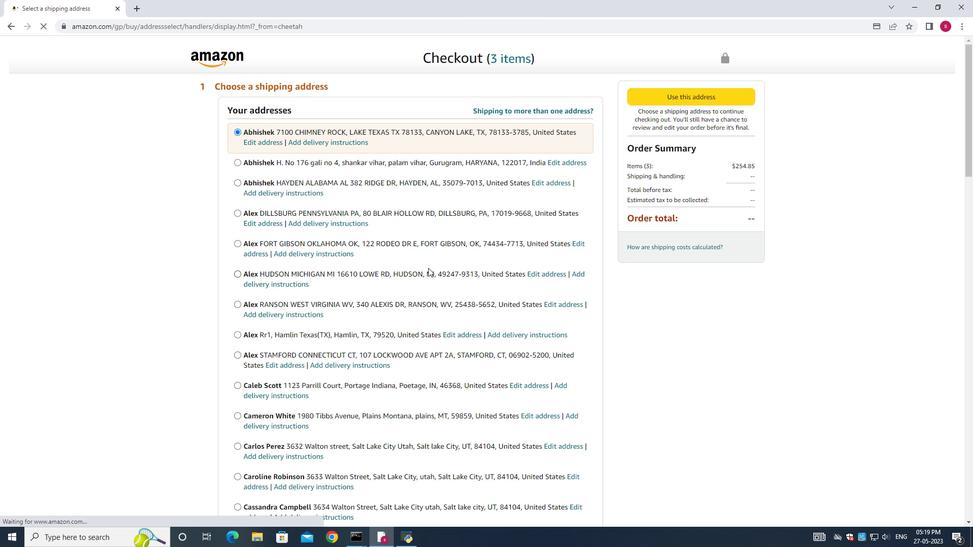 
Action: Mouse moved to (418, 268)
Screenshot: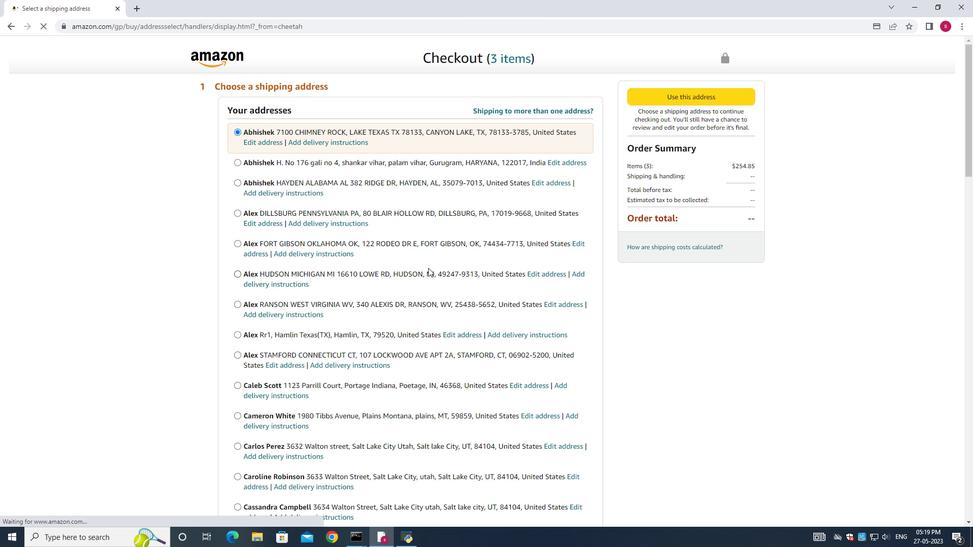 
Action: Mouse scrolled (418, 267) with delta (0, 0)
Screenshot: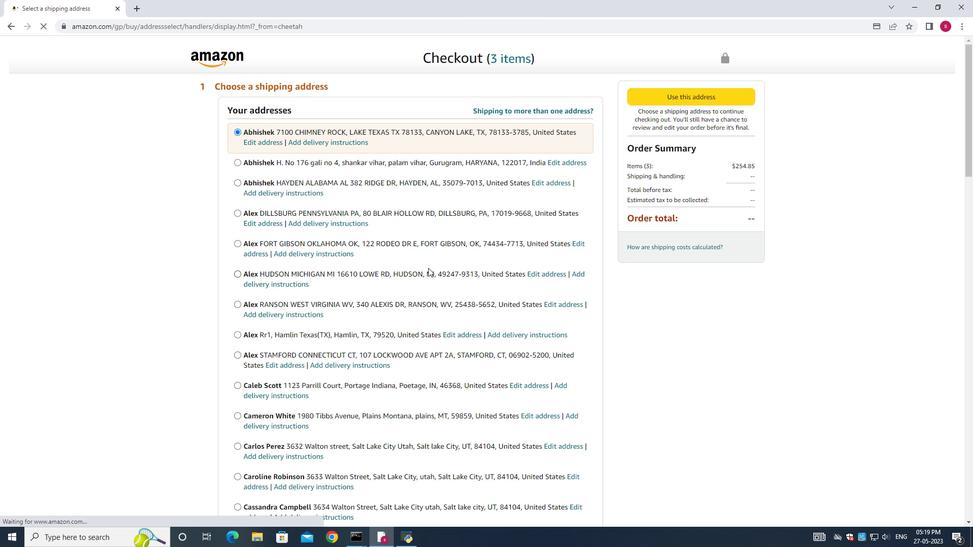 
Action: Mouse moved to (418, 269)
Screenshot: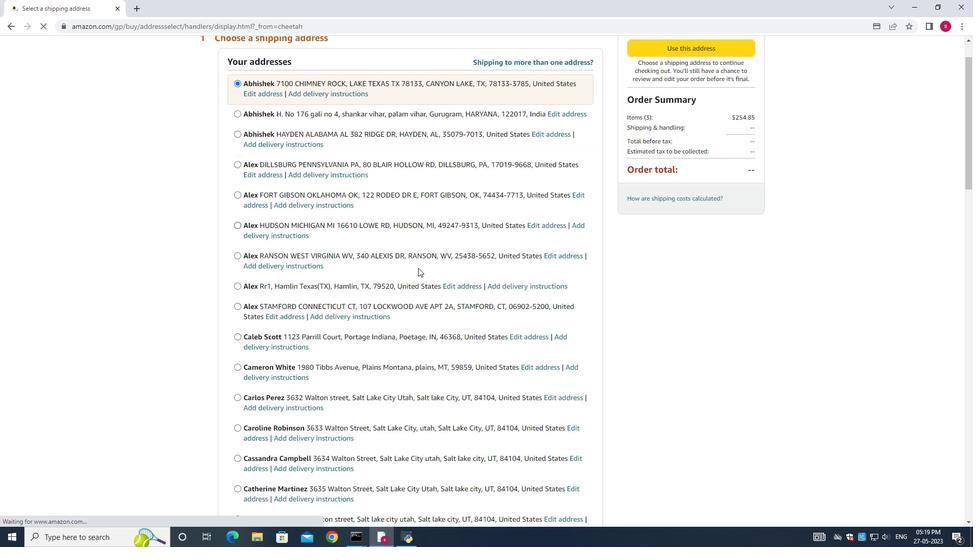 
Action: Mouse scrolled (418, 268) with delta (0, 0)
Screenshot: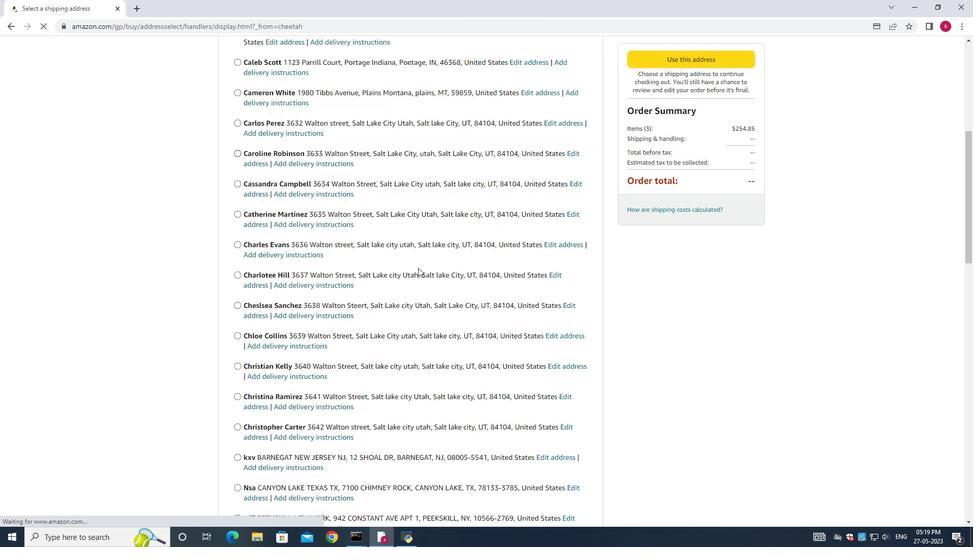 
Action: Mouse moved to (418, 270)
Screenshot: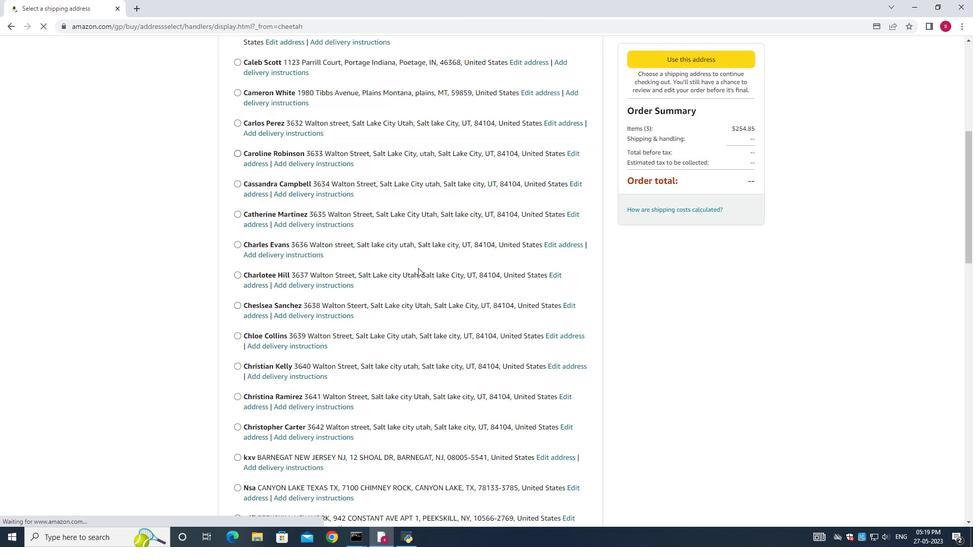
Action: Mouse scrolled (418, 270) with delta (0, 0)
Screenshot: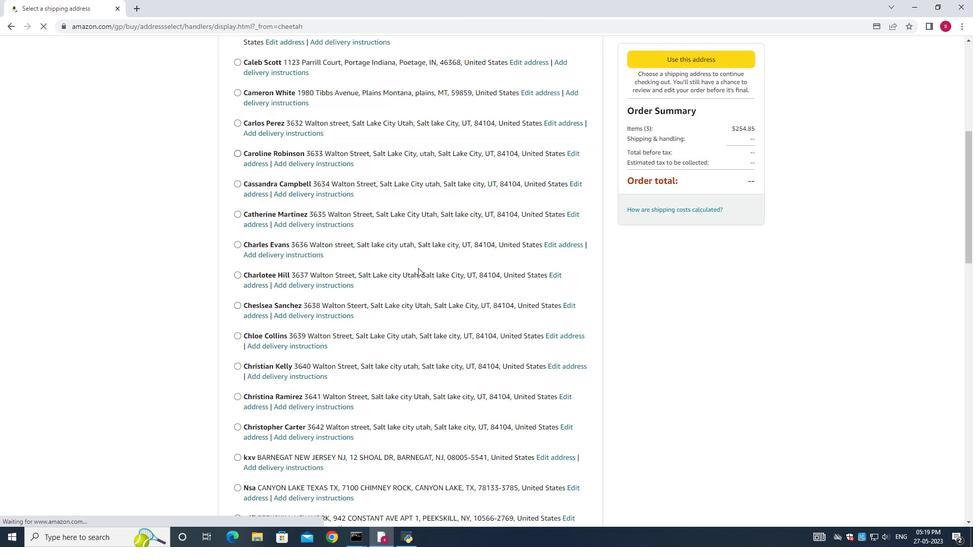 
Action: Mouse moved to (418, 270)
Screenshot: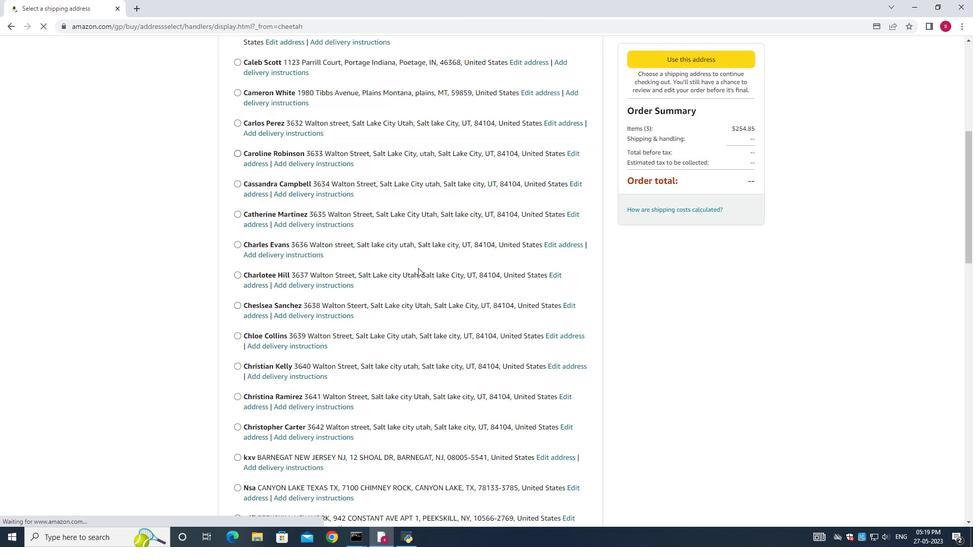 
Action: Mouse scrolled (418, 270) with delta (0, 0)
Screenshot: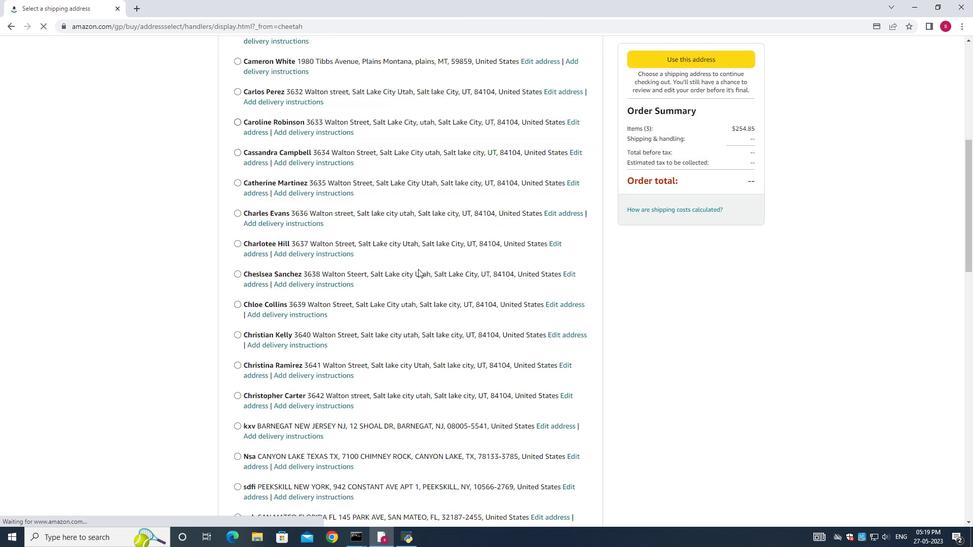 
Action: Mouse scrolled (418, 270) with delta (0, 0)
Screenshot: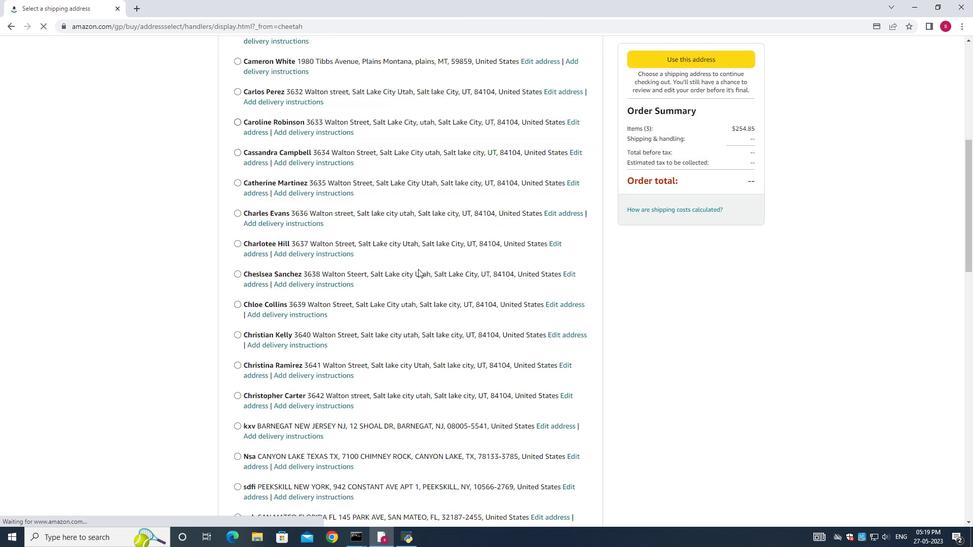 
Action: Mouse moved to (418, 271)
Screenshot: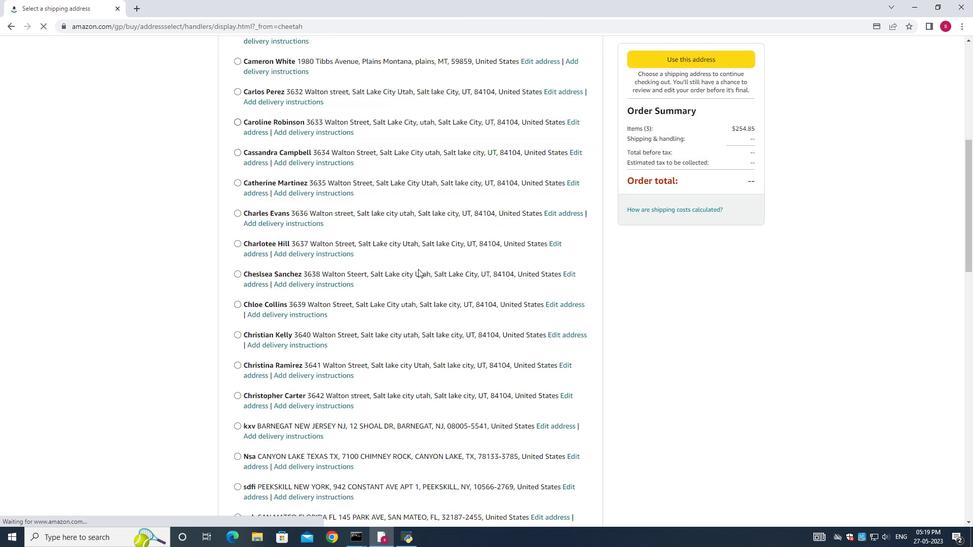 
Action: Mouse scrolled (418, 270) with delta (0, 0)
Screenshot: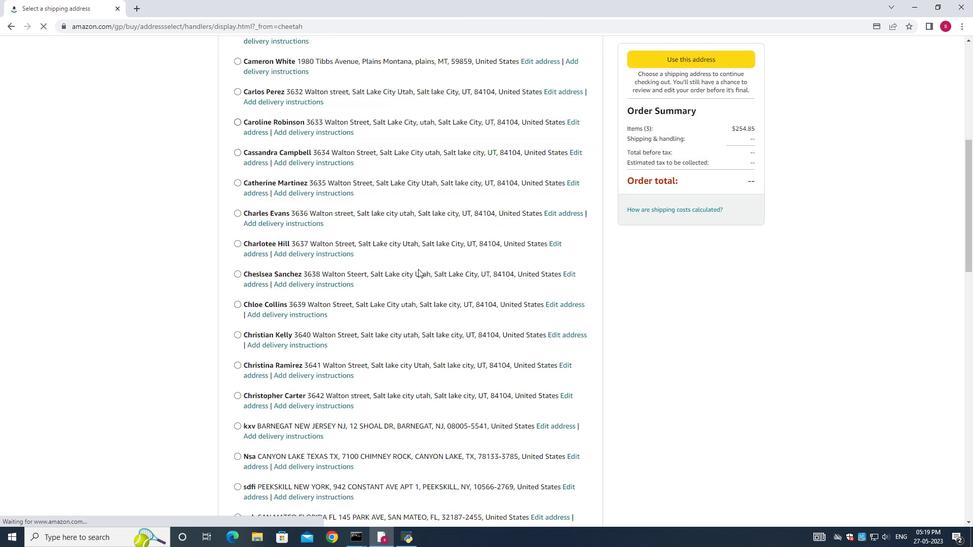 
Action: Mouse scrolled (418, 270) with delta (0, 0)
Screenshot: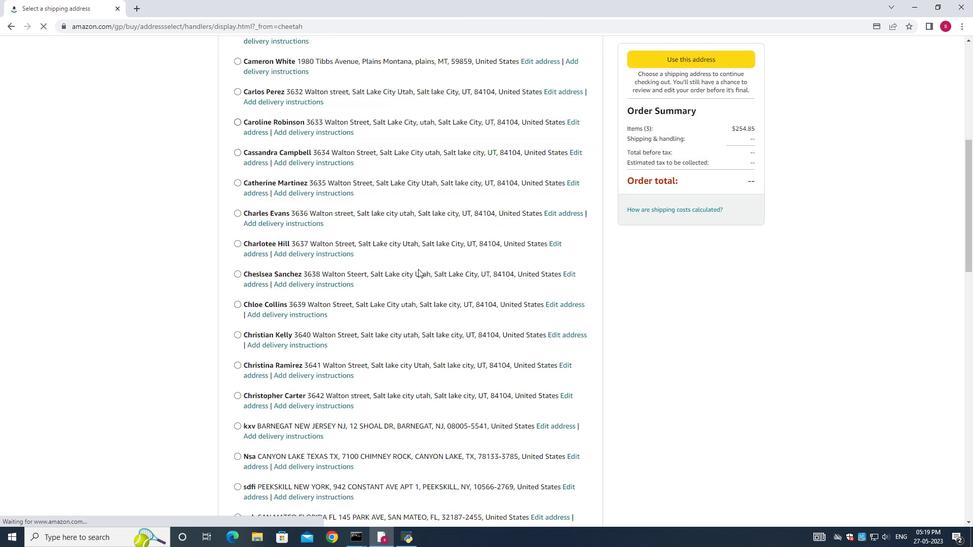 
Action: Mouse scrolled (418, 270) with delta (0, 0)
Screenshot: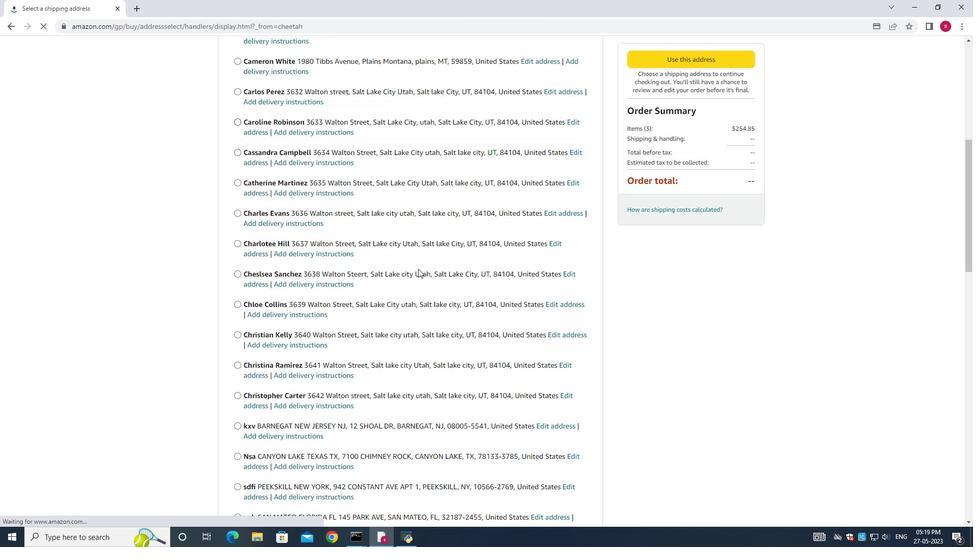 
Action: Mouse moved to (414, 276)
Screenshot: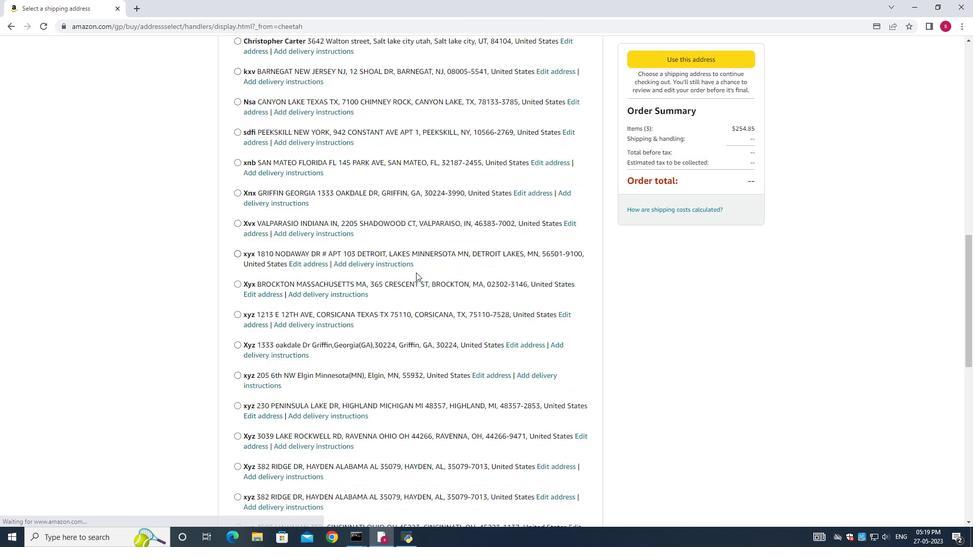 
Action: Mouse scrolled (414, 275) with delta (0, 0)
Screenshot: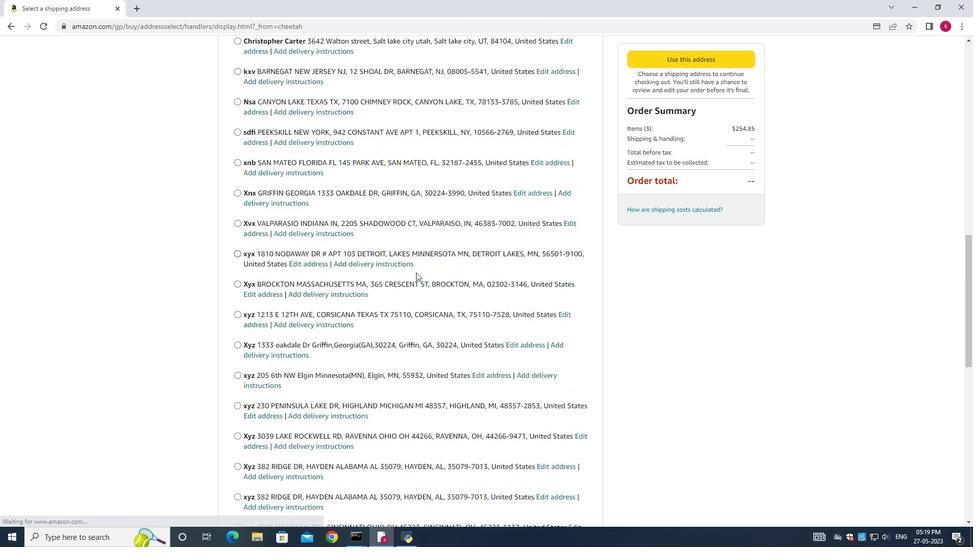 
Action: Mouse moved to (414, 277)
Screenshot: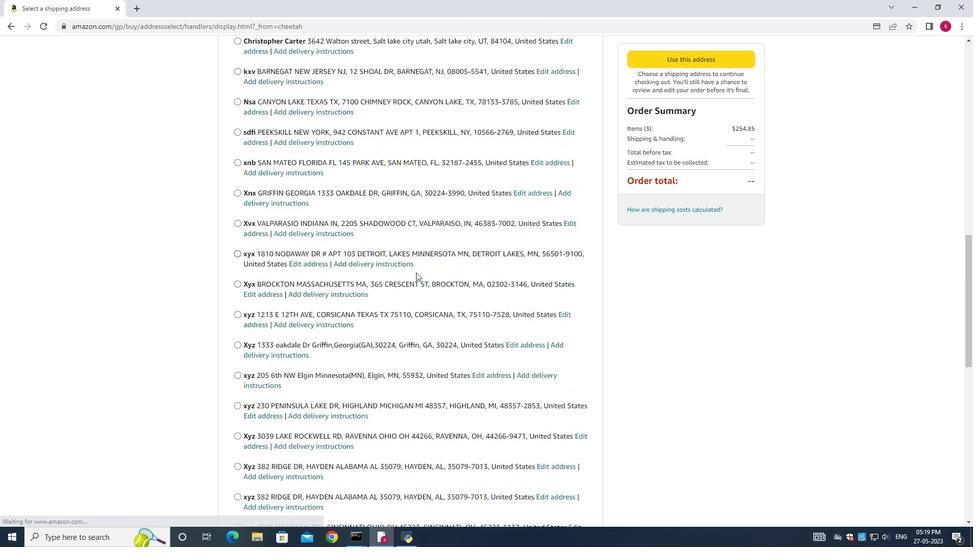 
Action: Mouse scrolled (414, 276) with delta (0, 0)
Screenshot: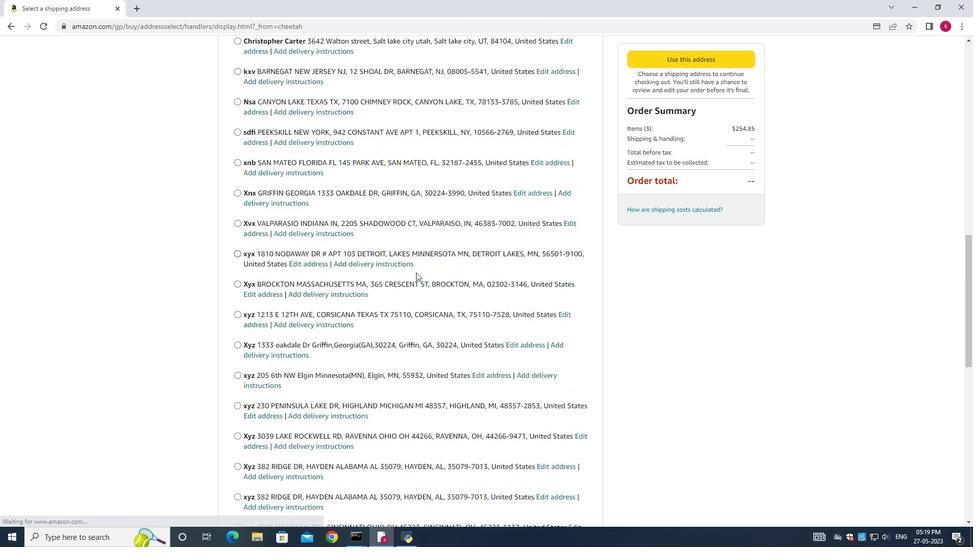 
Action: Mouse moved to (413, 278)
Screenshot: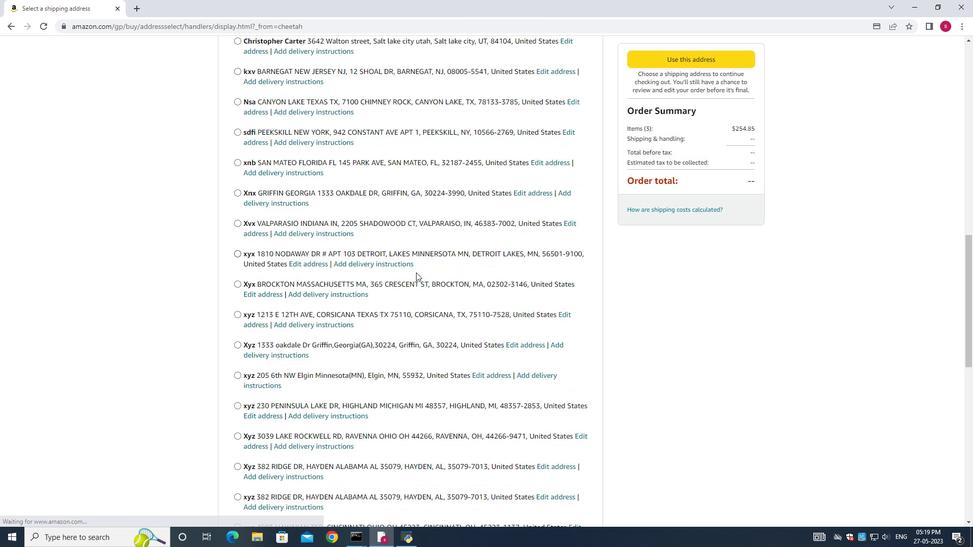 
Action: Mouse scrolled (413, 277) with delta (0, 0)
Screenshot: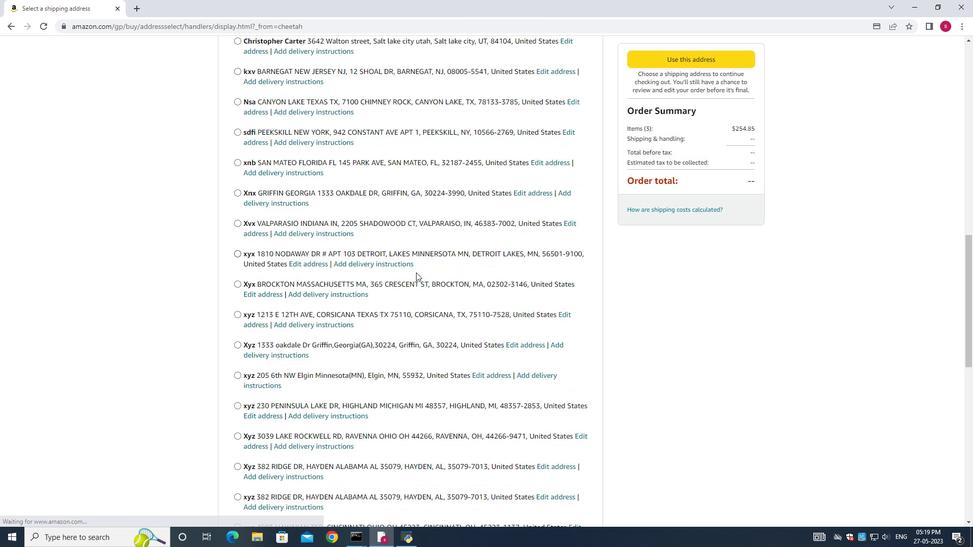 
Action: Mouse scrolled (413, 277) with delta (0, 0)
Screenshot: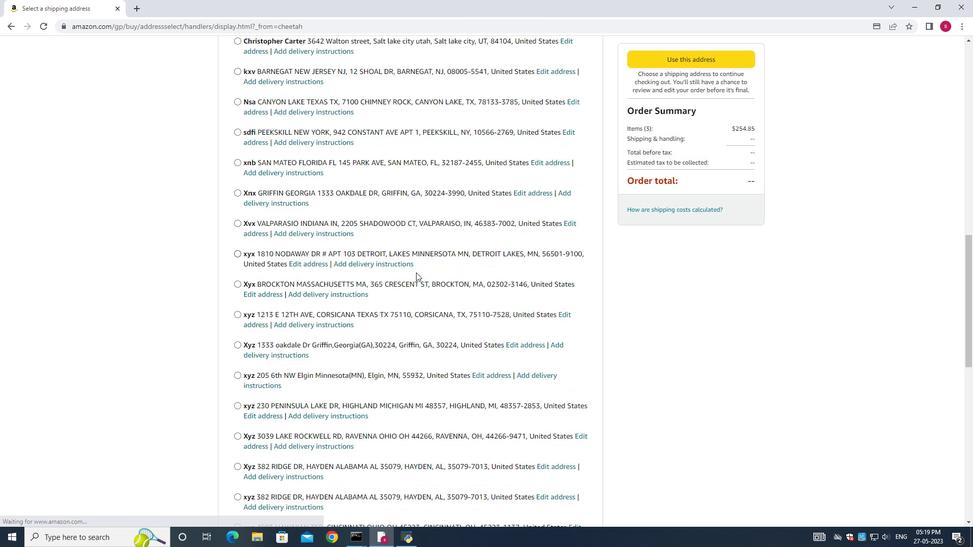 
Action: Mouse scrolled (413, 277) with delta (0, 0)
Screenshot: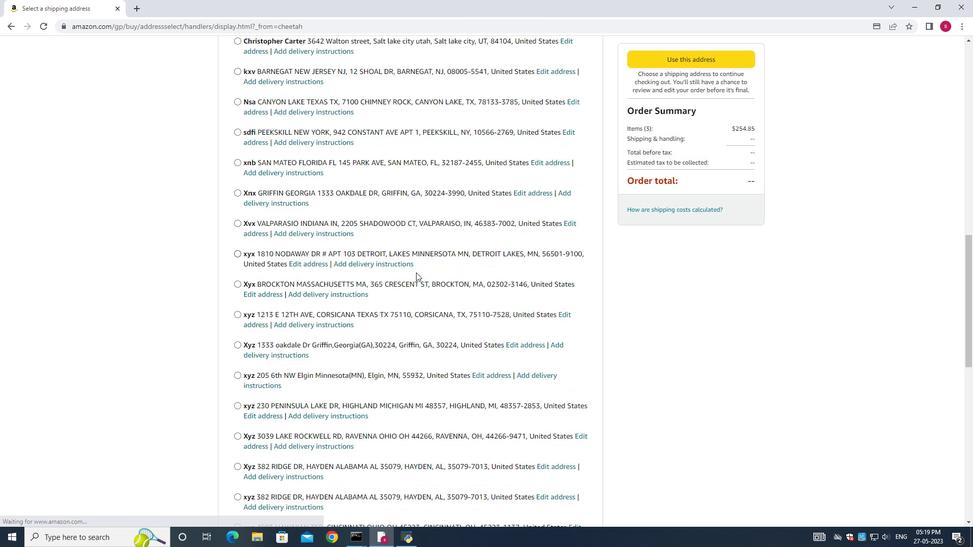 
Action: Mouse scrolled (413, 277) with delta (0, 0)
Screenshot: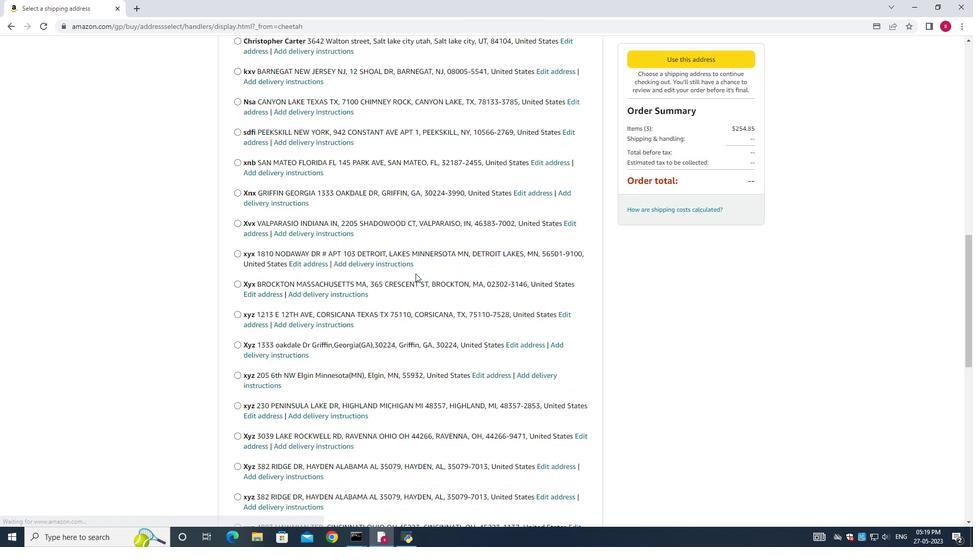 
Action: Mouse scrolled (413, 277) with delta (0, 0)
Screenshot: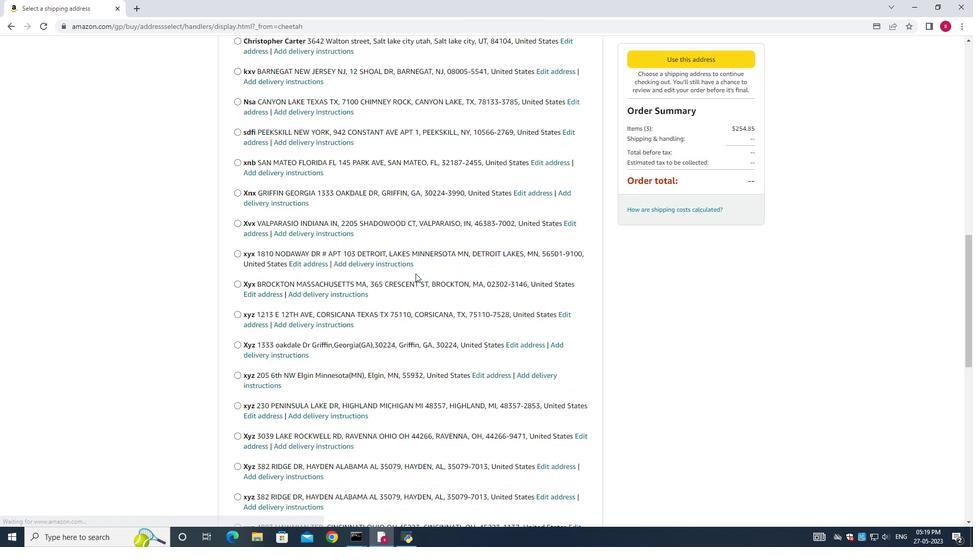 
Action: Mouse moved to (412, 278)
Screenshot: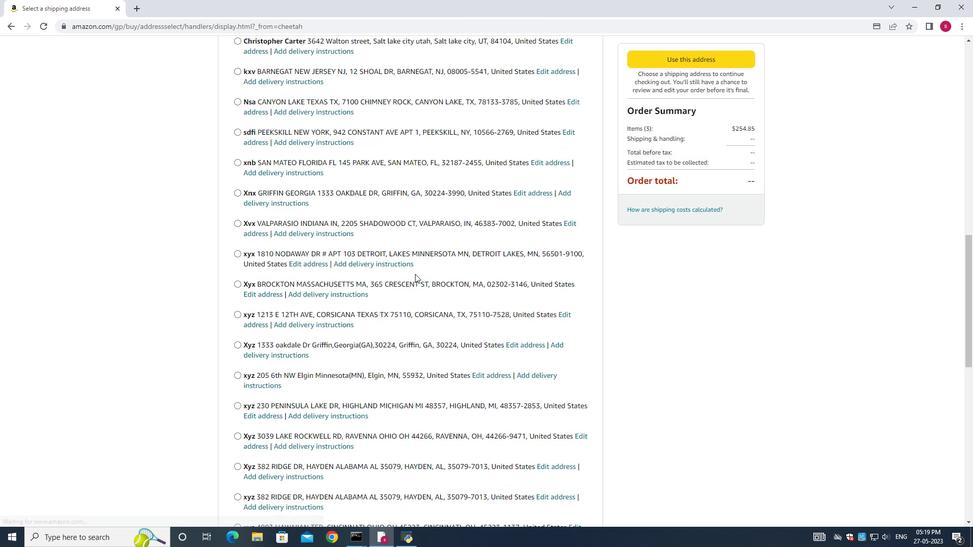 
Action: Mouse scrolled (412, 277) with delta (0, 0)
Screenshot: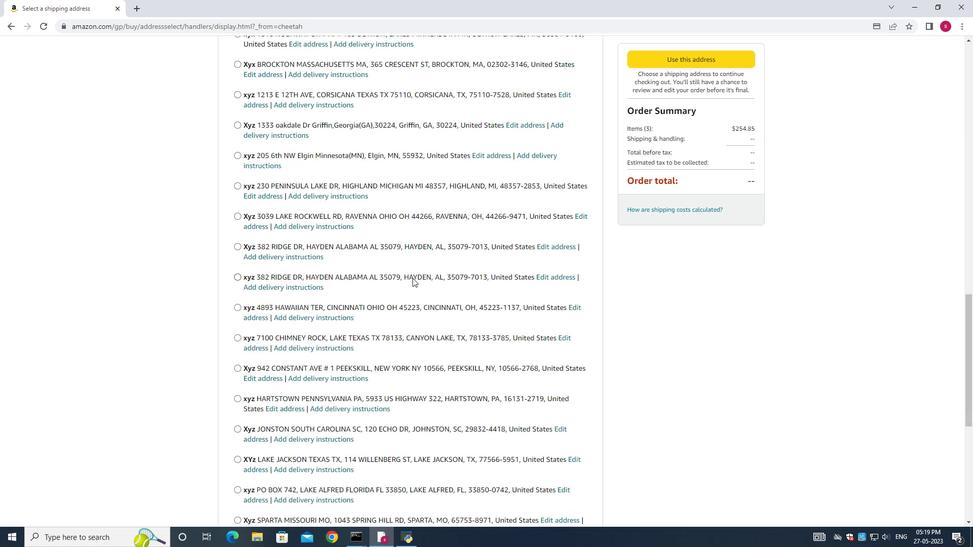 
Action: Mouse moved to (412, 279)
Screenshot: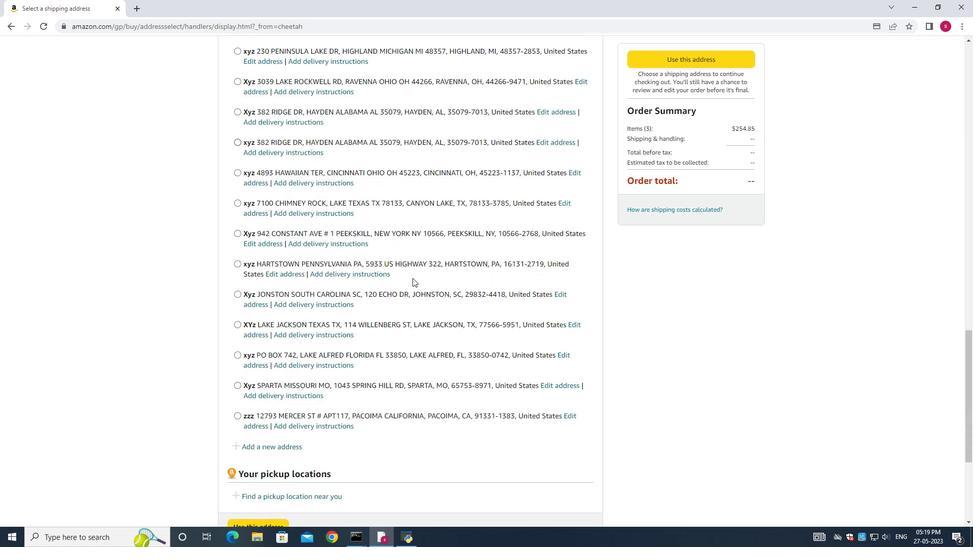 
Action: Mouse scrolled (412, 278) with delta (0, 0)
Screenshot: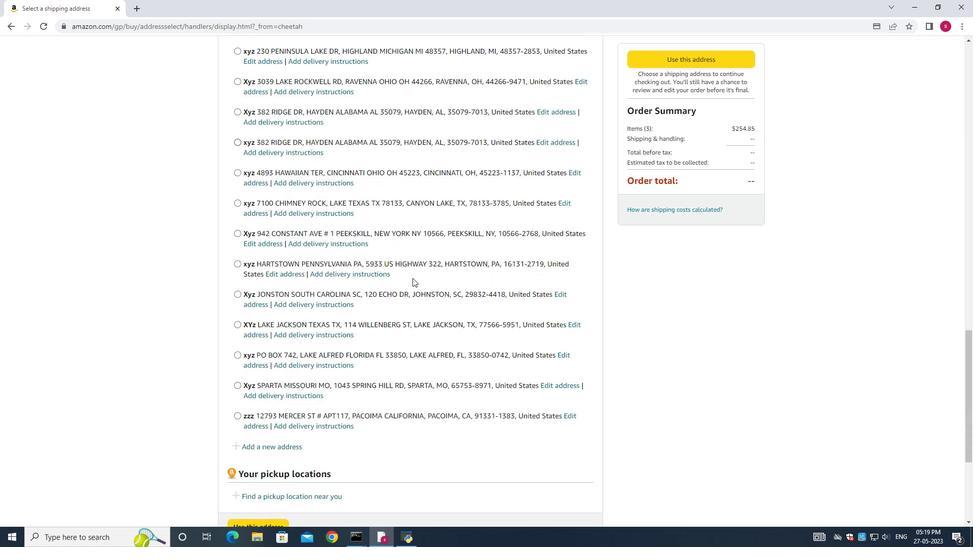 
Action: Mouse moved to (412, 279)
Screenshot: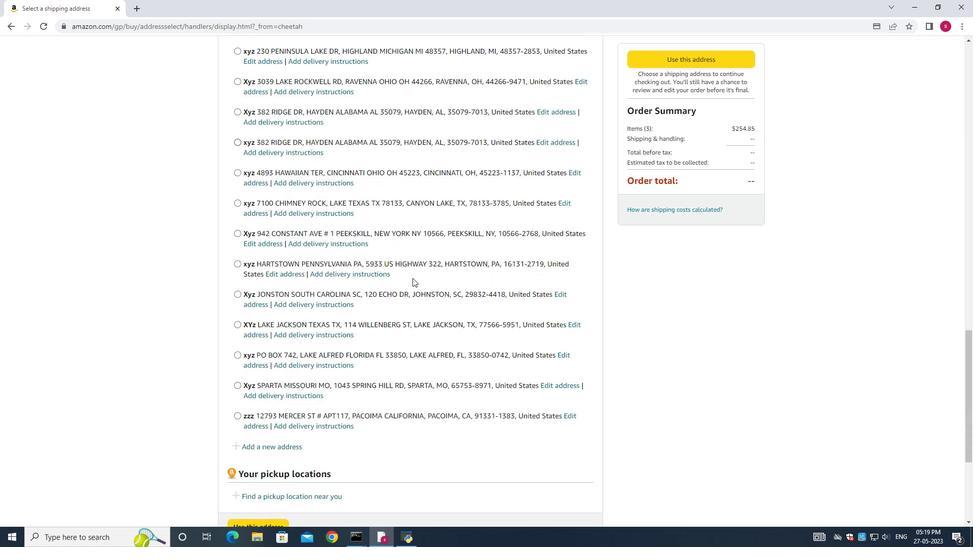 
Action: Mouse scrolled (412, 279) with delta (0, 0)
Screenshot: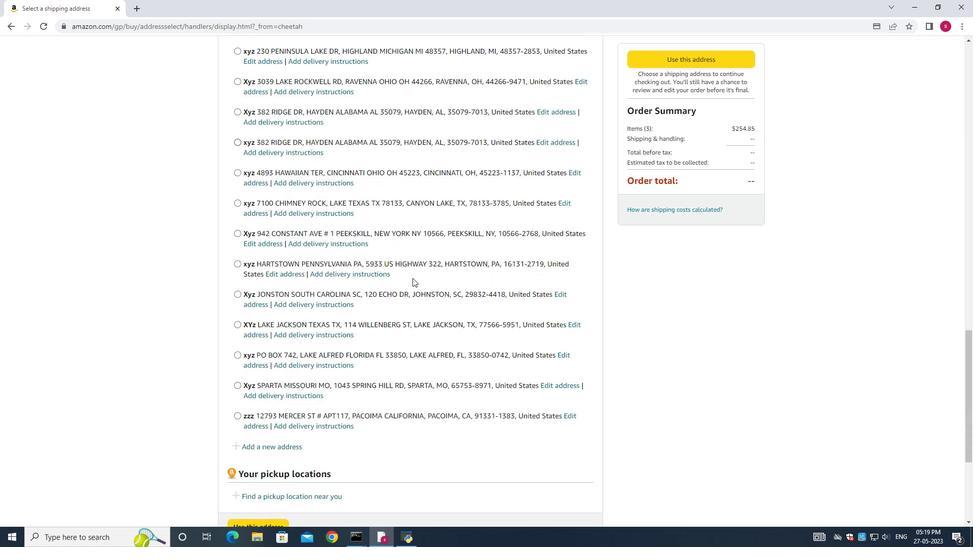 
Action: Mouse moved to (412, 280)
Screenshot: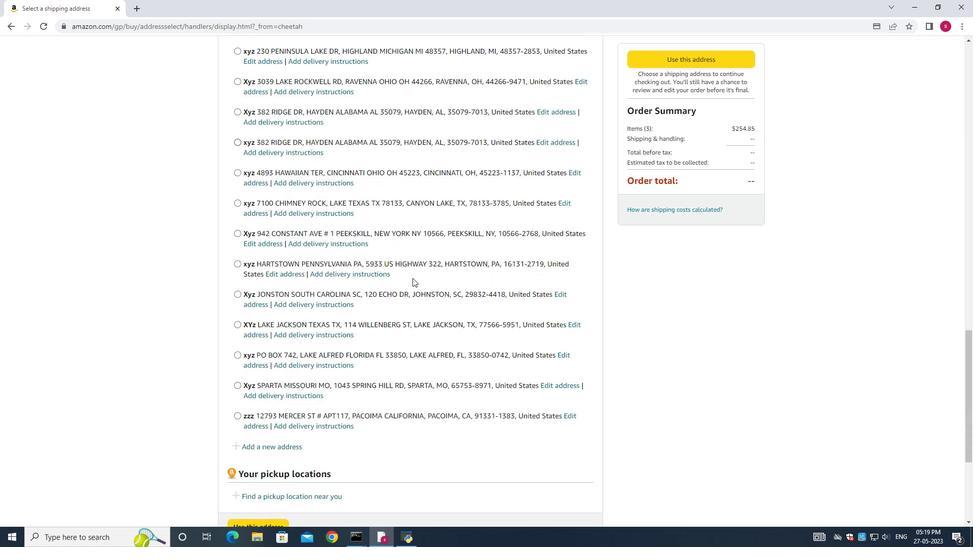
Action: Mouse scrolled (412, 279) with delta (0, 0)
Screenshot: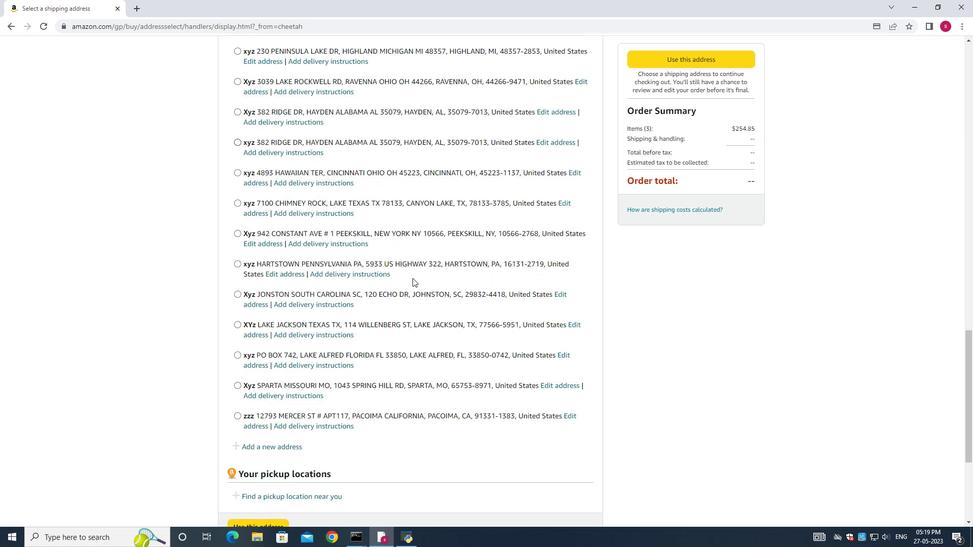
Action: Mouse scrolled (412, 279) with delta (0, 0)
Screenshot: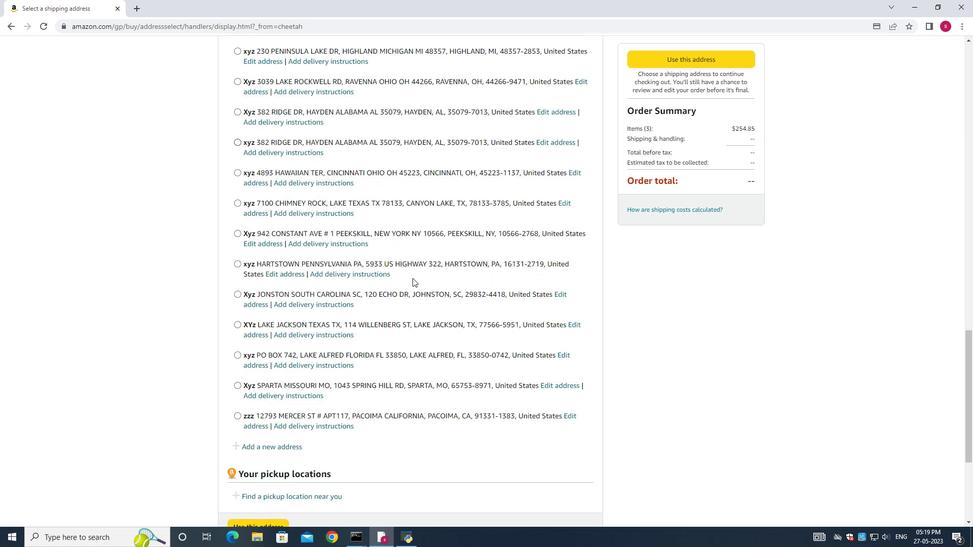 
Action: Mouse scrolled (412, 279) with delta (0, 0)
Screenshot: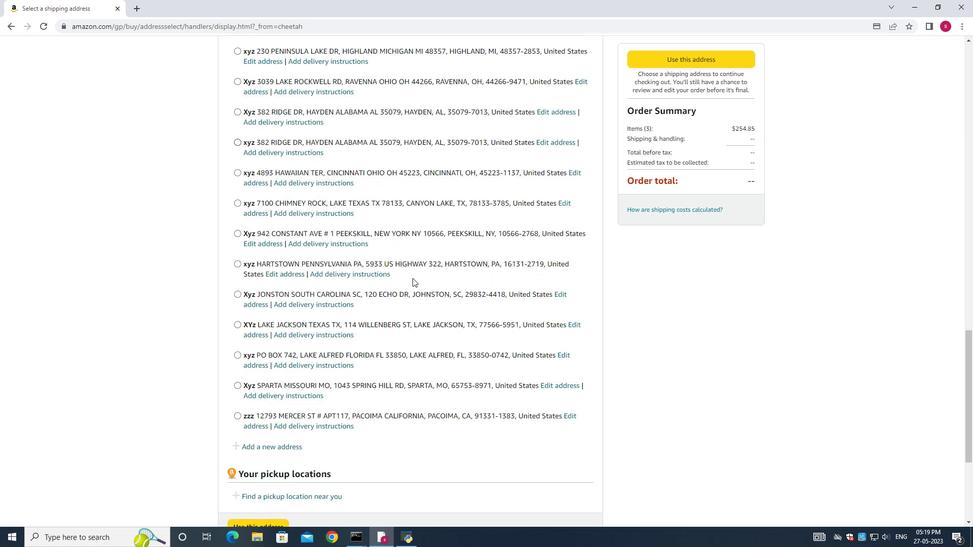 
Action: Mouse scrolled (412, 279) with delta (0, 0)
Screenshot: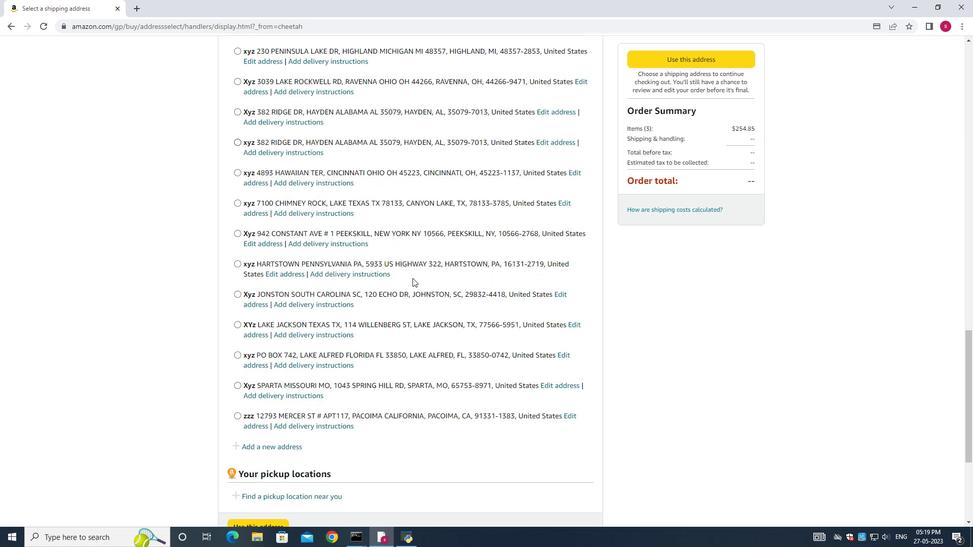 
Action: Mouse moved to (272, 240)
Screenshot: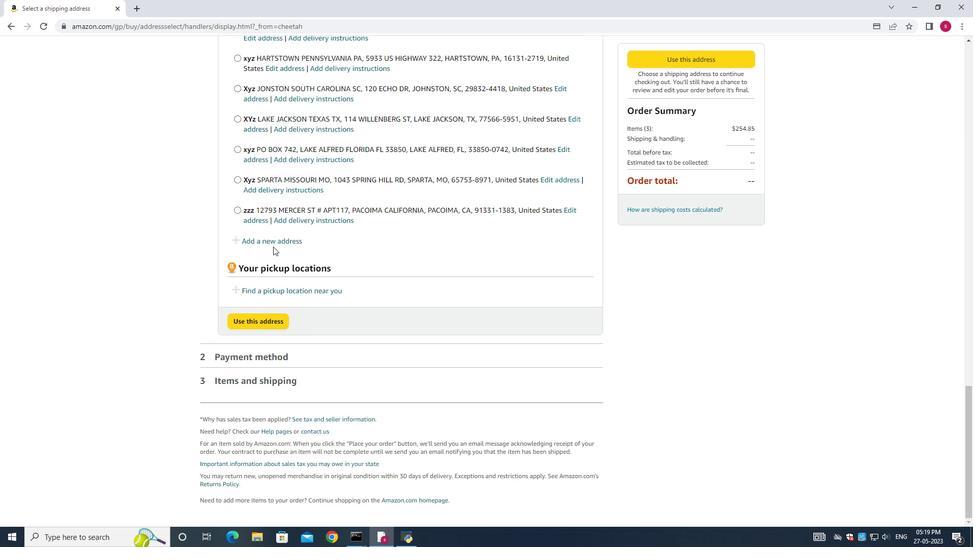
Action: Mouse pressed left at (272, 240)
Screenshot: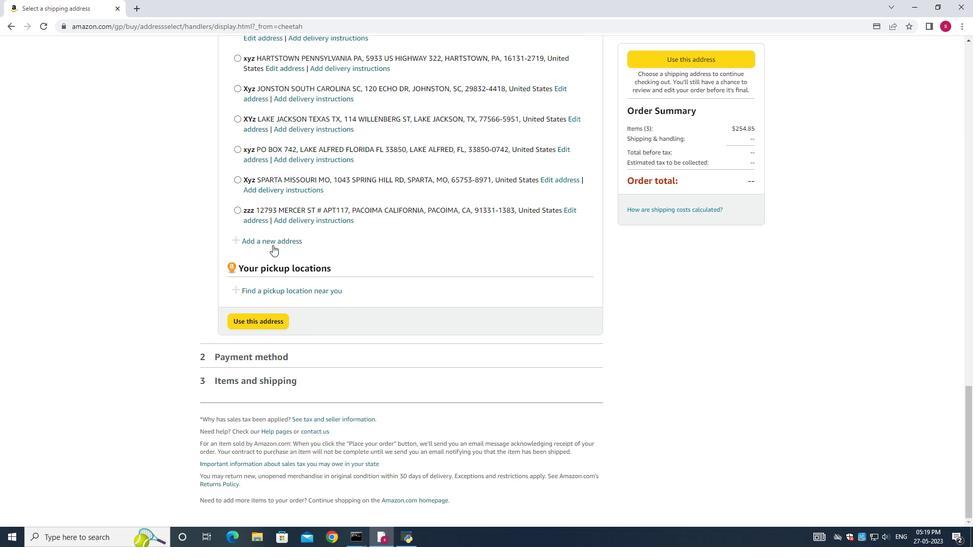 
Action: Mouse moved to (342, 252)
Screenshot: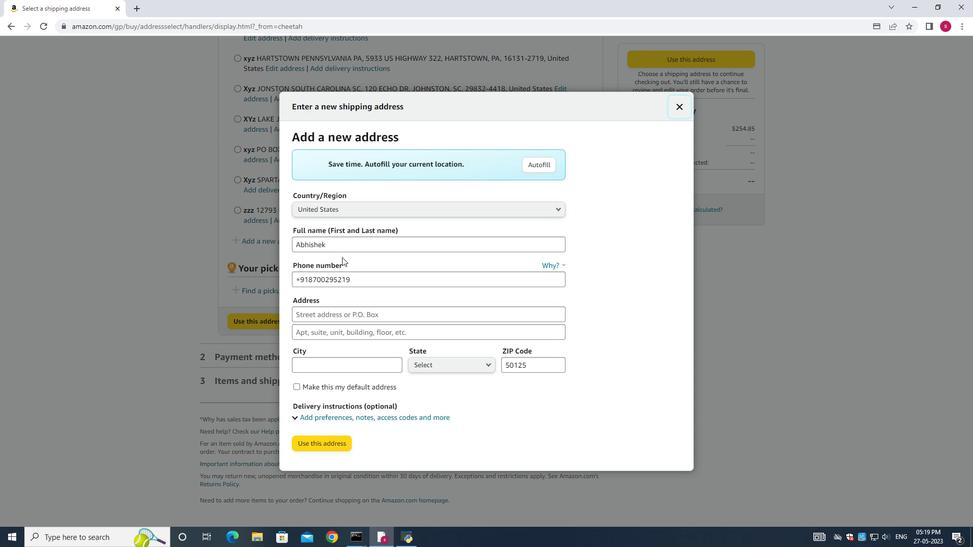 
Action: Mouse pressed left at (342, 252)
Screenshot: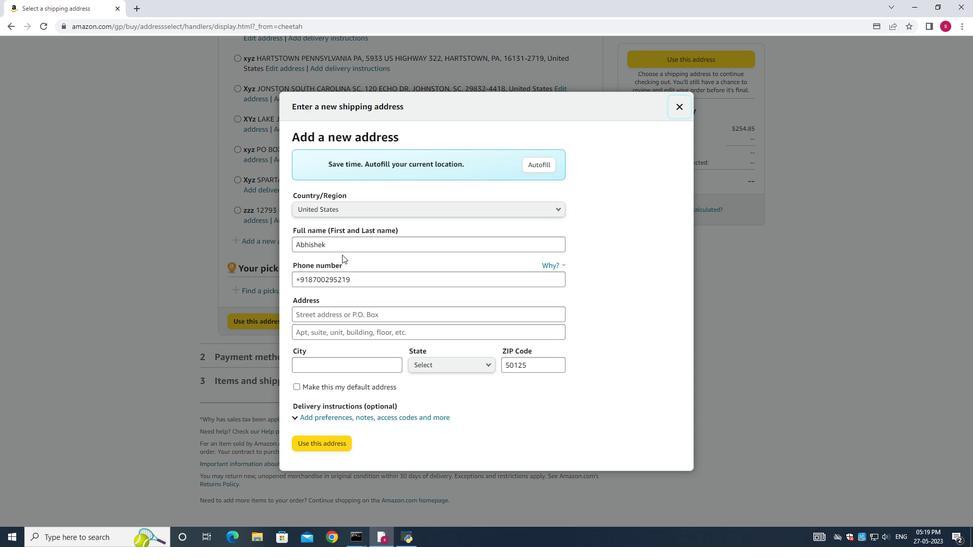 
Action: Mouse moved to (343, 252)
Screenshot: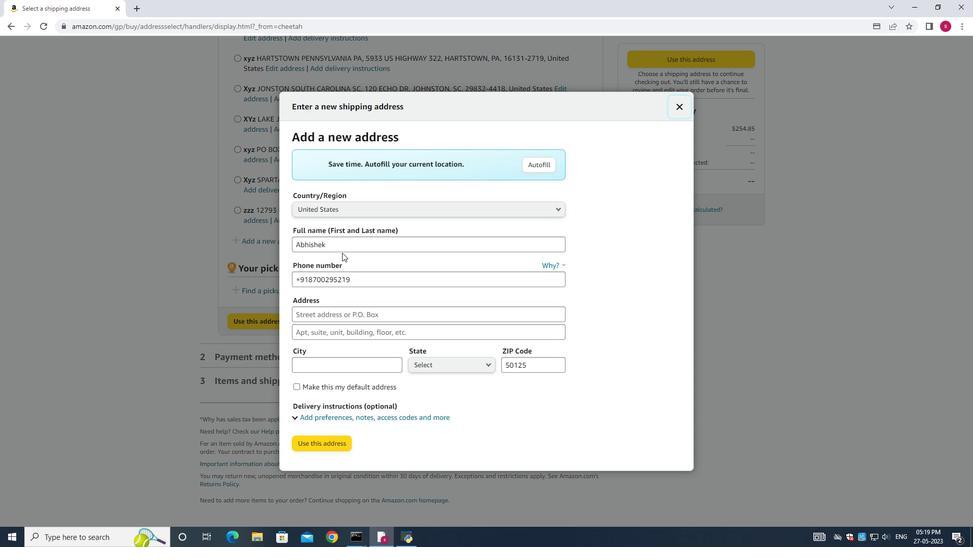 
Action: Key pressed ctrl+A<Key.backspace><Key.shift><Key.shift><Key.shift><Key.shift><Key.shift><Key.shift><Key.shift><Key.shift><Key.shift><Key.shift><Key.shift><Key.shift><Key.shift><Key.shift><Key.shift><Key.shift><Key.shift><Key.shift><Key.shift><Key.shift><Key.shift><Key.shift><Key.shift><Key.shift><Key.shift><Key.shift><Key.shift><Key.shift><Key.shift><Key.shift><Key.shift><Key.shift><Key.shift><Key.shift><Key.shift><Key.shift><Key.shift><Key.shift><Key.shift><Key.shift><Key.shift><Key.shift><Key.shift><Key.shift><Key.shift><Key.shift><Key.shift><Key.shift><Key.shift><Key.shift><Key.shift><Key.shift><Key.shift><Key.shift><Key.shift><Key.shift><Key.shift><Key.shift><Key.shift><Key.shift><Key.shift><Key.shift><Key.shift><Key.shift><Key.shift><Key.shift><Key.shift><Key.shift><Key.shift><Key.shift><Key.shift><Key.shift><Key.shift><Key.shift><Key.shift><Key.shift><Key.shift><Key.shift><Key.shift><Key.shift><Key.shift><Key.shift><Key.shift><Key.shift><Key.shift><Key.shift><Key.shift><Key.shift><Key.shift><Key.shift><Key.shift><Key.shift><Key.shift><Key.shift>Claire<Key.space><Key.shift>Howard
Screenshot: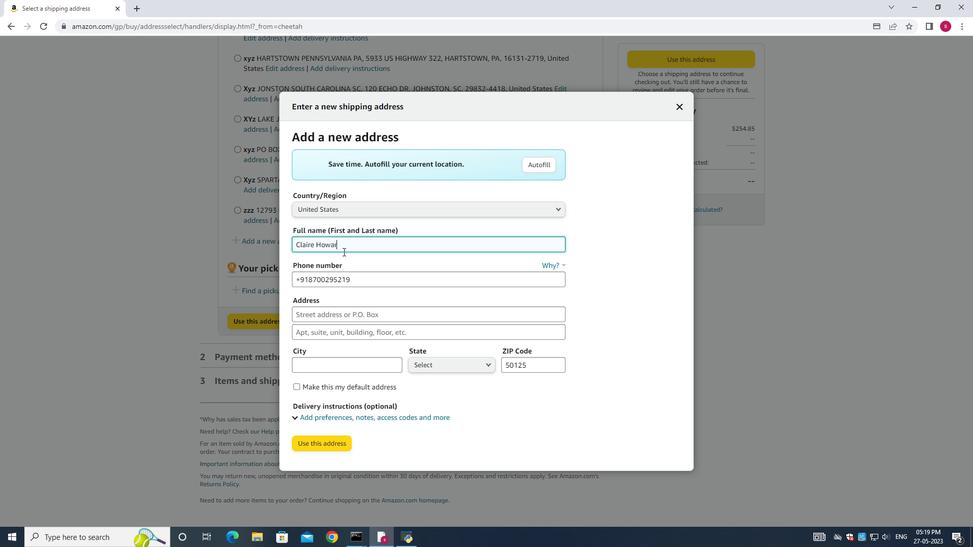 
Action: Mouse moved to (367, 272)
Screenshot: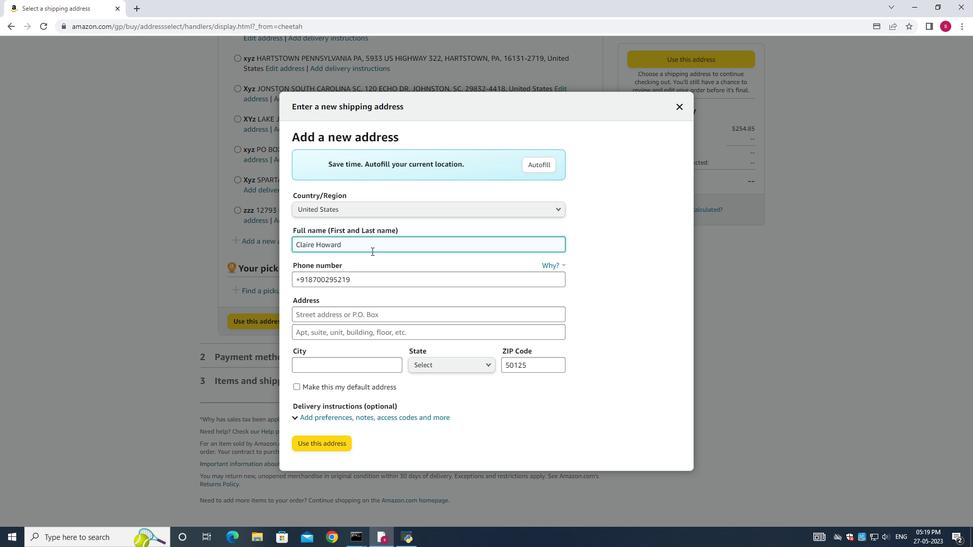 
Action: Mouse pressed left at (367, 272)
Screenshot: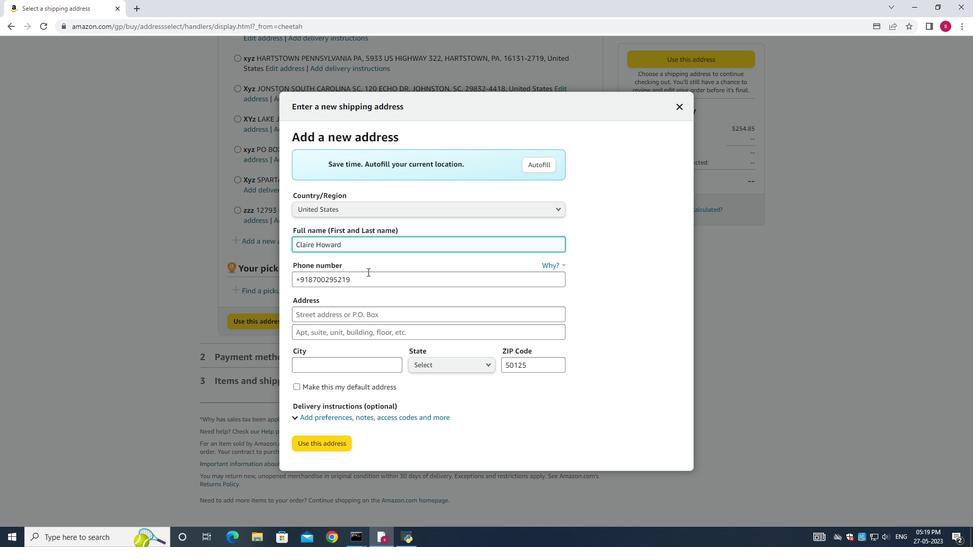 
Action: Mouse moved to (367, 272)
Screenshot: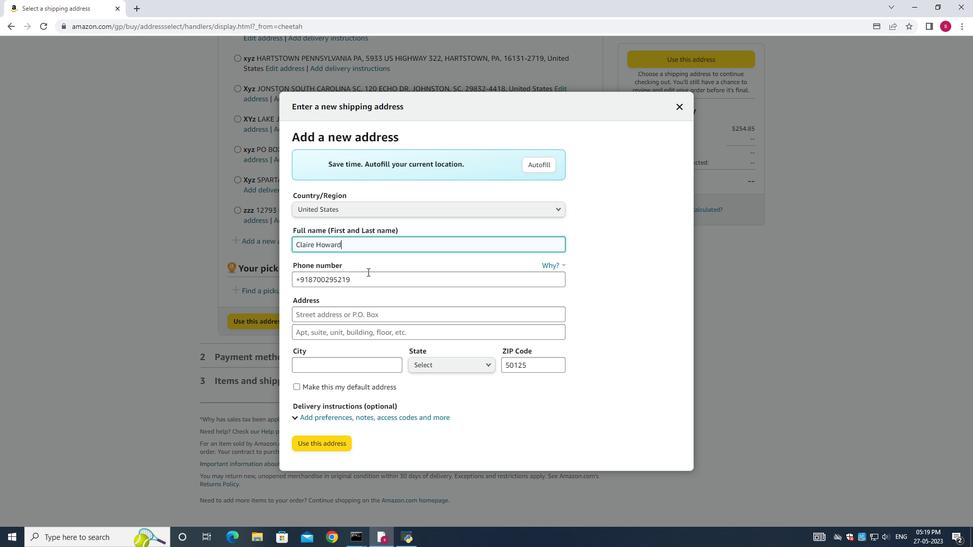 
Action: Key pressed ctrl+A<Key.backspace>8014200980
Screenshot: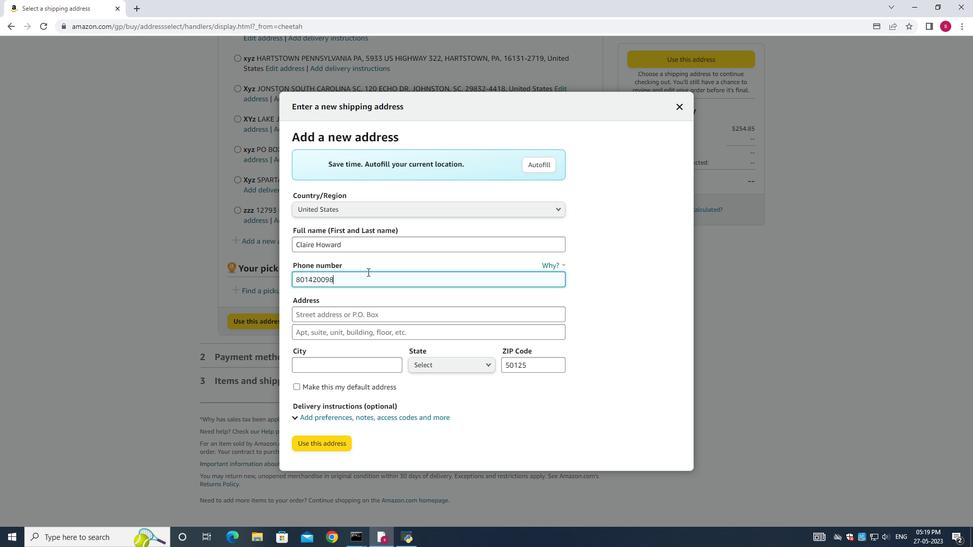
Action: Mouse moved to (306, 315)
Screenshot: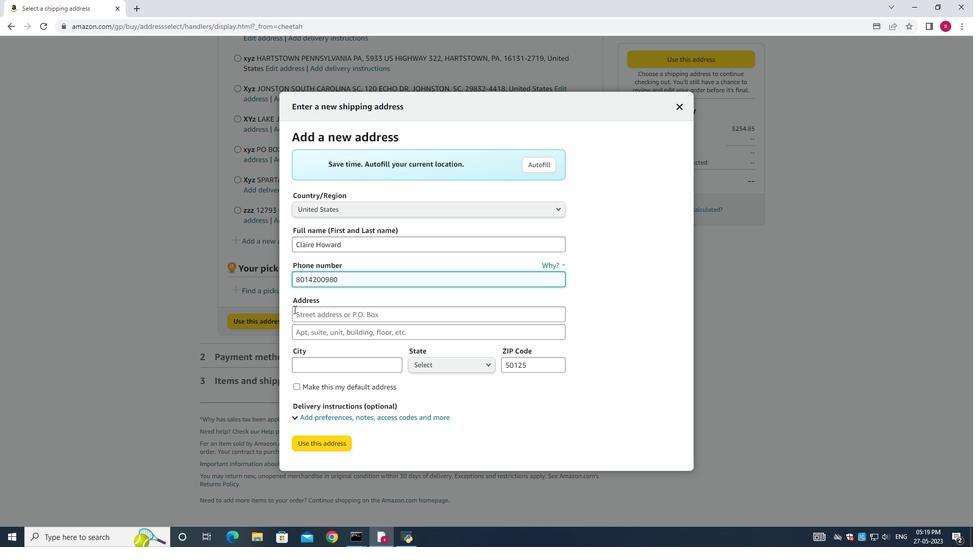 
Action: Mouse pressed left at (306, 315)
Screenshot: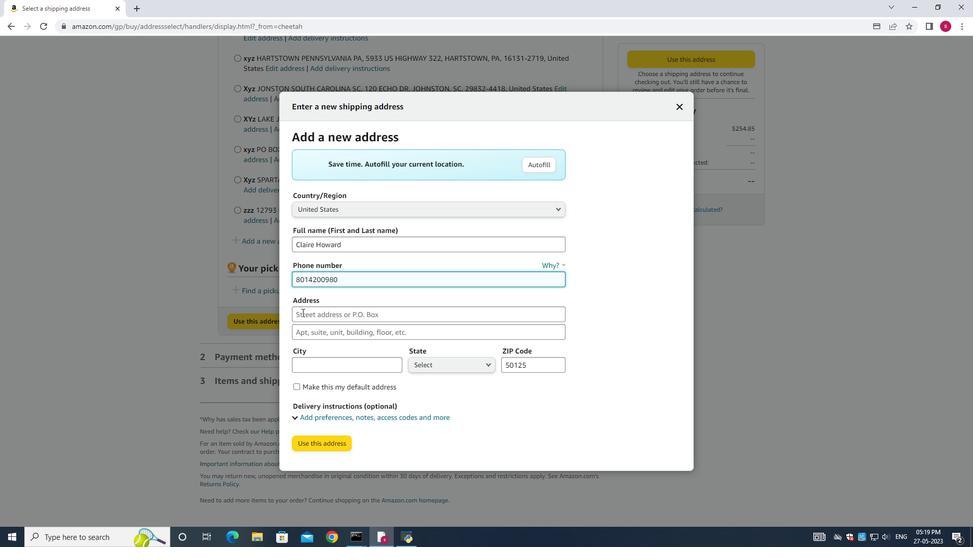 
Action: Mouse moved to (306, 315)
Screenshot: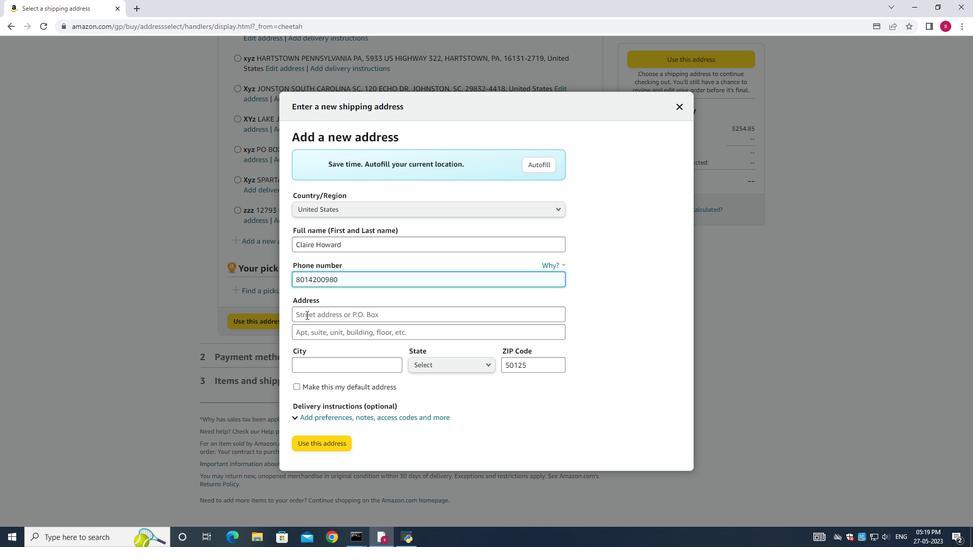 
Action: Key pressed 3643
Screenshot: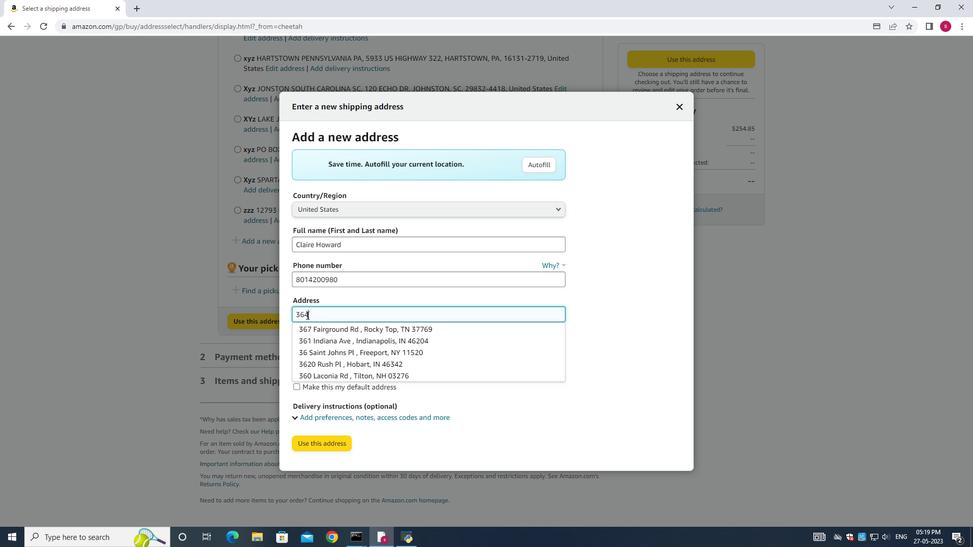 
Action: Mouse moved to (351, 319)
Screenshot: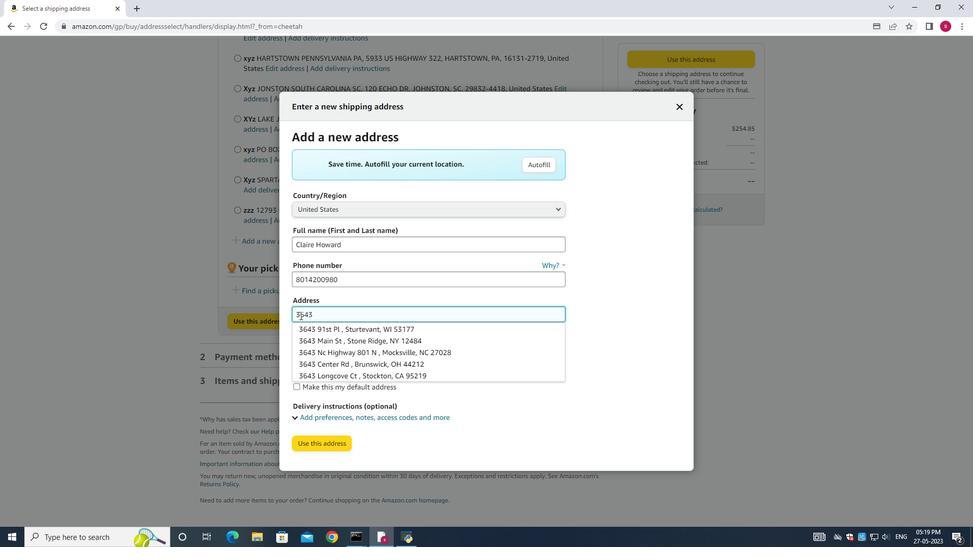 
Action: Key pressed <Key.space><Key.shift>Walton<Key.space>street<Key.space>salt<Key.space>lake<Key.space><Key.backspace><Key.backspace><Key.backspace>
Screenshot: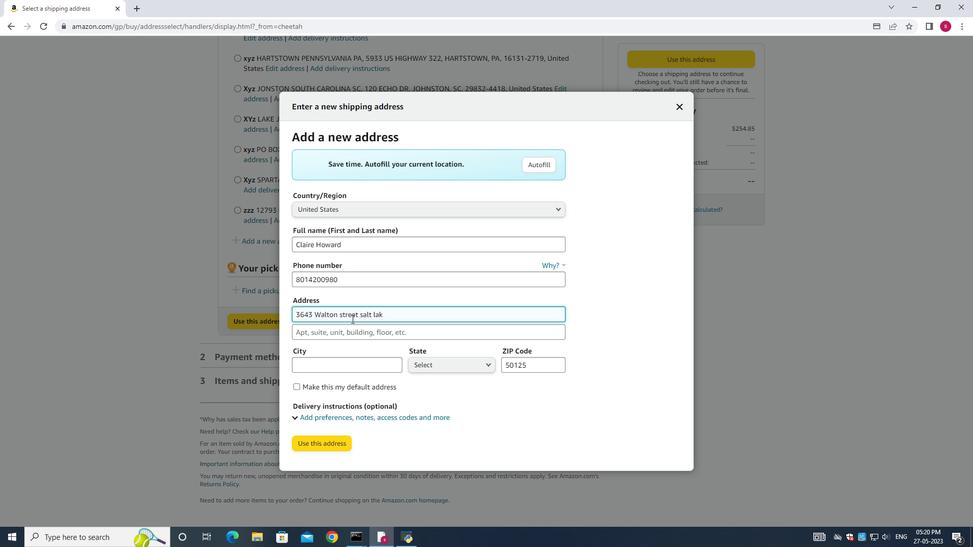 
Action: Mouse moved to (354, 317)
Screenshot: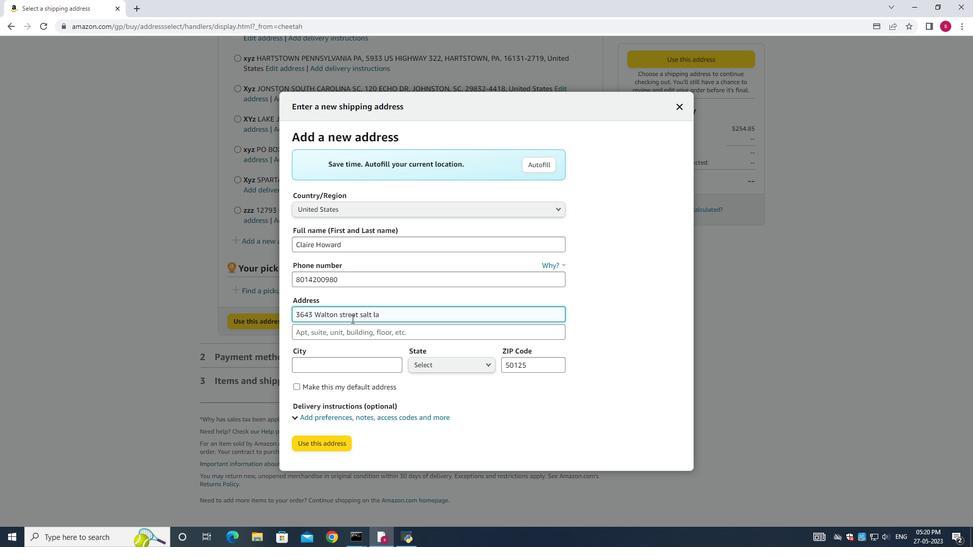 
Action: Key pressed <Key.backspace>
Screenshot: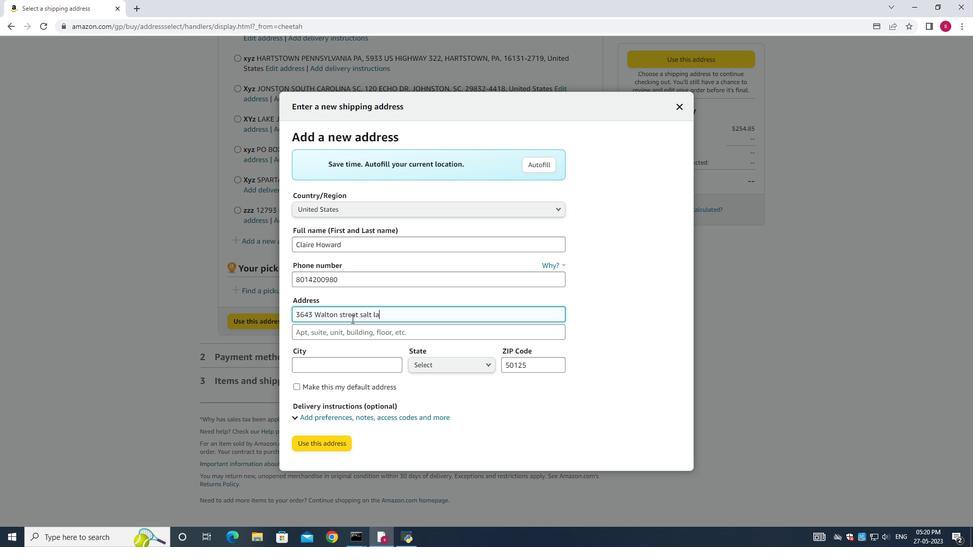 
Action: Mouse moved to (358, 316)
Screenshot: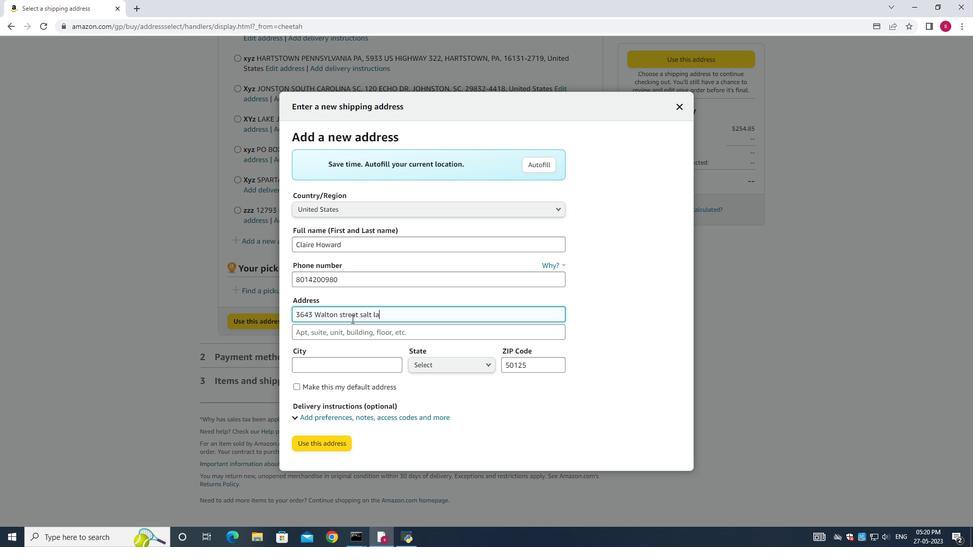 
Action: Mouse pressed left at (358, 316)
Screenshot: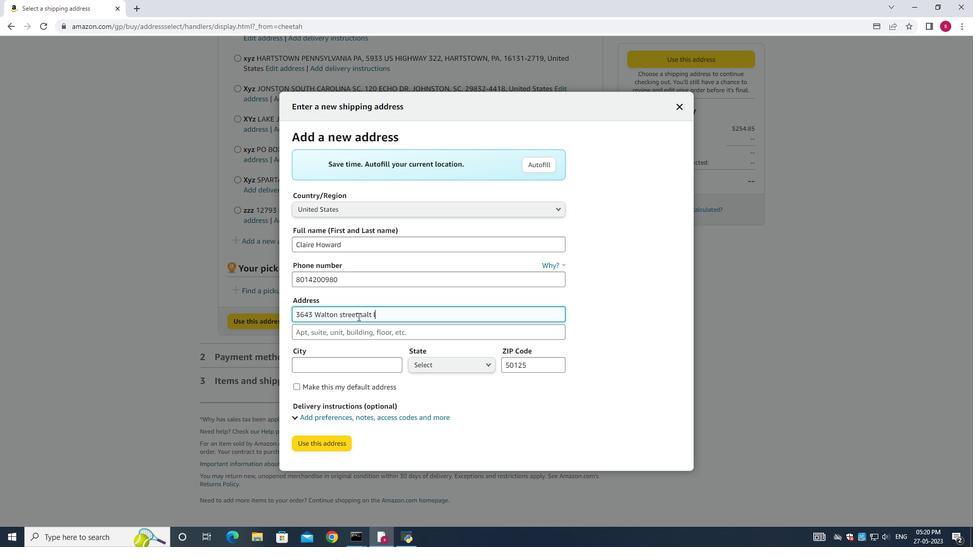 
Action: Mouse moved to (386, 322)
Screenshot: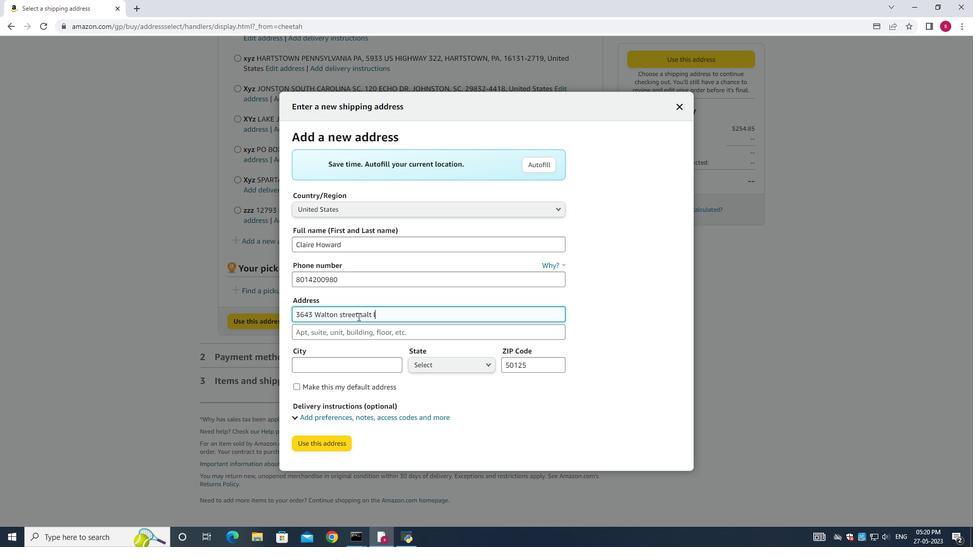 
Action: Key pressed <Key.backspace>
Screenshot: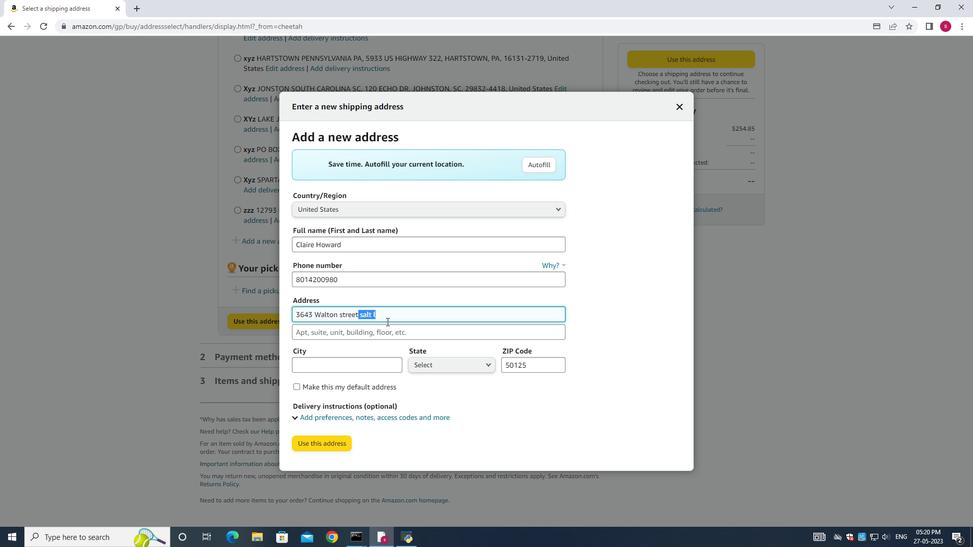 
Action: Mouse moved to (347, 334)
Screenshot: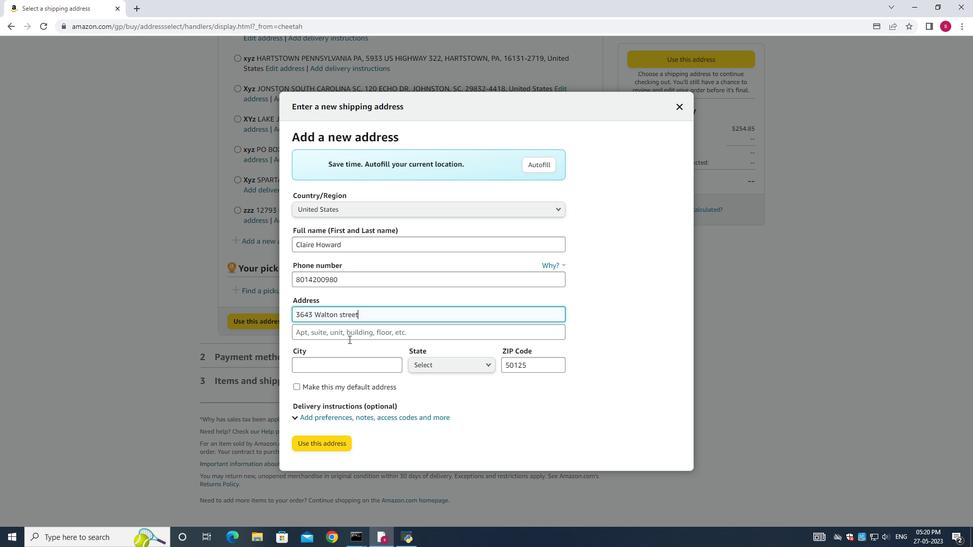 
Action: Mouse pressed left at (347, 334)
Screenshot: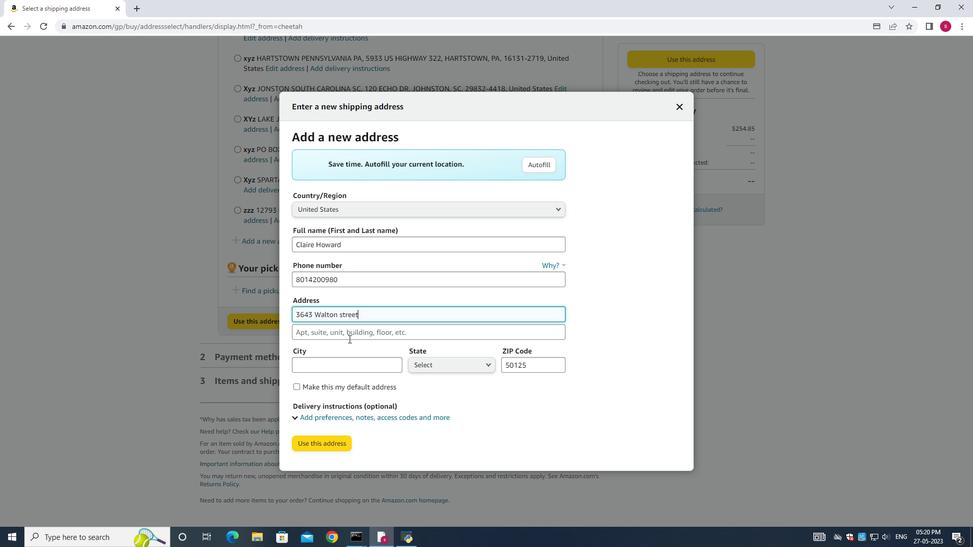 
Action: Mouse moved to (350, 333)
Screenshot: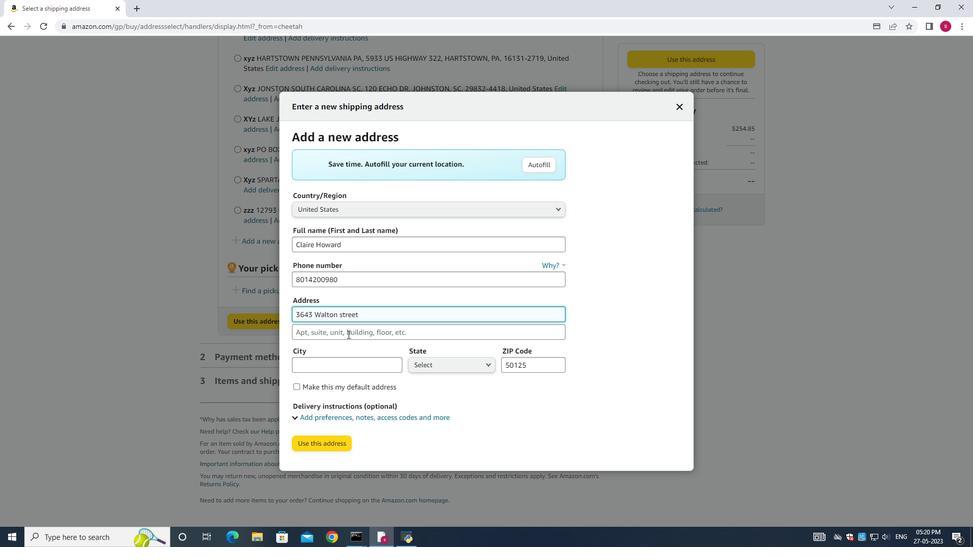 
Action: Key pressed salt<Key.space>lake<Key.space>city<Key.space>utah<Key.space>
Screenshot: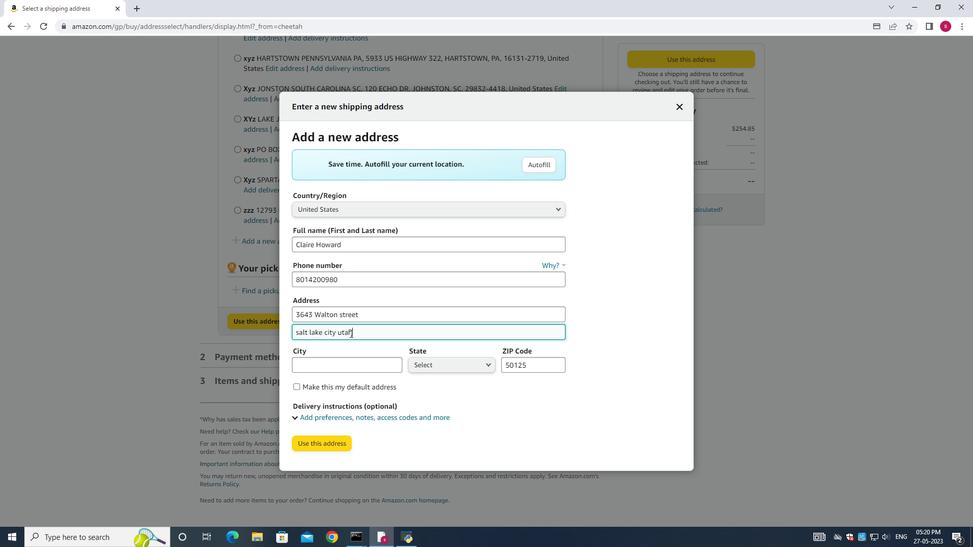 
Action: Mouse moved to (337, 362)
Screenshot: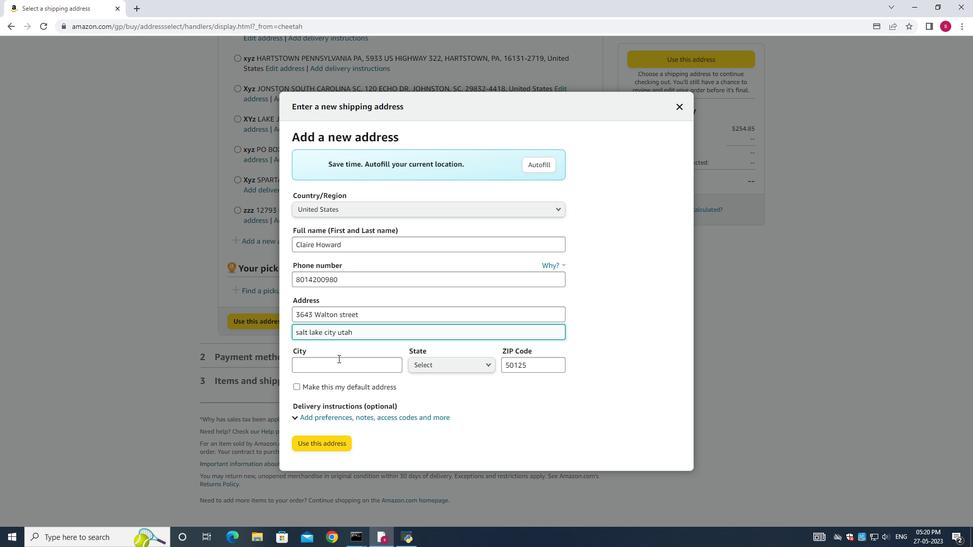 
Action: Mouse pressed left at (337, 362)
Screenshot: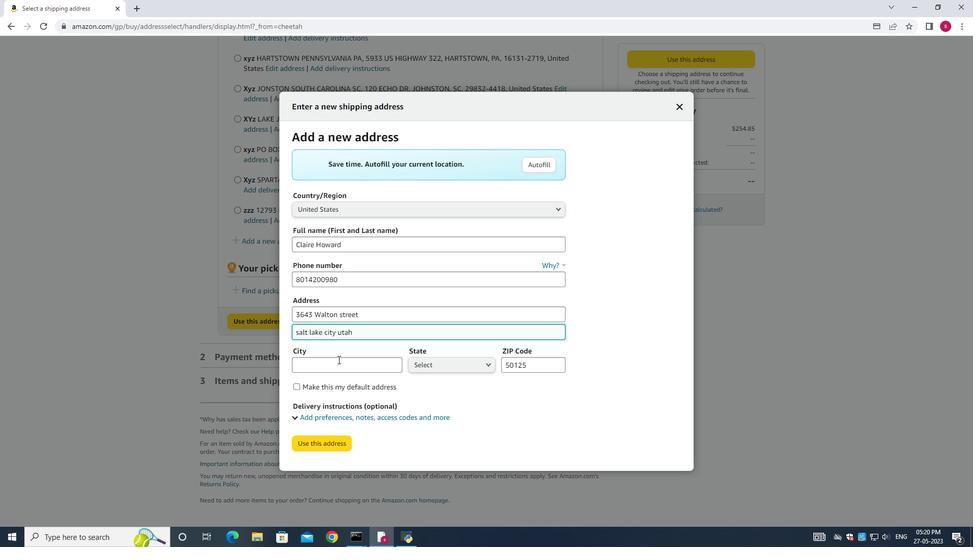 
Action: Mouse moved to (337, 362)
Screenshot: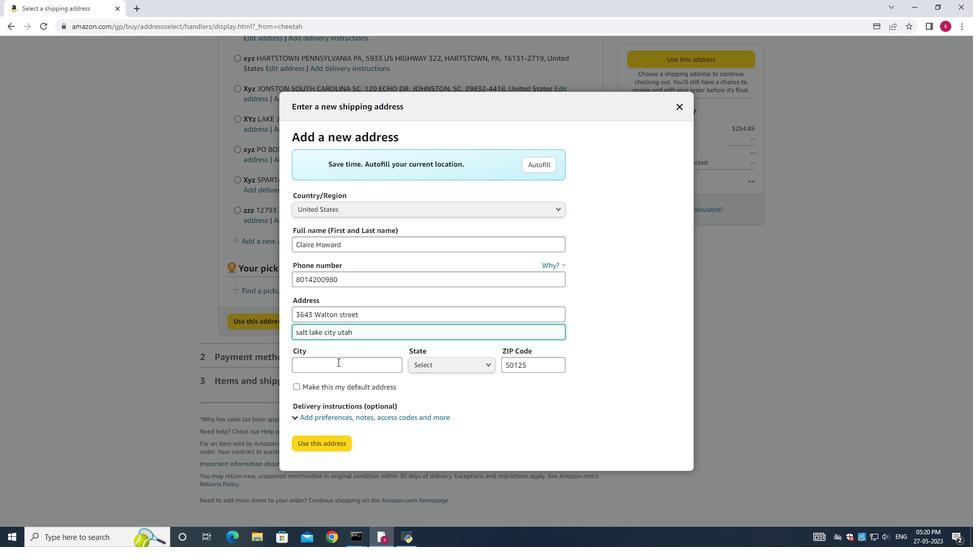 
Action: Key pressed salt<Key.space>take<Key.space>city<Key.space>
Screenshot: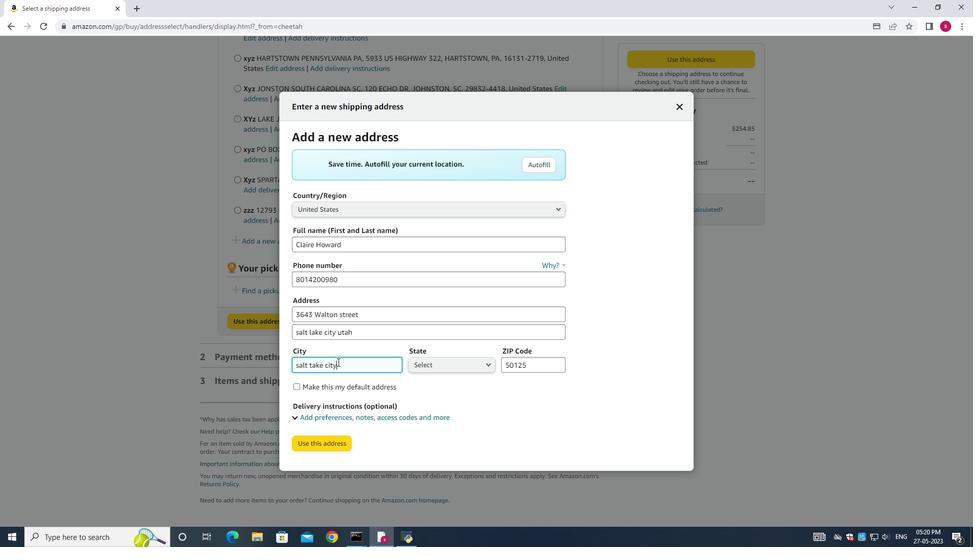 
Action: Mouse moved to (421, 368)
Screenshot: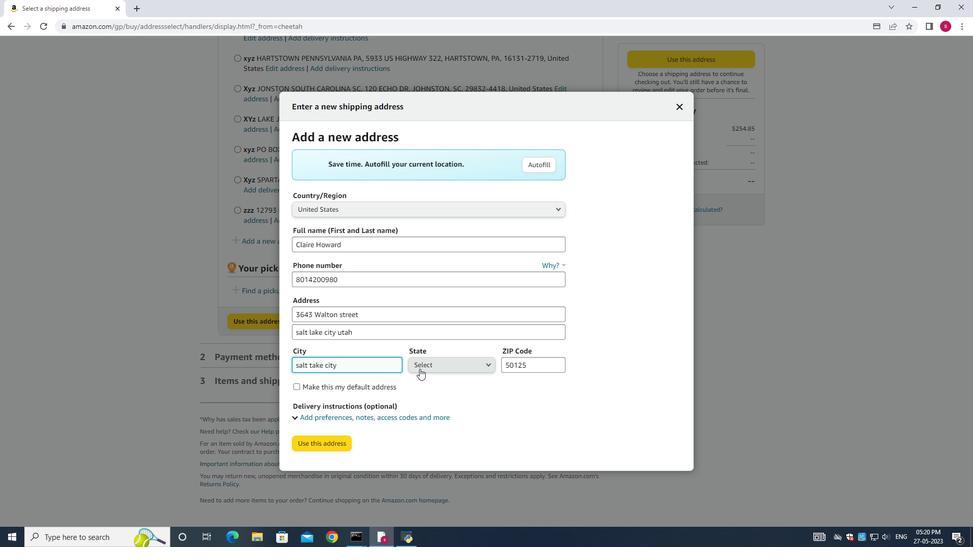 
Action: Mouse pressed left at (421, 368)
Screenshot: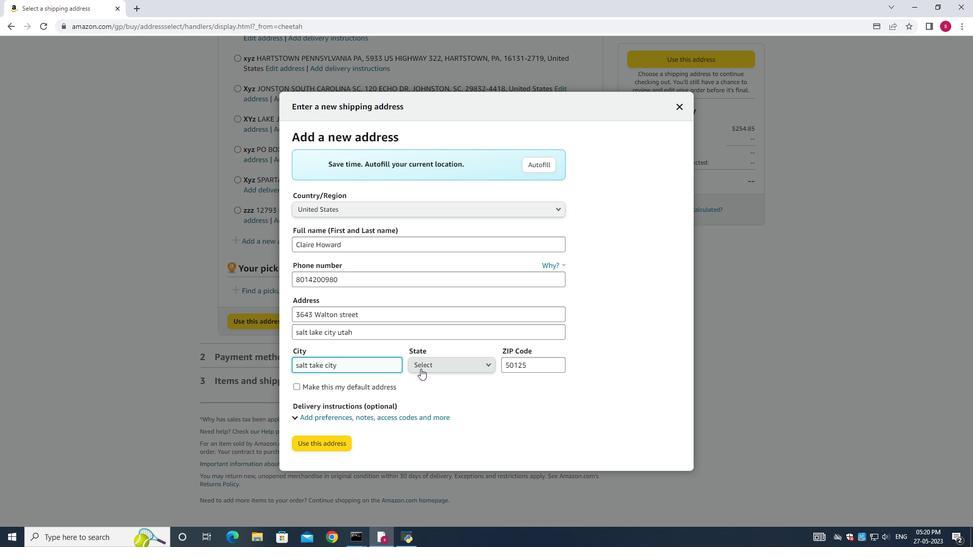 
Action: Mouse moved to (460, 236)
Screenshot: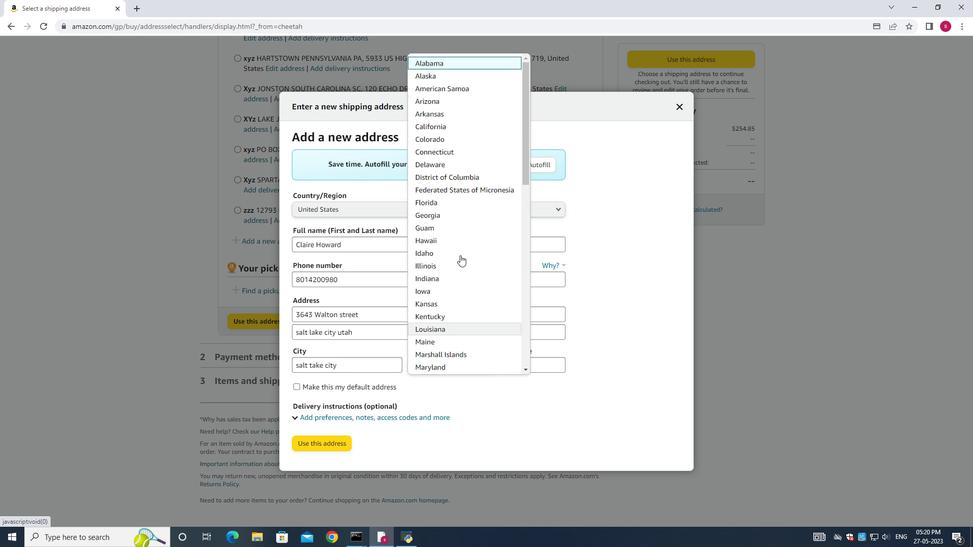 
Action: Mouse scrolled (460, 235) with delta (0, 0)
Screenshot: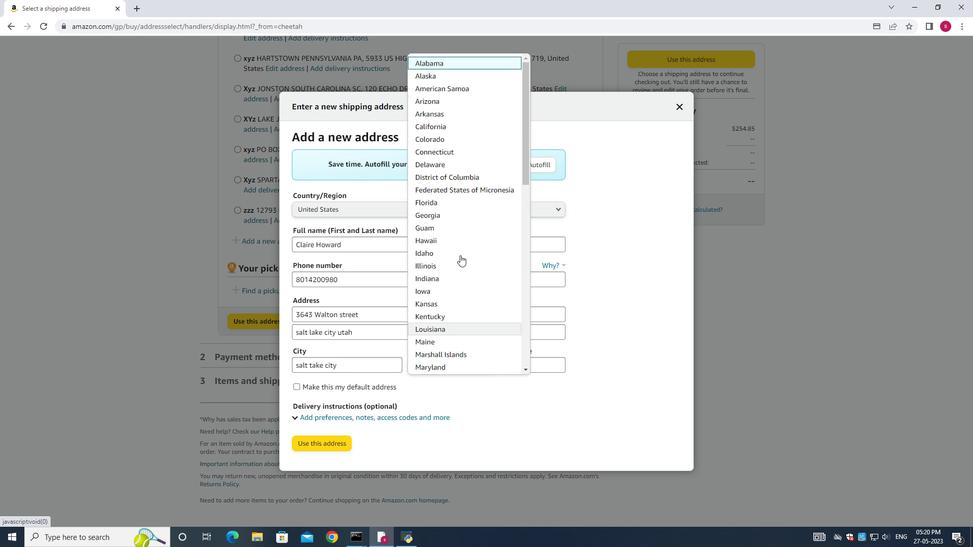 
Action: Mouse moved to (460, 237)
Screenshot: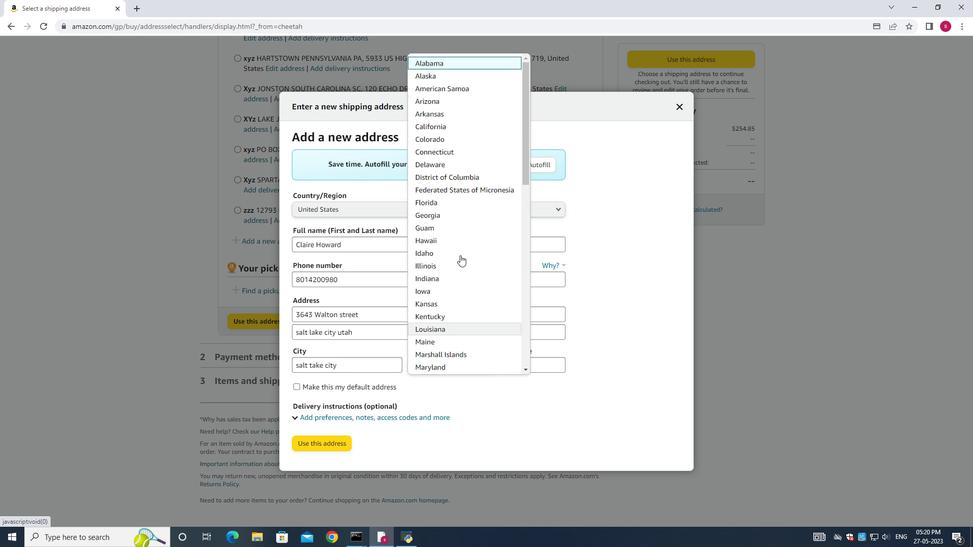 
Action: Mouse scrolled (460, 237) with delta (0, 0)
Screenshot: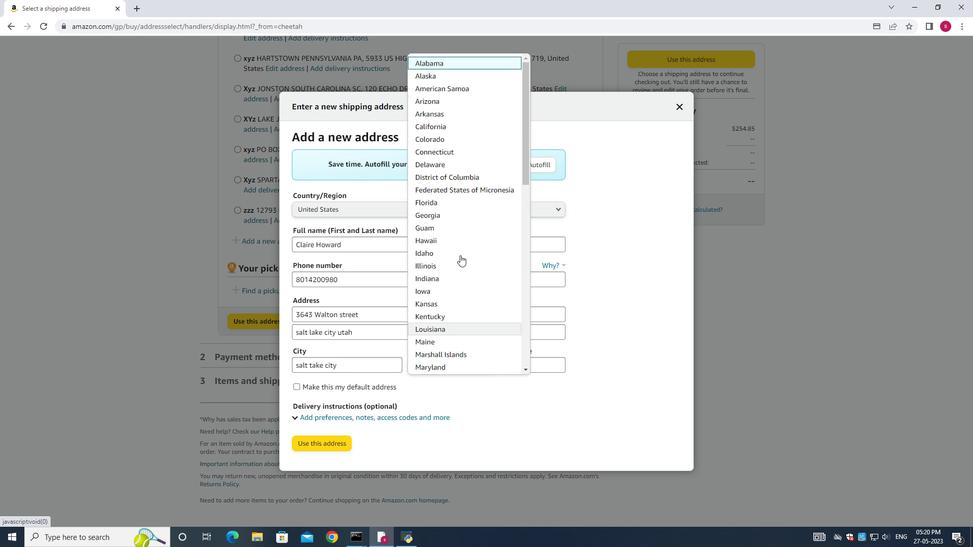 
Action: Mouse moved to (460, 237)
Screenshot: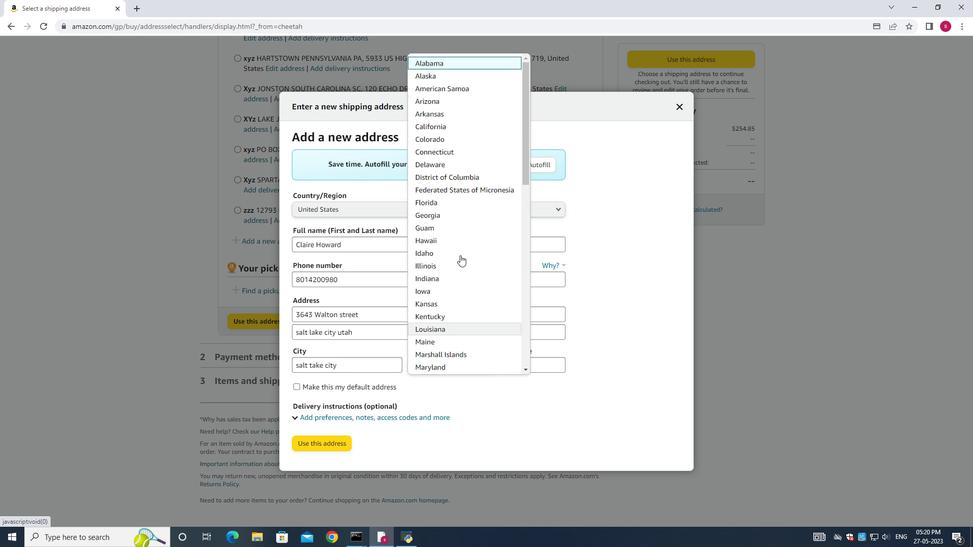 
Action: Mouse scrolled (460, 237) with delta (0, 0)
Screenshot: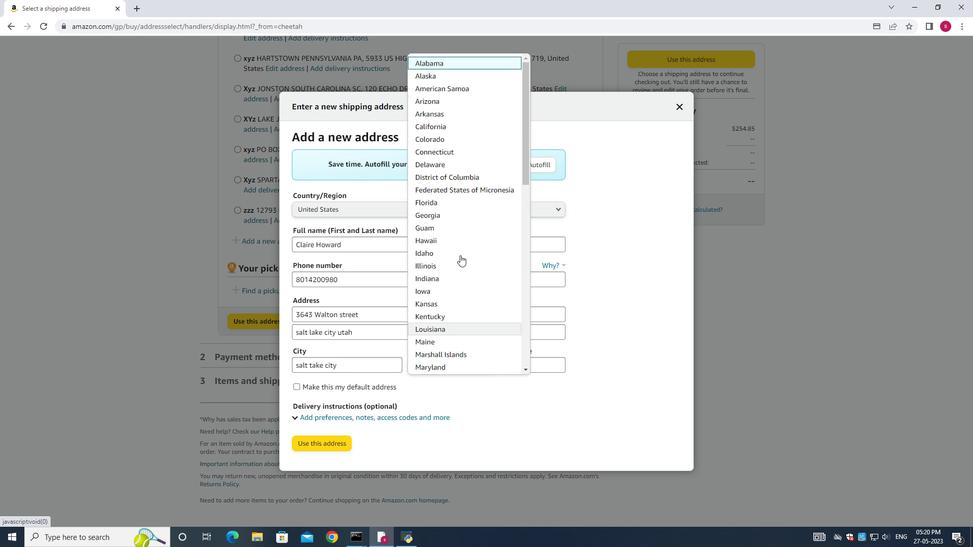 
Action: Mouse moved to (461, 238)
Screenshot: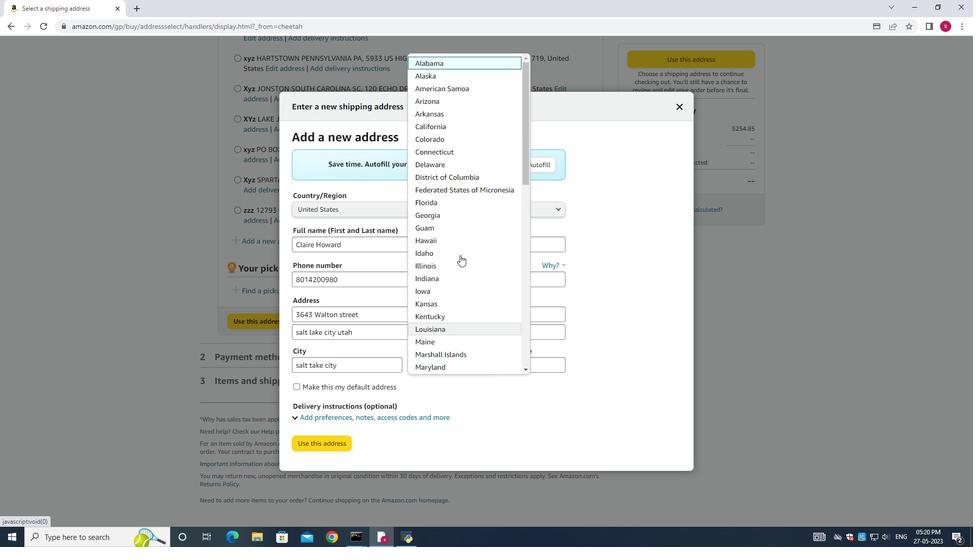 
Action: Mouse scrolled (461, 237) with delta (0, 0)
Screenshot: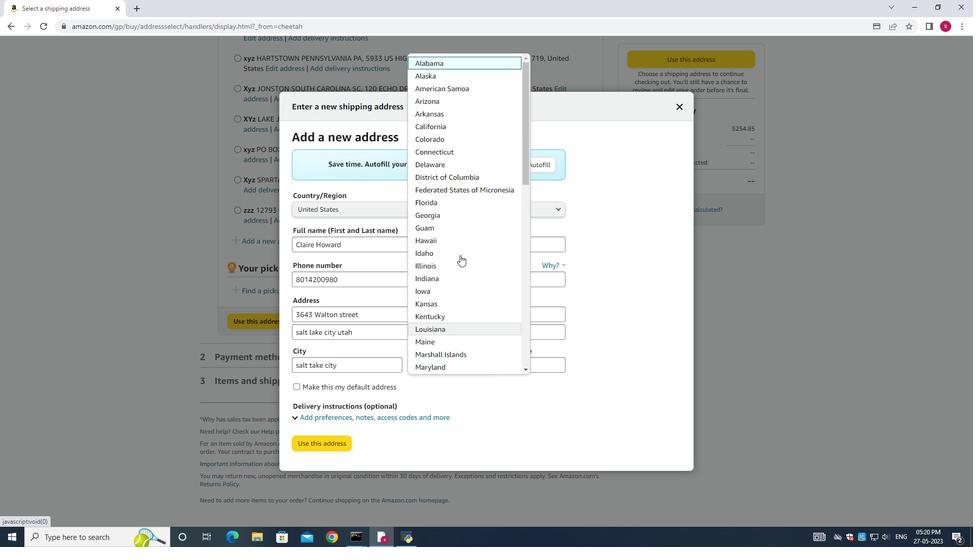 
Action: Mouse moved to (461, 238)
Screenshot: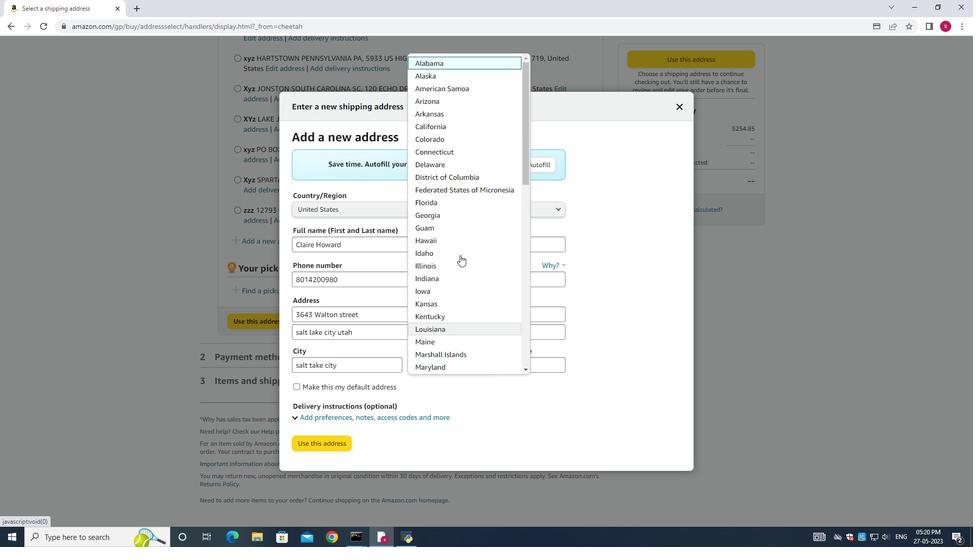 
Action: Mouse scrolled (461, 237) with delta (0, 0)
Screenshot: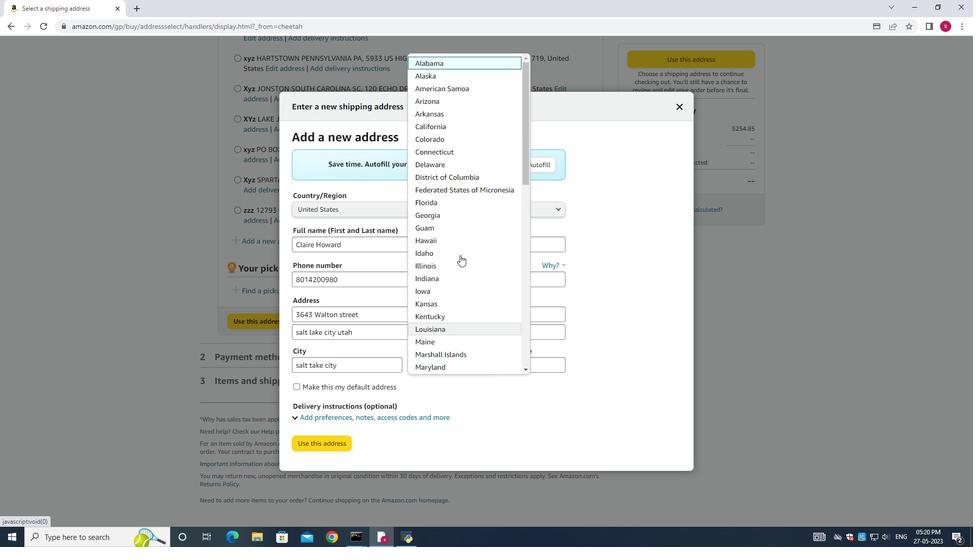 
Action: Mouse moved to (461, 238)
Screenshot: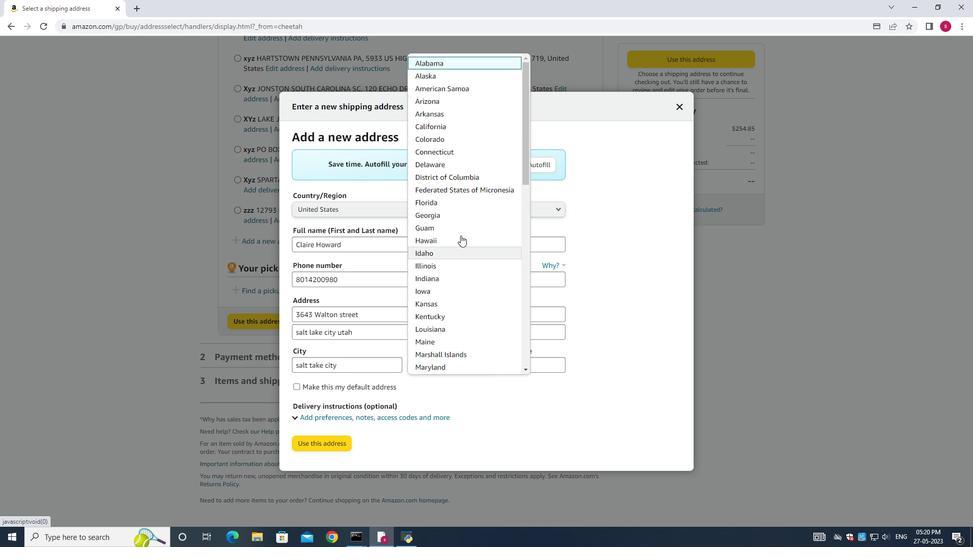 
Action: Mouse scrolled (461, 238) with delta (0, 0)
Screenshot: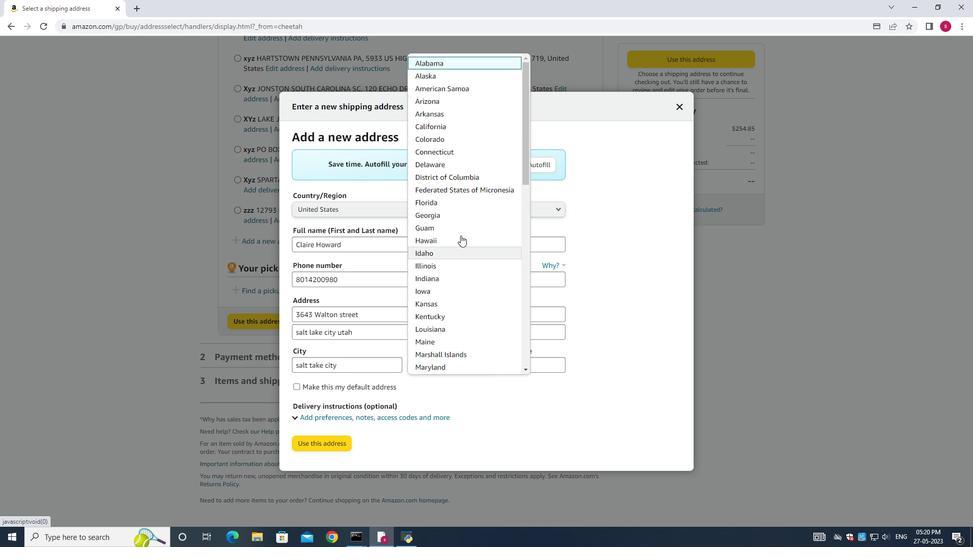 
Action: Mouse moved to (450, 286)
Screenshot: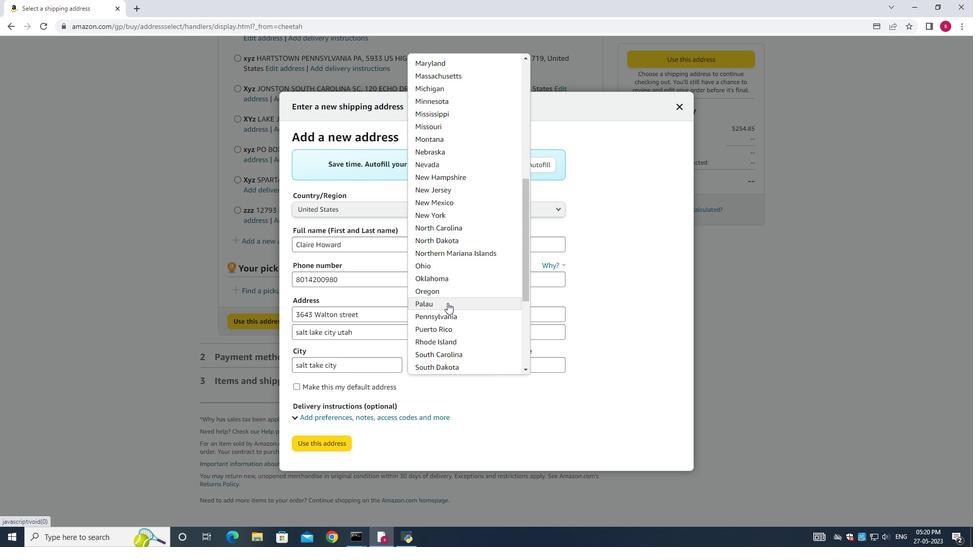
Action: Mouse scrolled (450, 286) with delta (0, 0)
Screenshot: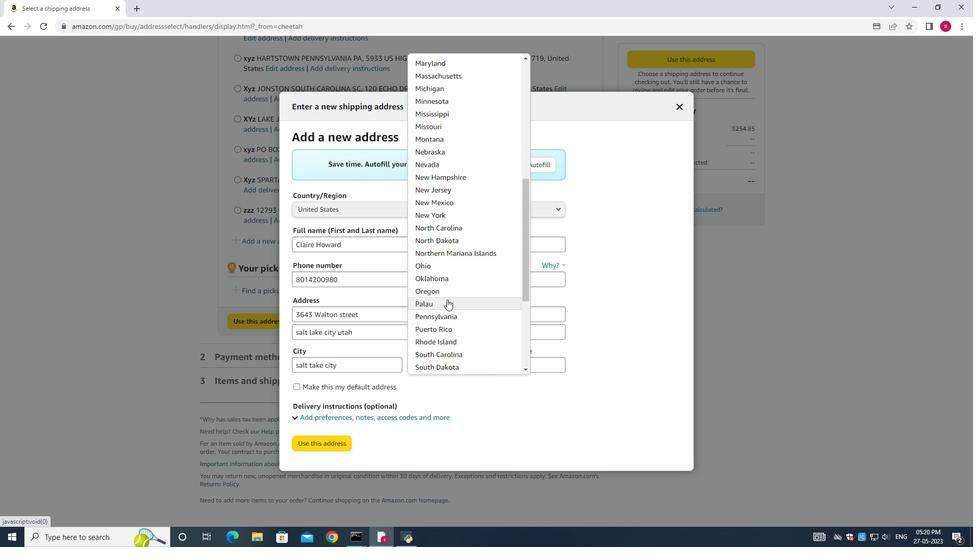 
Action: Mouse scrolled (450, 286) with delta (0, 0)
Screenshot: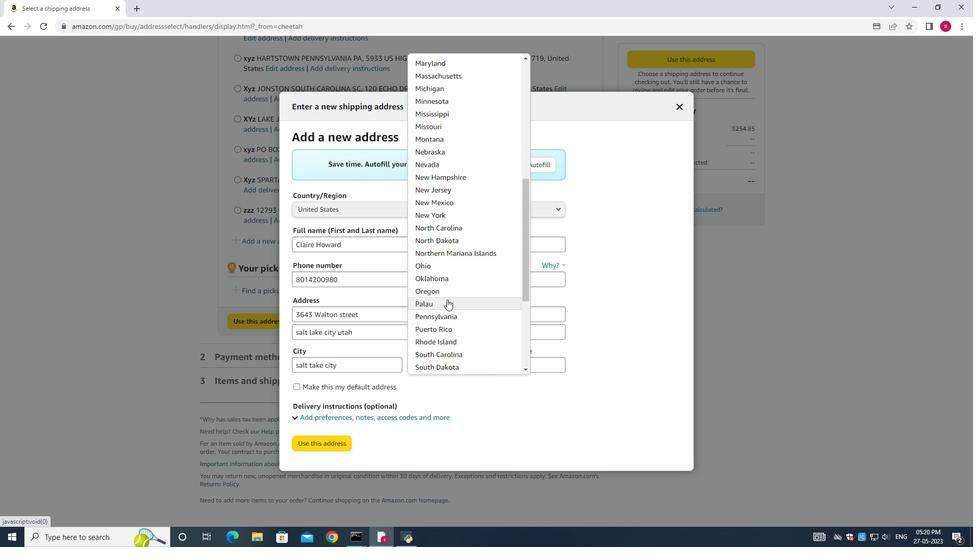 
Action: Mouse moved to (447, 300)
Screenshot: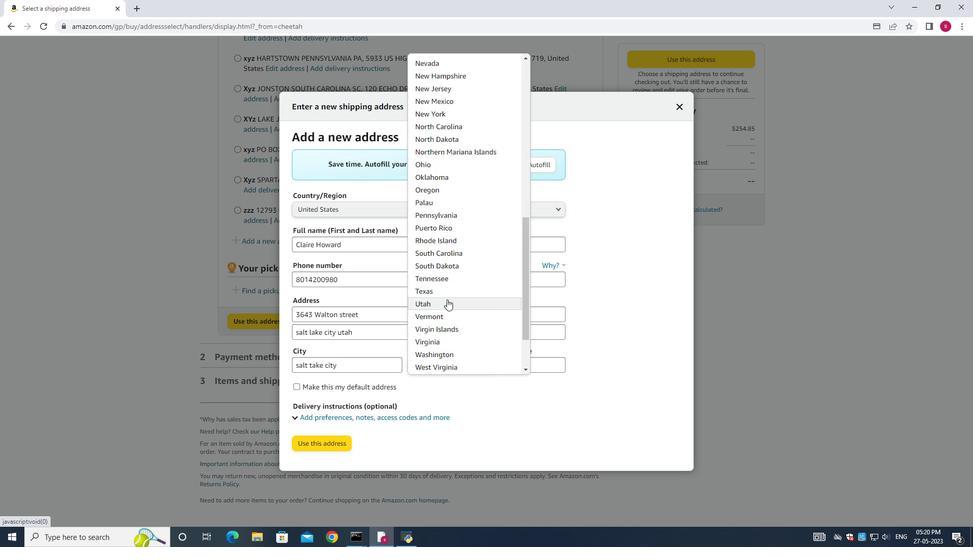 
Action: Mouse pressed left at (447, 300)
Screenshot: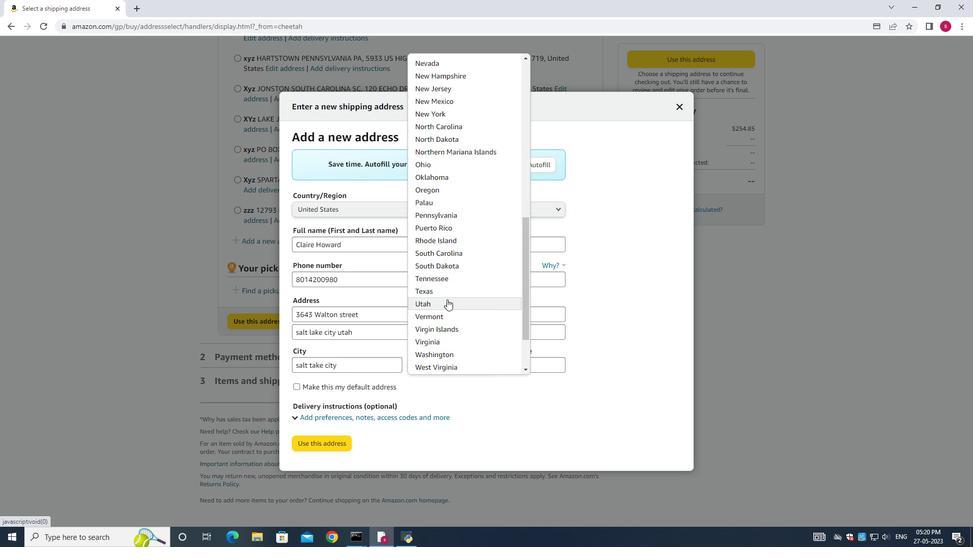 
Action: Mouse moved to (520, 365)
Screenshot: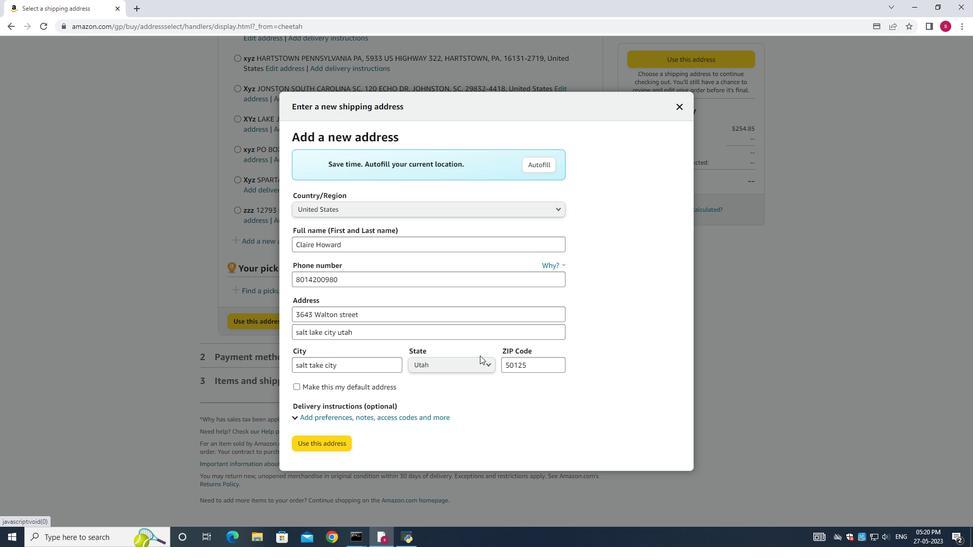 
Action: Mouse pressed left at (520, 365)
Screenshot: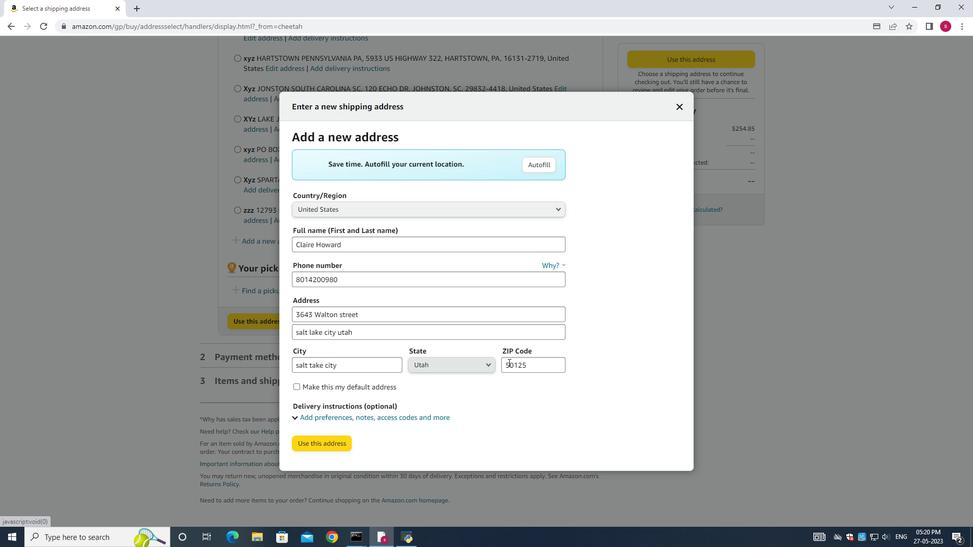 
Action: Mouse moved to (531, 365)
Screenshot: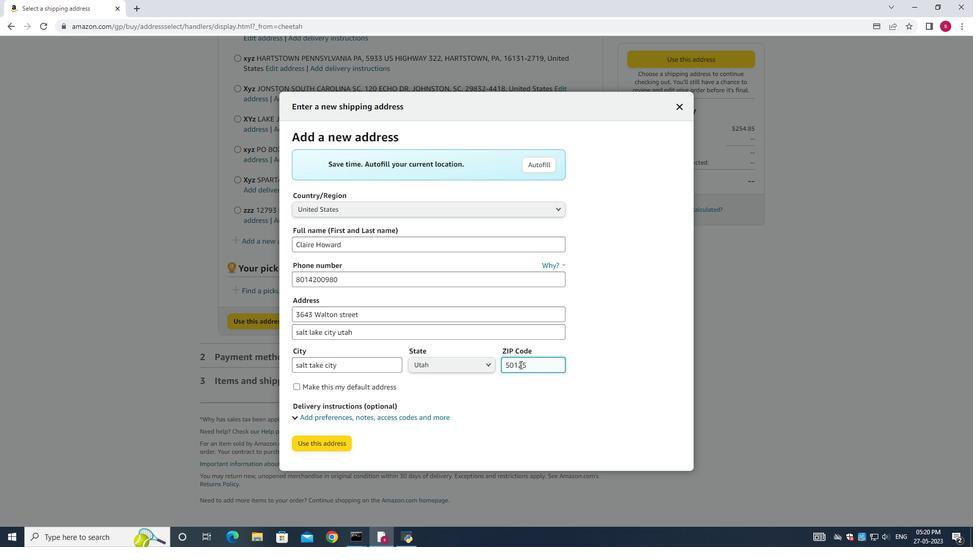 
Action: Key pressed ctrl+A
Screenshot: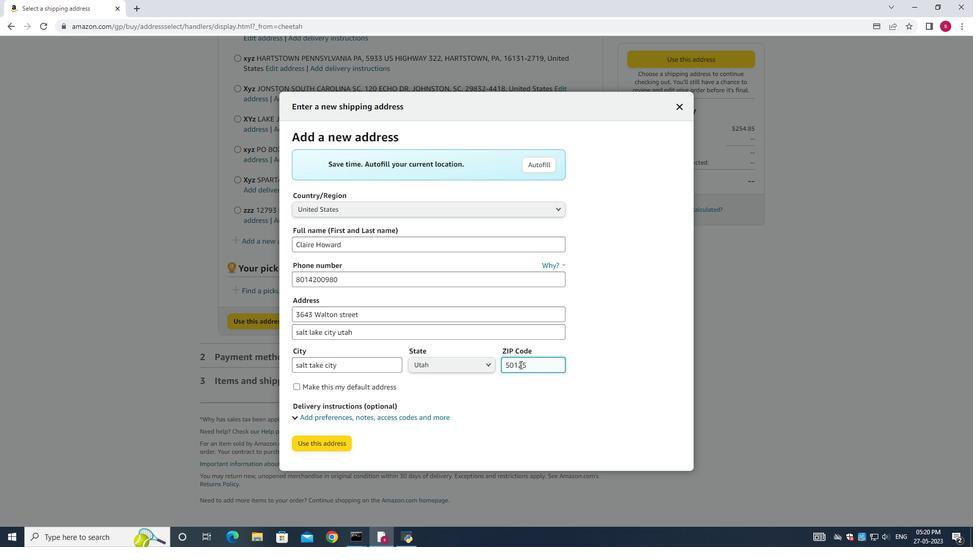 
Action: Mouse moved to (533, 365)
Screenshot: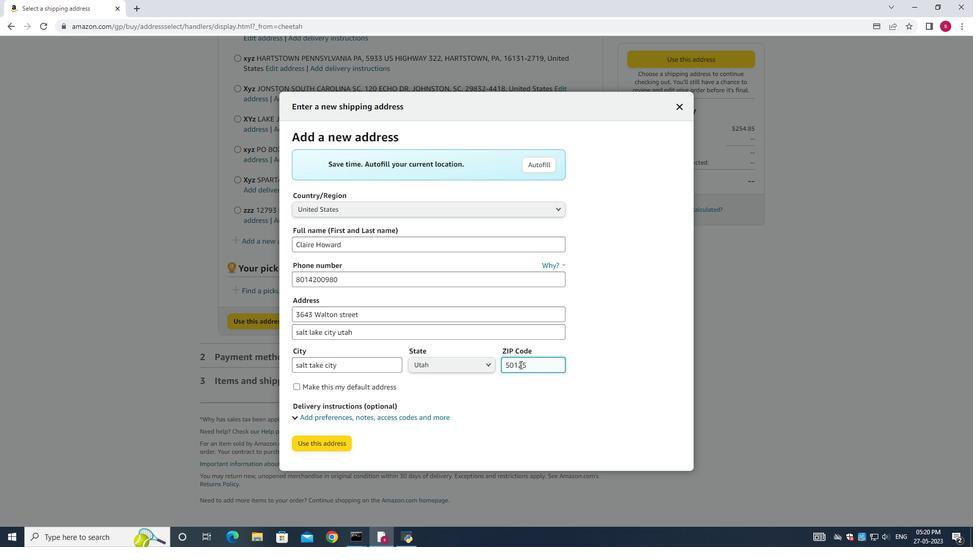 
Action: Key pressed <Key.backspace>
Screenshot: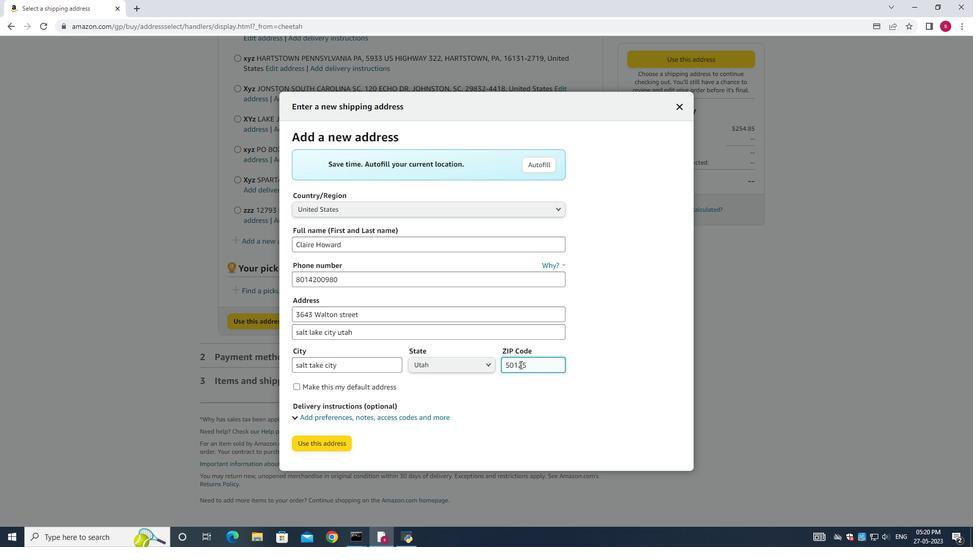 
Action: Mouse moved to (535, 365)
Screenshot: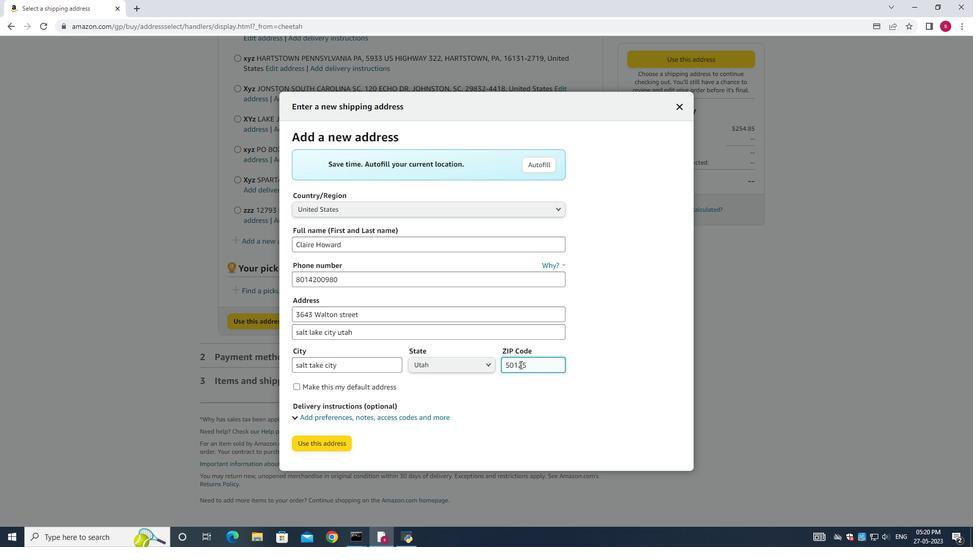 
Action: Key pressed 84104
Screenshot: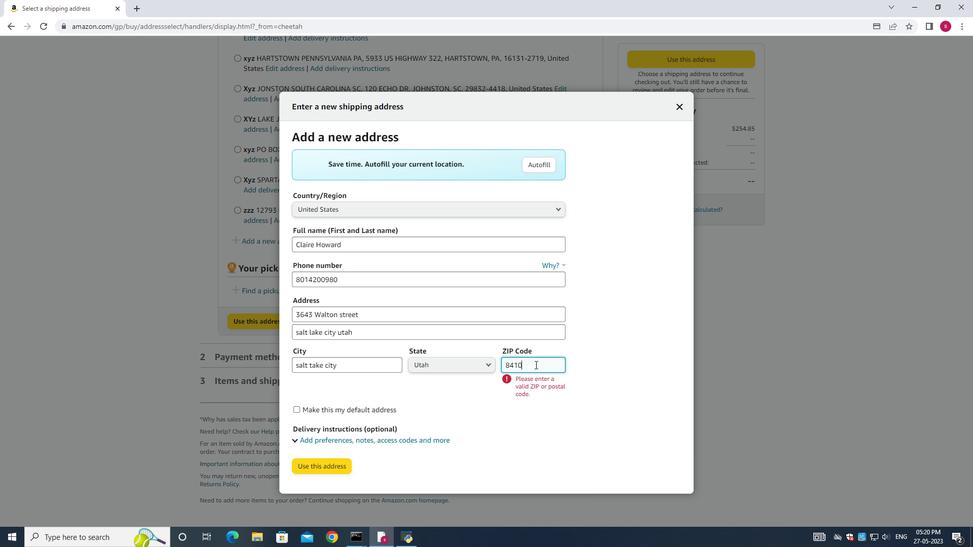 
Action: Mouse moved to (326, 448)
Screenshot: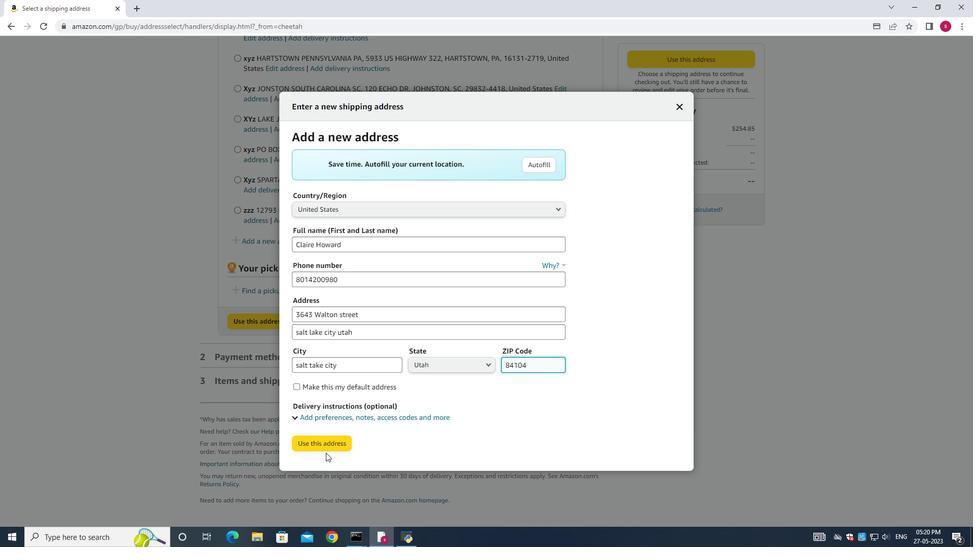 
Action: Mouse pressed left at (326, 448)
Screenshot: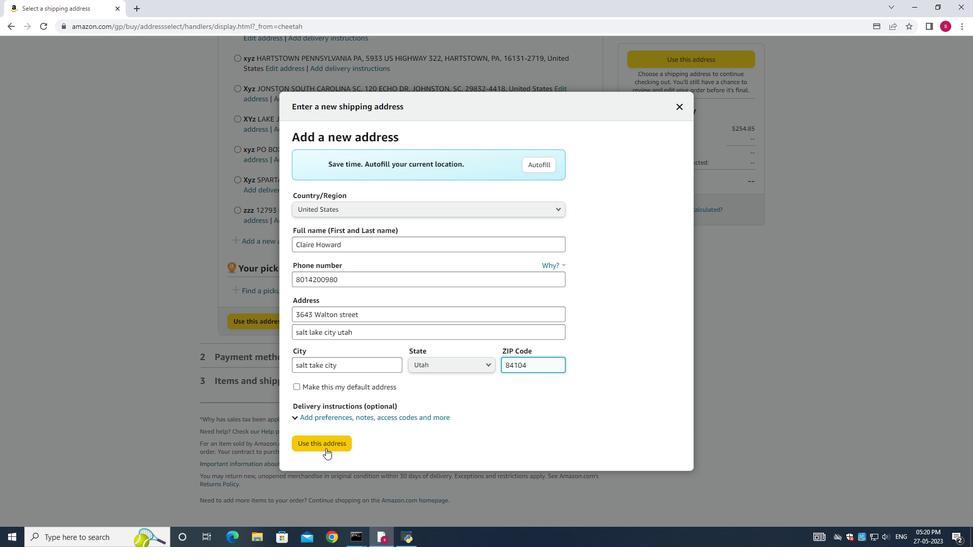 
Action: Mouse moved to (322, 510)
Screenshot: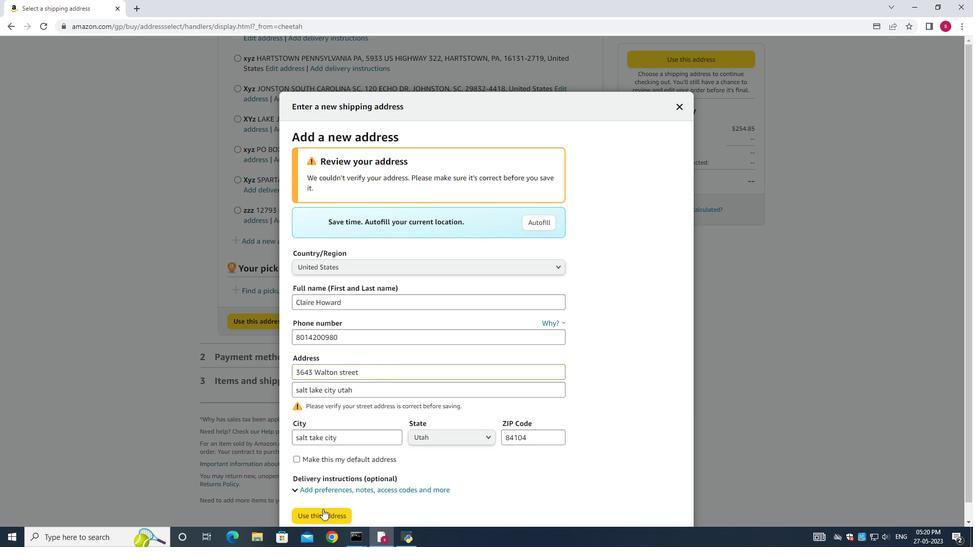 
Action: Mouse pressed left at (322, 510)
Screenshot: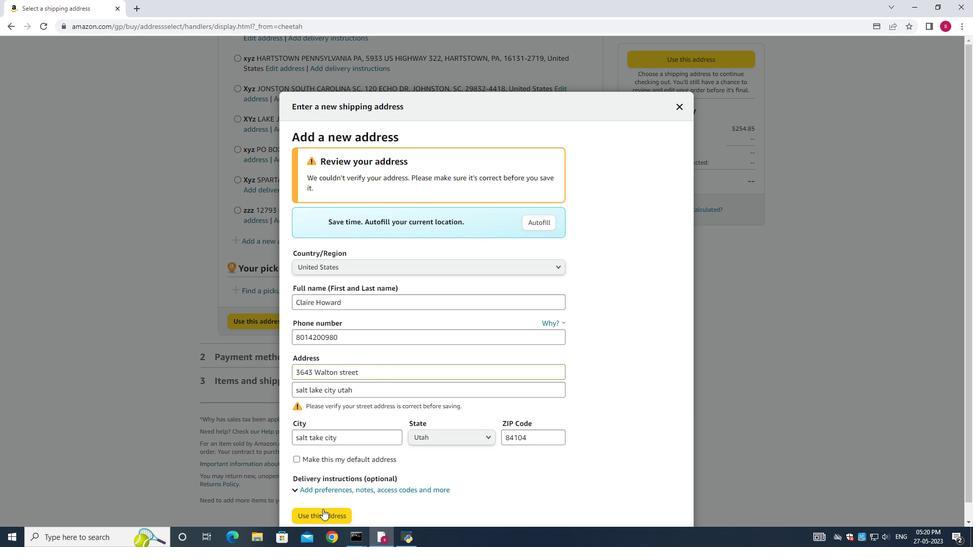 
Action: Mouse moved to (407, 278)
Screenshot: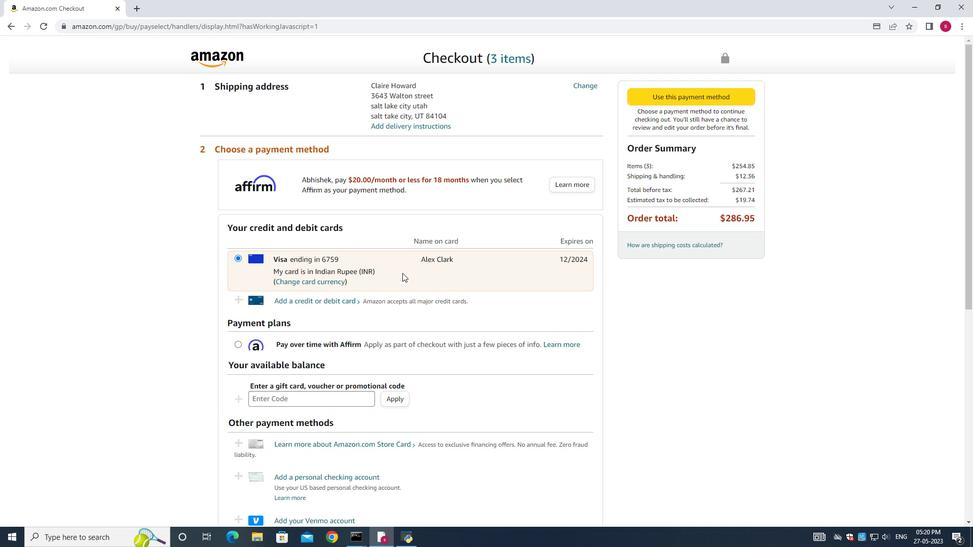 
